 Task: Find connections with filter location El Viso del Alcor with filter topic #coronawith filter profile language German with filter current company Swiggy with filter school Miranda House College with filter industry Cosmetology and Barber Schools with filter service category Research with filter keywords title Researcher
Action: Mouse moved to (577, 77)
Screenshot: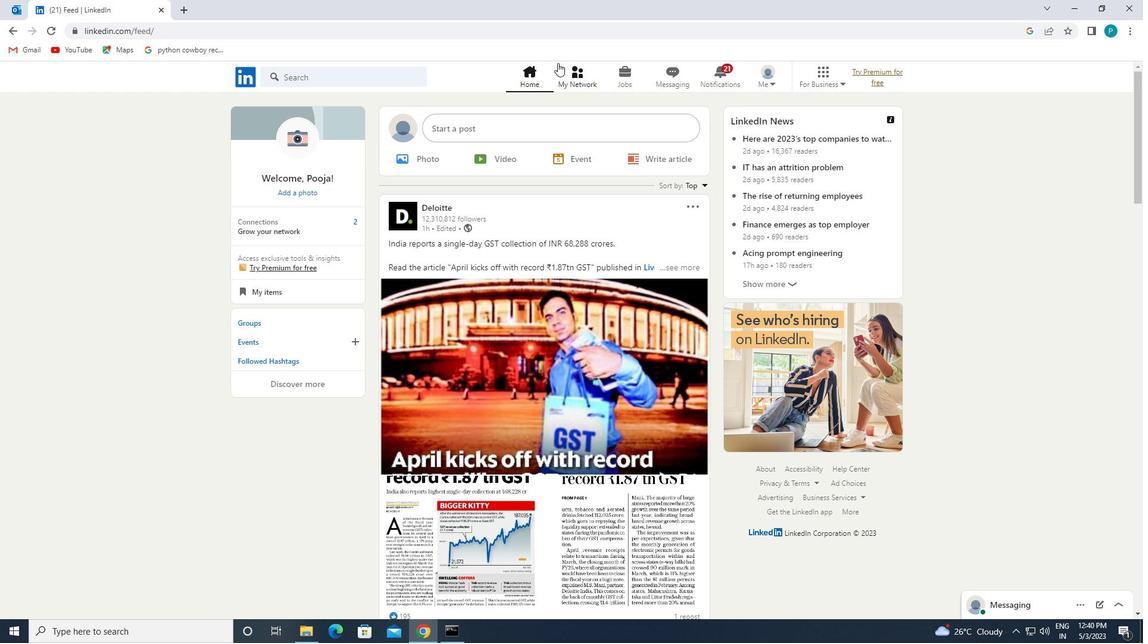 
Action: Mouse pressed left at (577, 77)
Screenshot: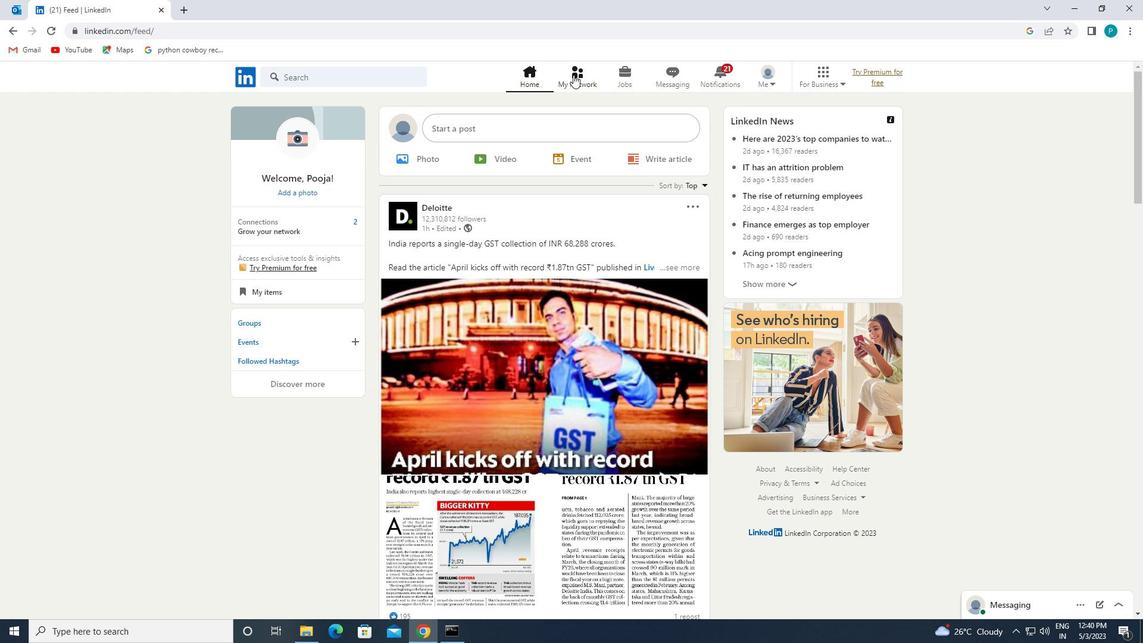 
Action: Mouse moved to (353, 135)
Screenshot: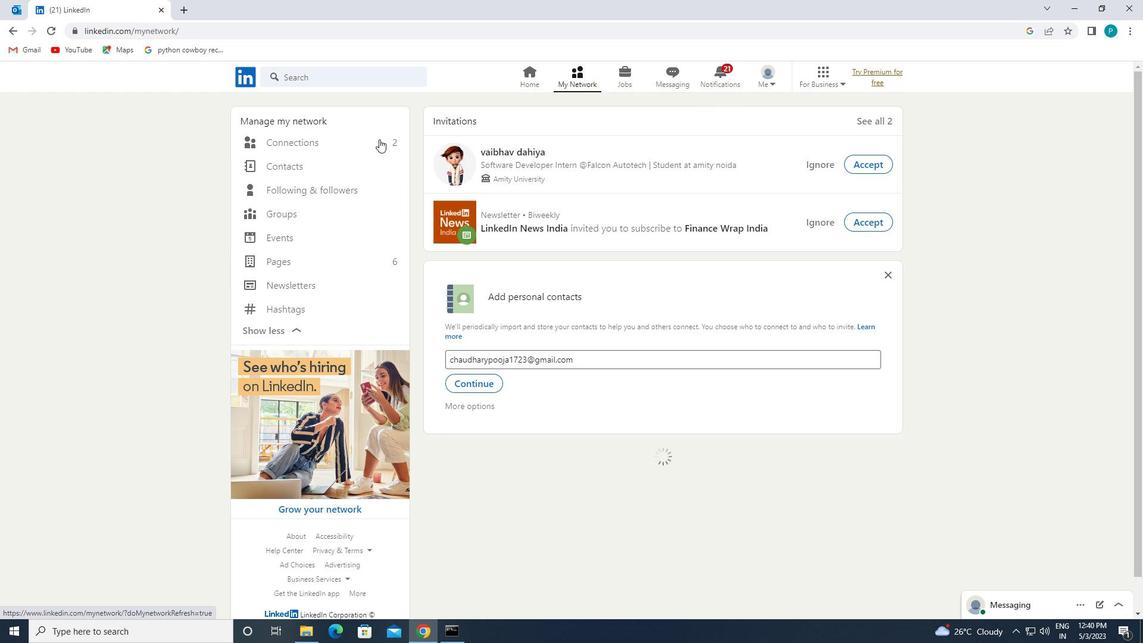 
Action: Mouse pressed left at (353, 135)
Screenshot: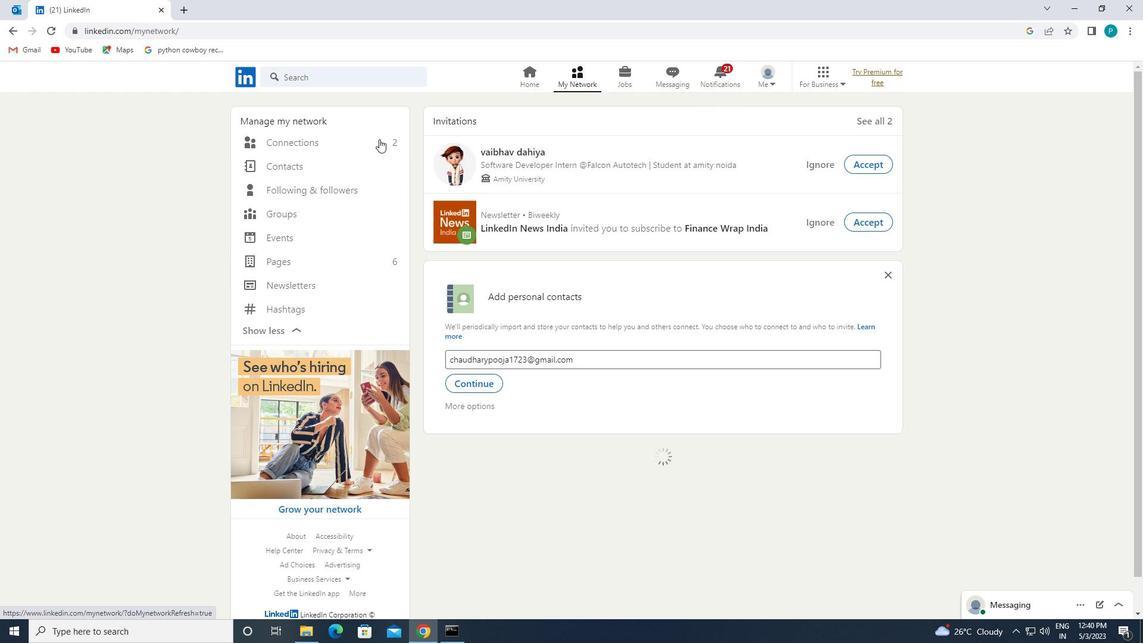 
Action: Mouse moved to (663, 146)
Screenshot: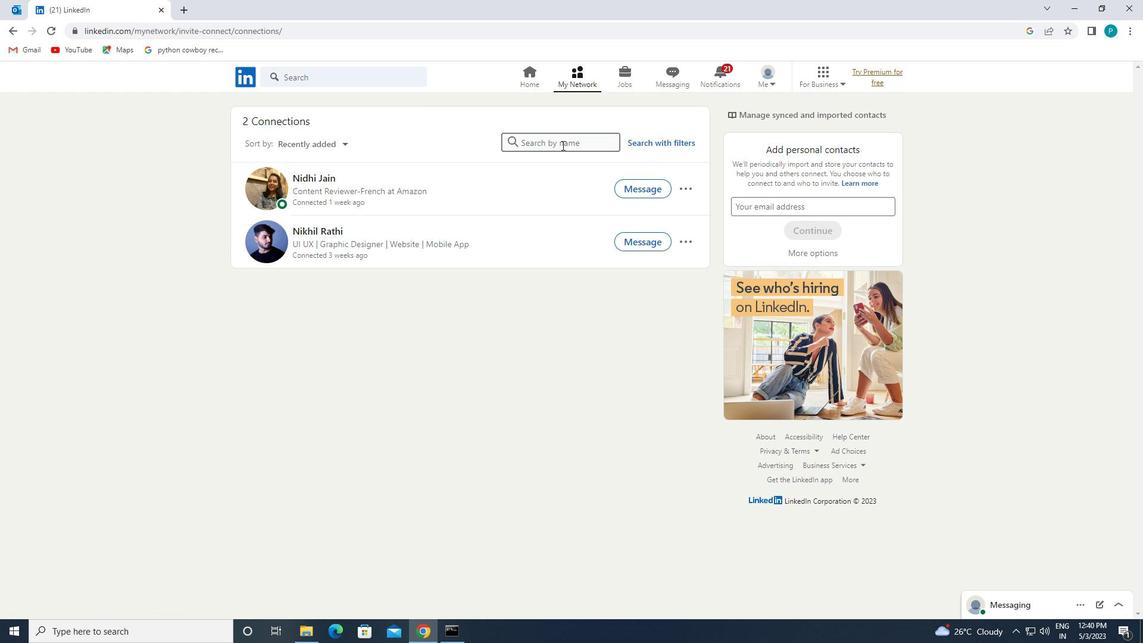 
Action: Mouse pressed left at (663, 146)
Screenshot: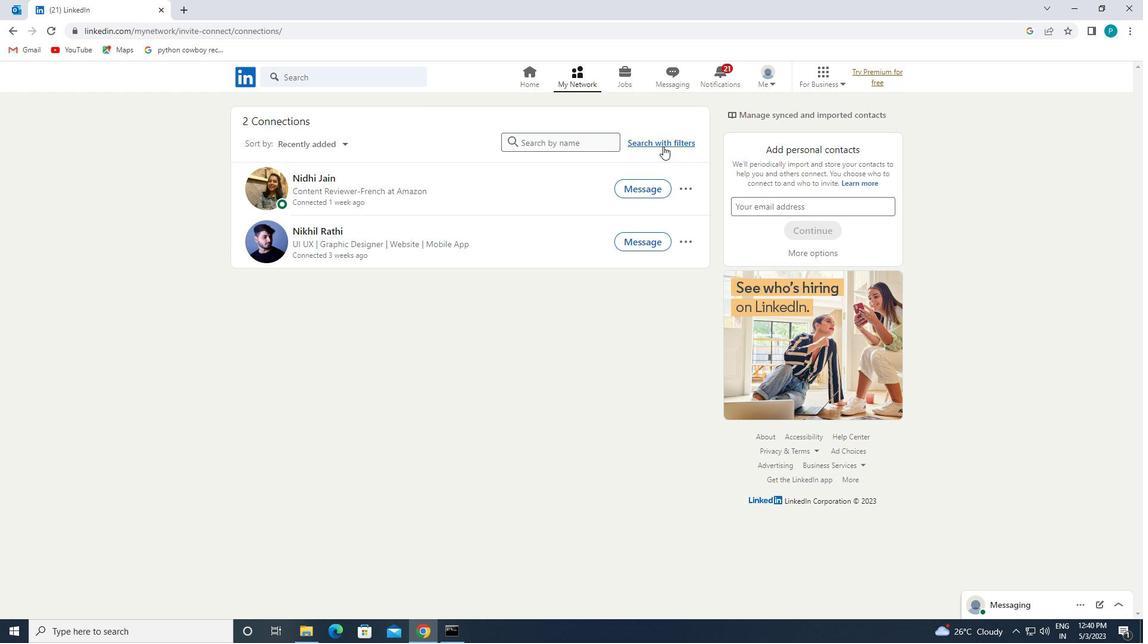
Action: Mouse moved to (605, 114)
Screenshot: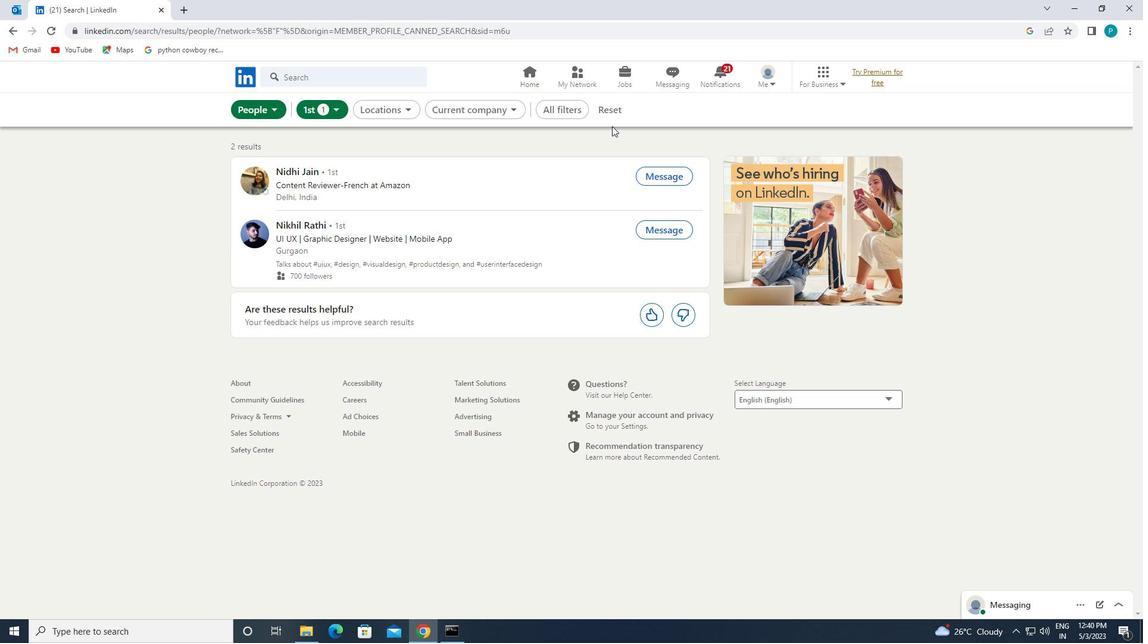 
Action: Mouse pressed left at (605, 114)
Screenshot: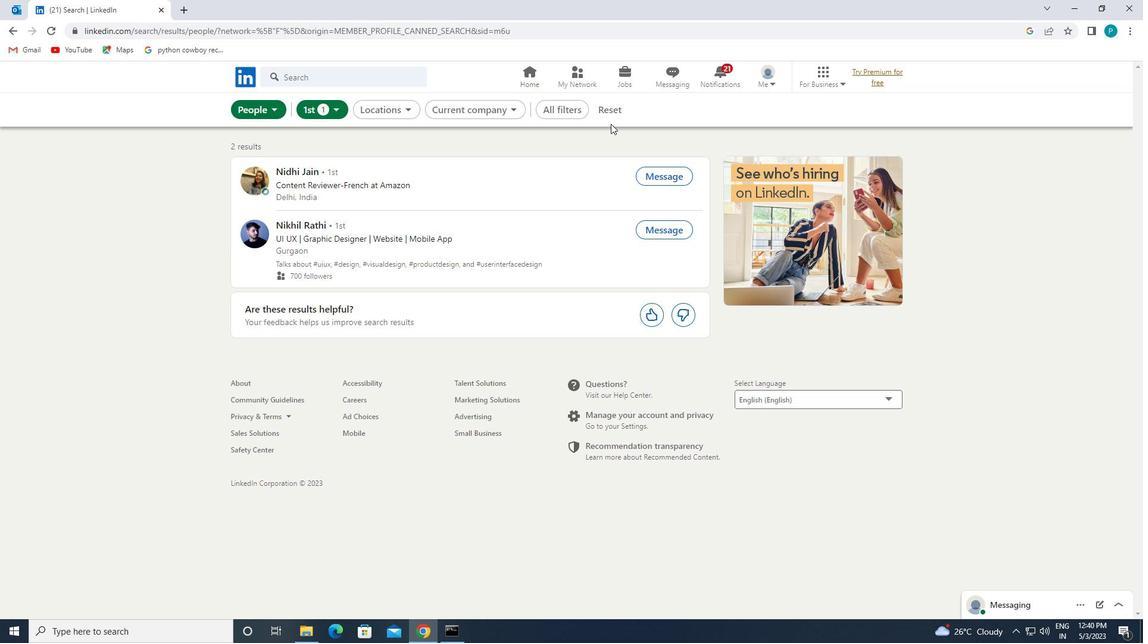 
Action: Mouse moved to (580, 111)
Screenshot: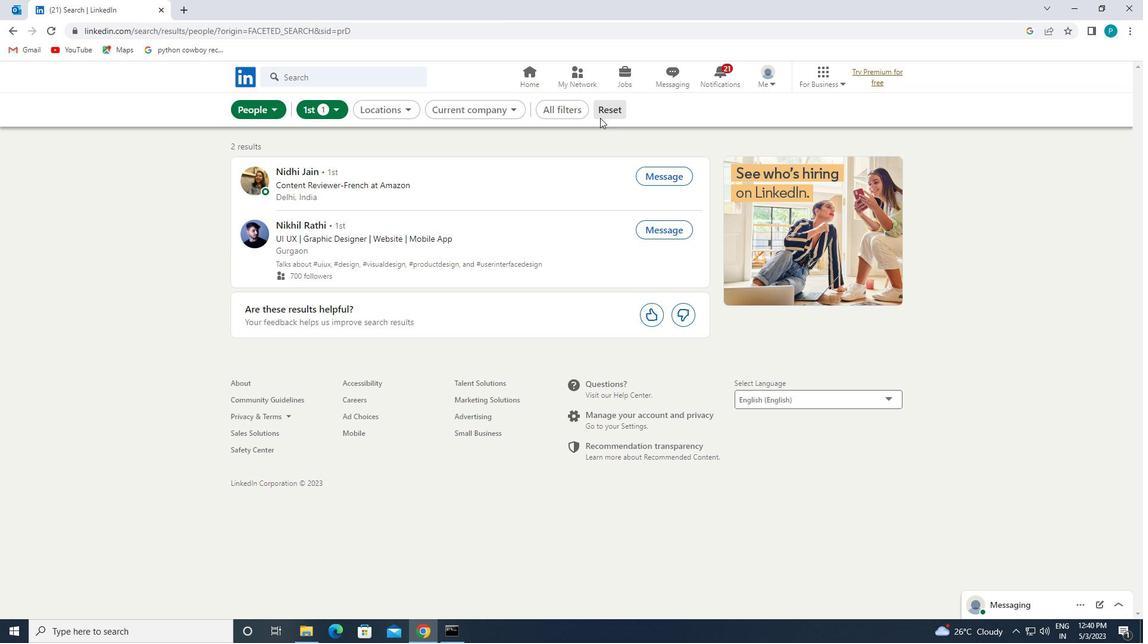 
Action: Mouse pressed left at (580, 111)
Screenshot: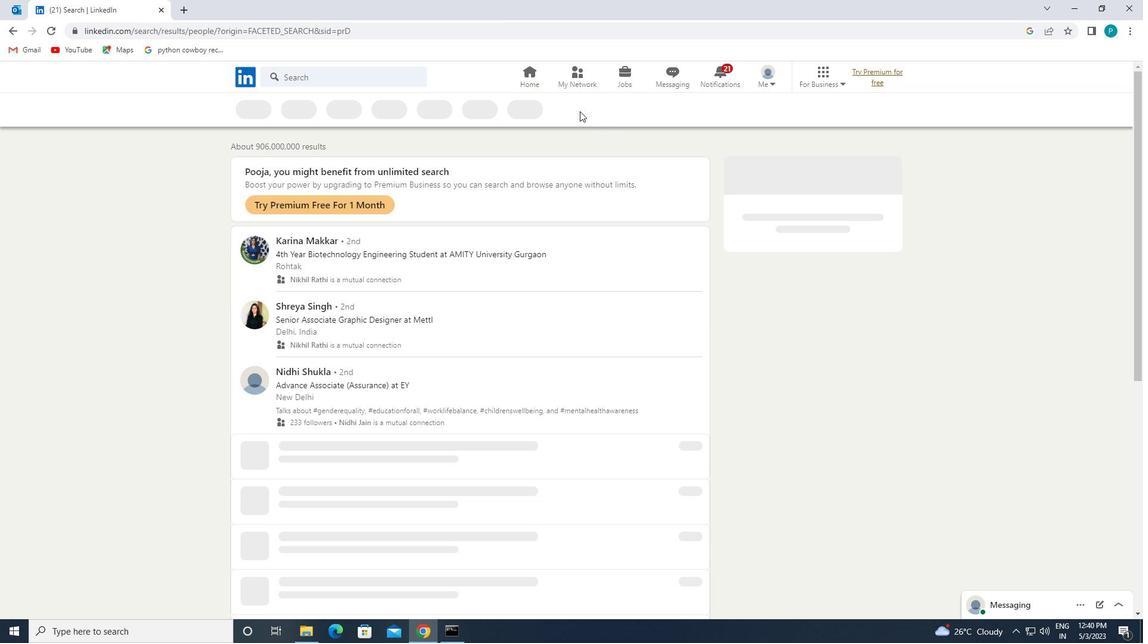 
Action: Mouse moved to (1019, 352)
Screenshot: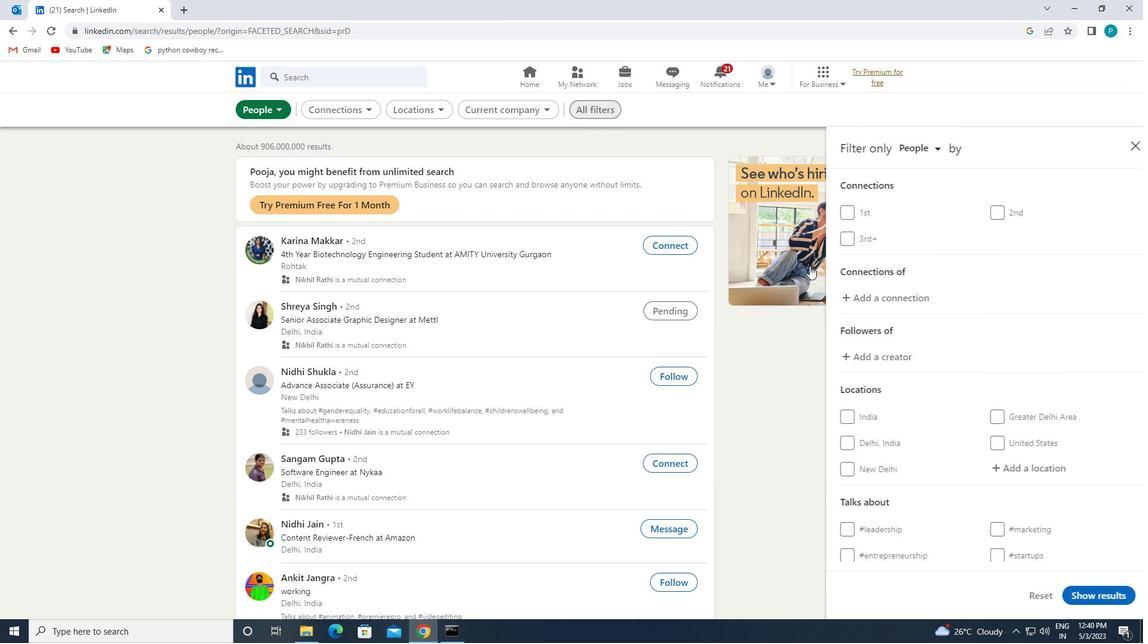 
Action: Mouse scrolled (1019, 351) with delta (0, 0)
Screenshot: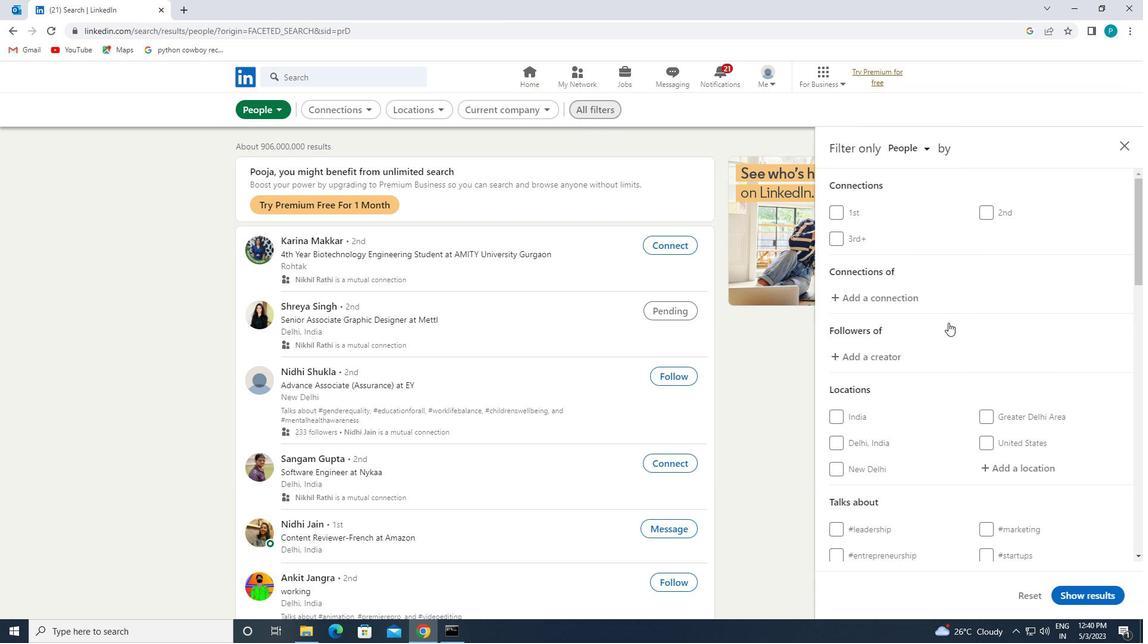 
Action: Mouse scrolled (1019, 351) with delta (0, 0)
Screenshot: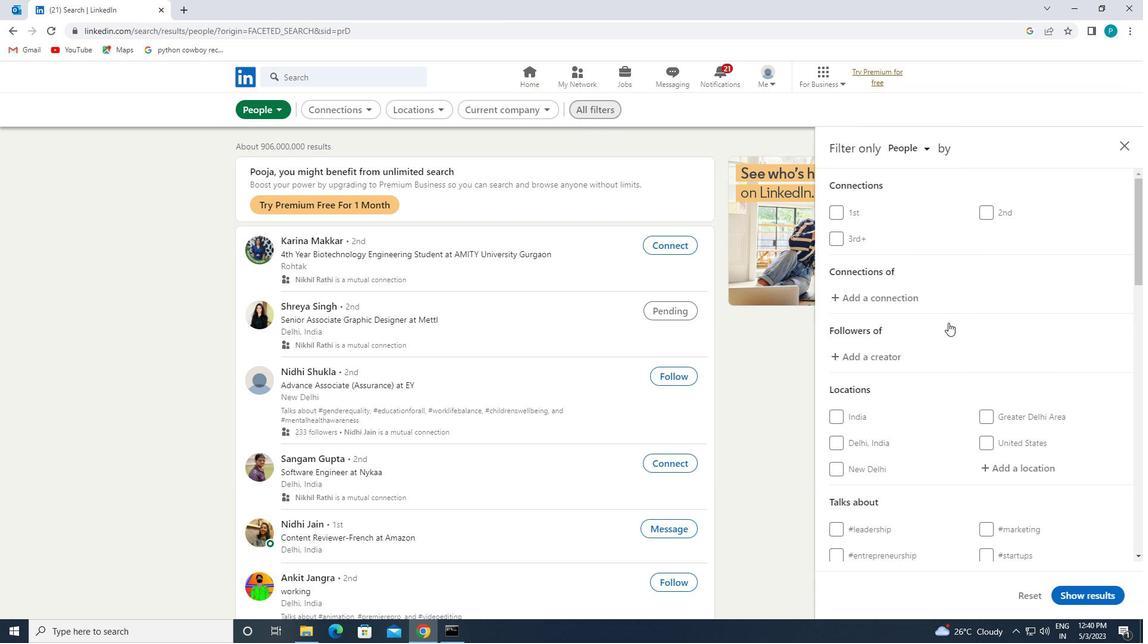 
Action: Mouse moved to (1019, 352)
Screenshot: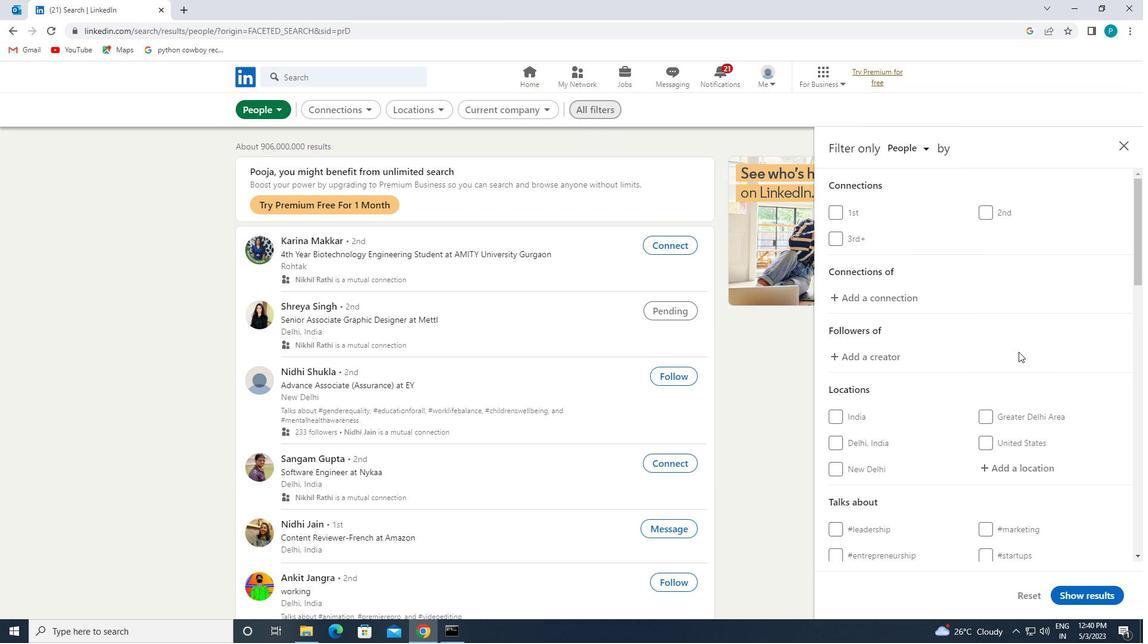 
Action: Mouse scrolled (1019, 352) with delta (0, 0)
Screenshot: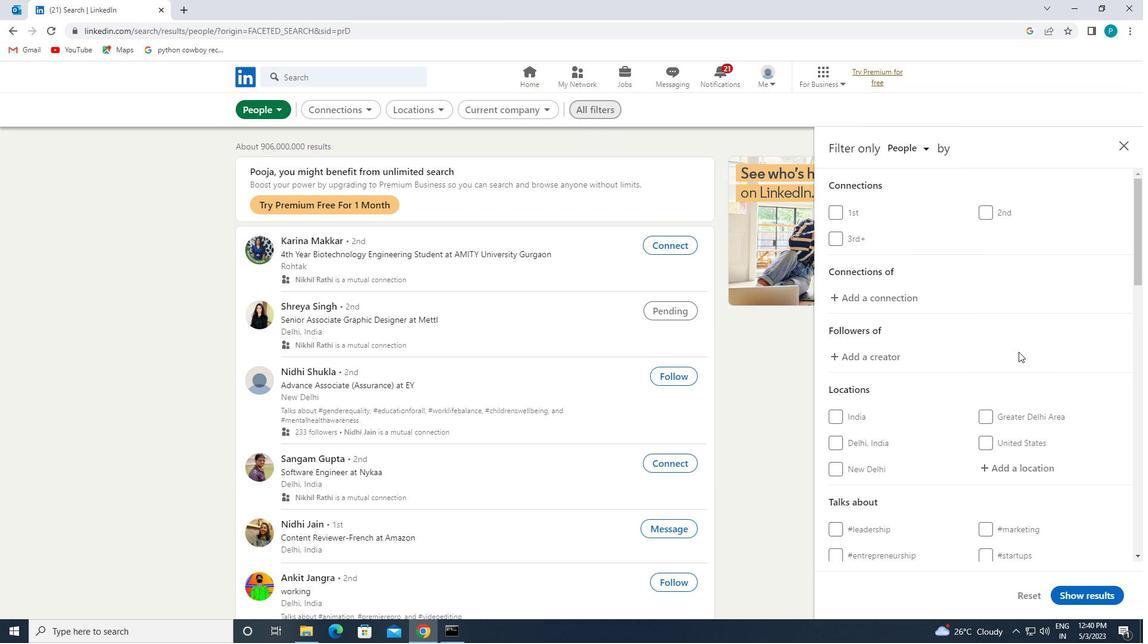 
Action: Mouse moved to (984, 291)
Screenshot: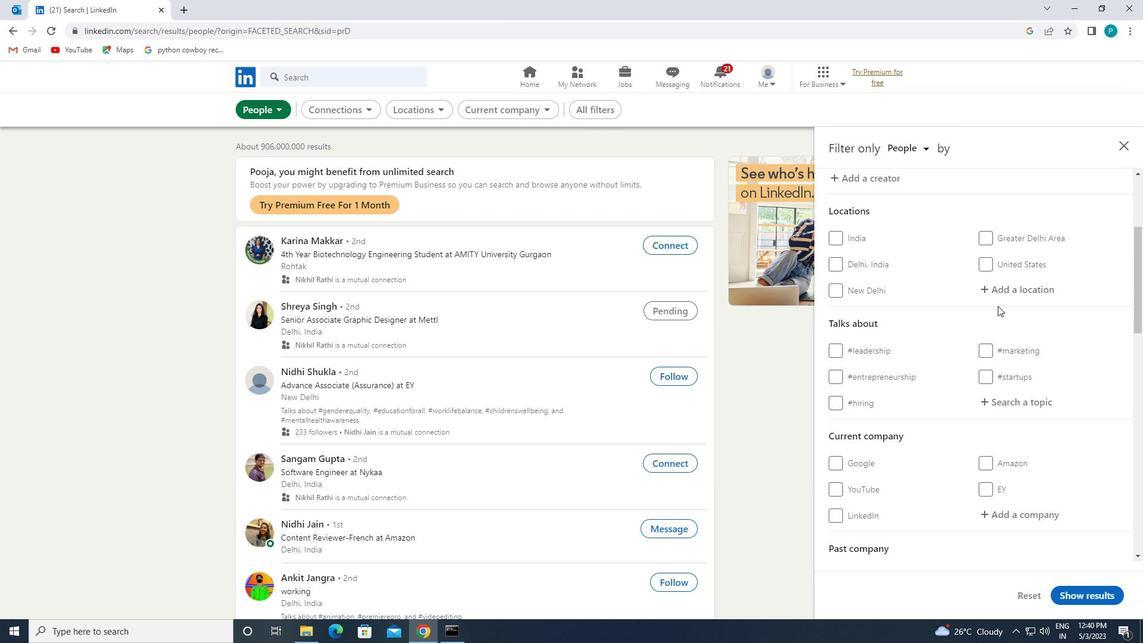 
Action: Mouse pressed left at (984, 291)
Screenshot: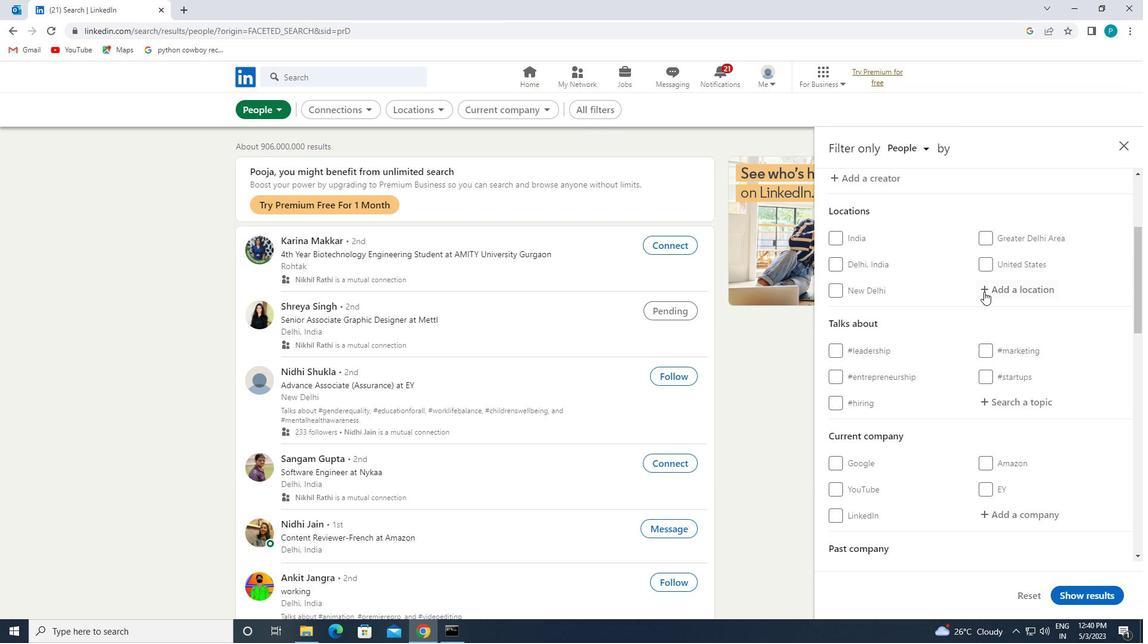 
Action: Key pressed <Key.caps_lock>e<Key.caps_lock>l
Screenshot: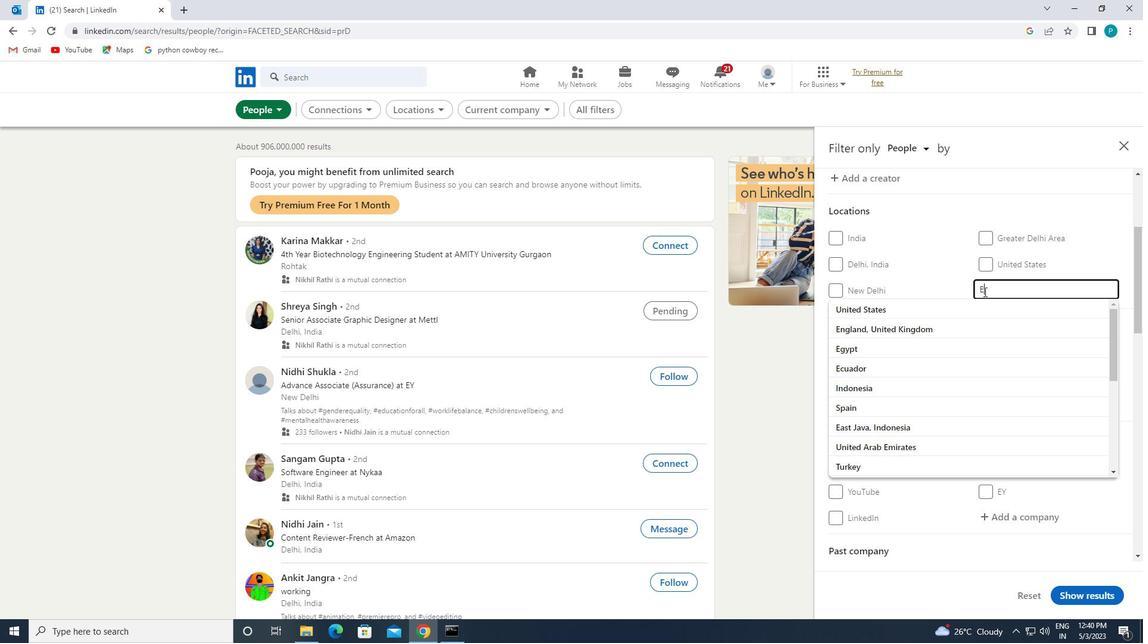 
Action: Mouse moved to (971, 303)
Screenshot: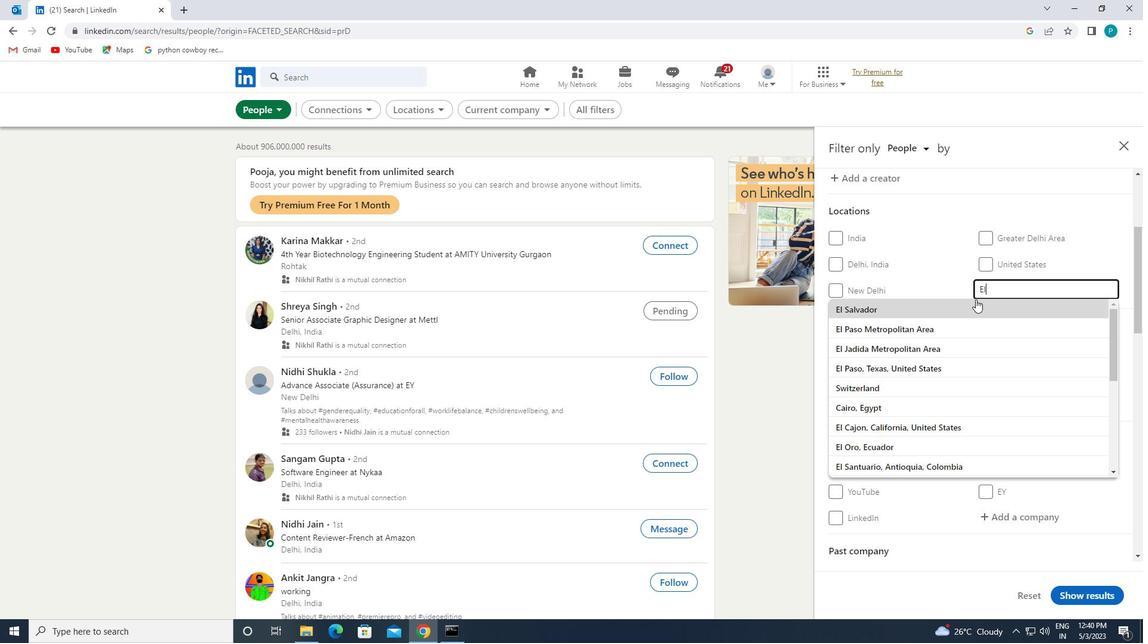 
Action: Mouse pressed left at (971, 303)
Screenshot: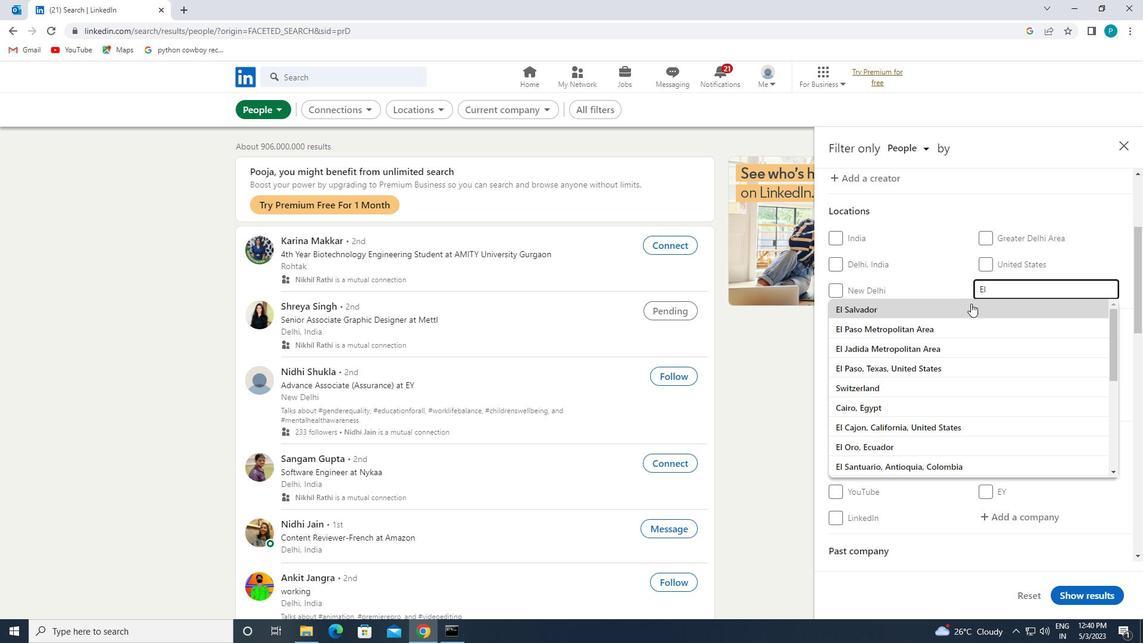 
Action: Mouse moved to (1043, 300)
Screenshot: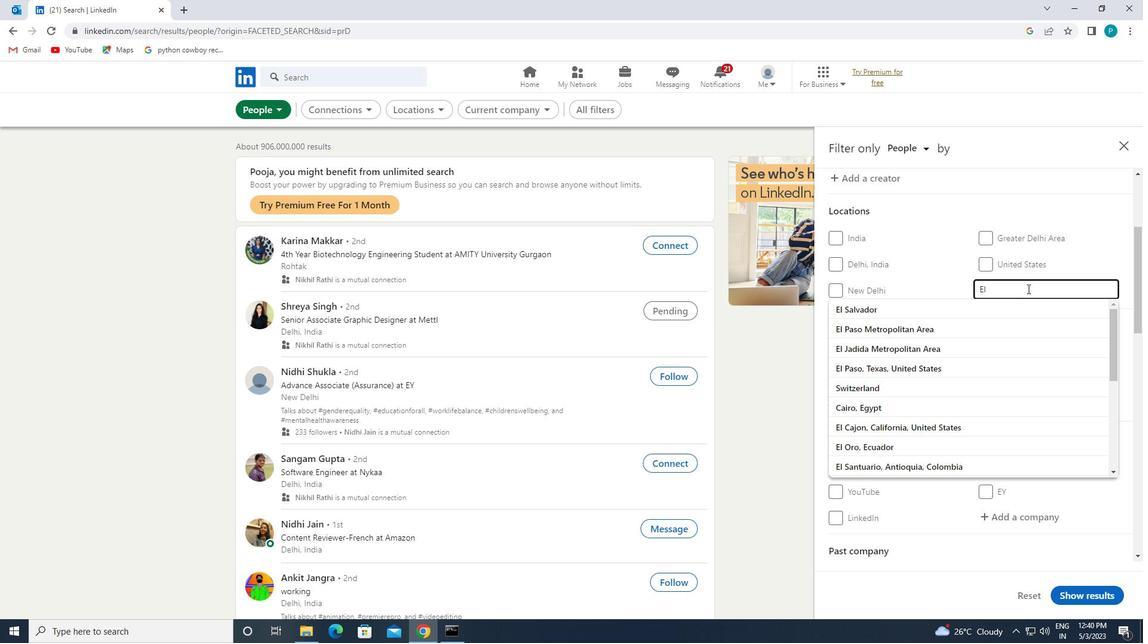 
Action: Key pressed <Key.space><Key.caps_lock>v<Key.caps_lock>iso
Screenshot: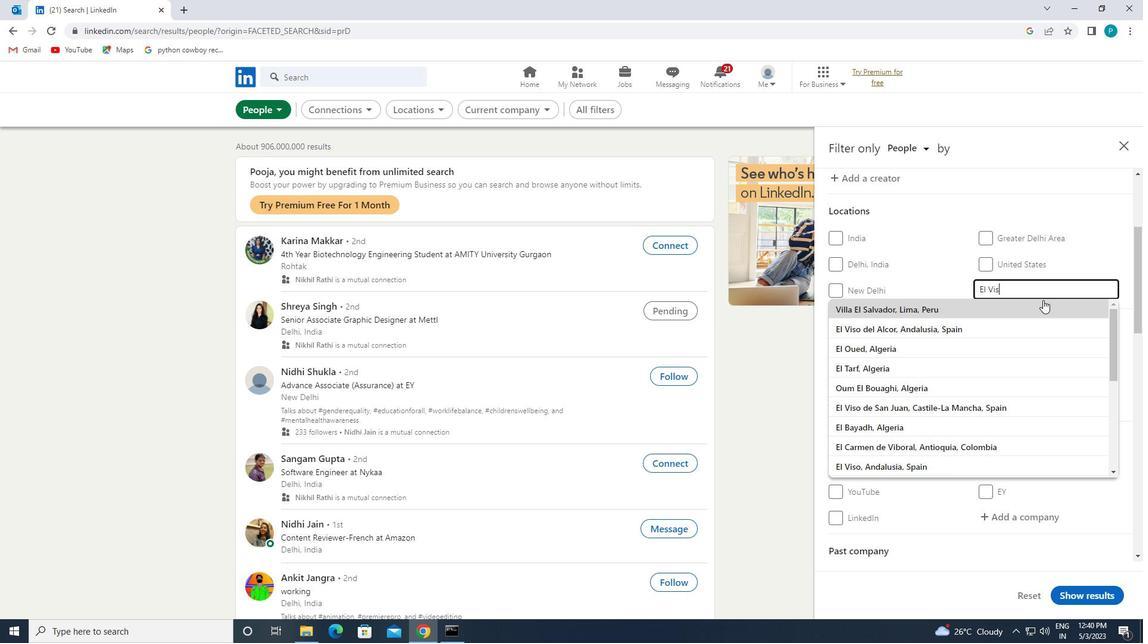 
Action: Mouse moved to (917, 305)
Screenshot: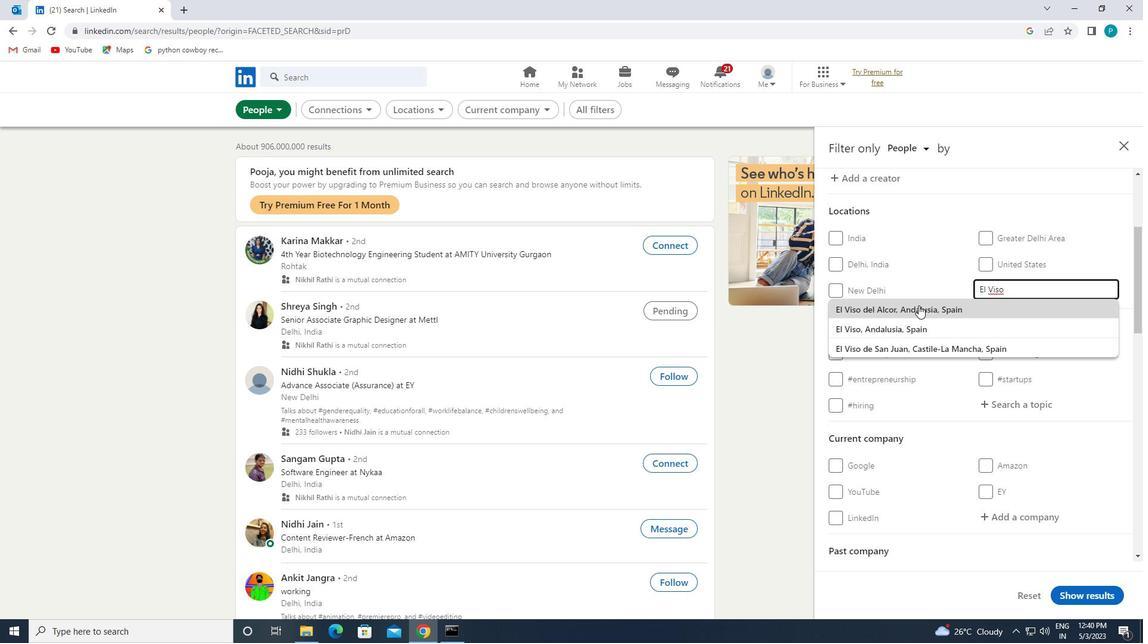 
Action: Mouse pressed left at (917, 305)
Screenshot: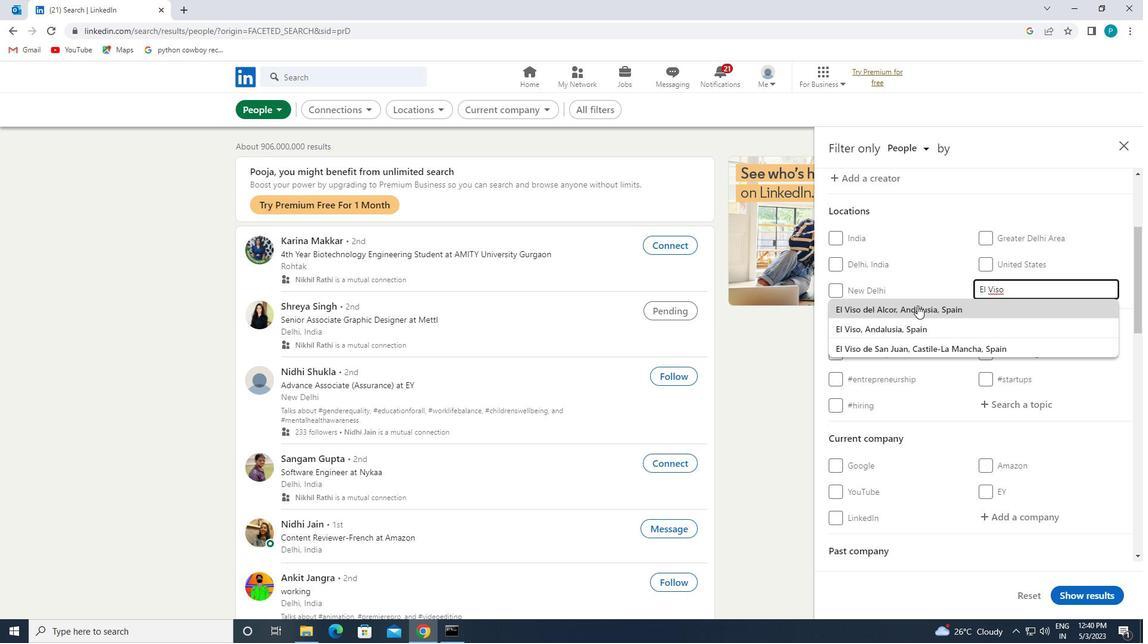 
Action: Mouse moved to (956, 371)
Screenshot: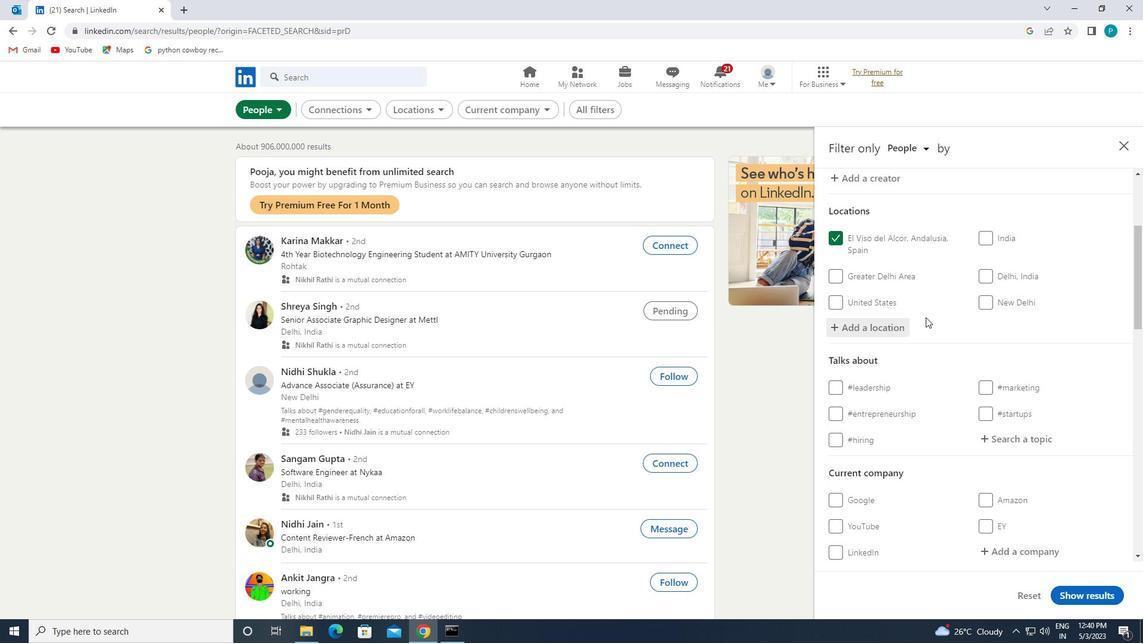 
Action: Mouse scrolled (956, 370) with delta (0, 0)
Screenshot: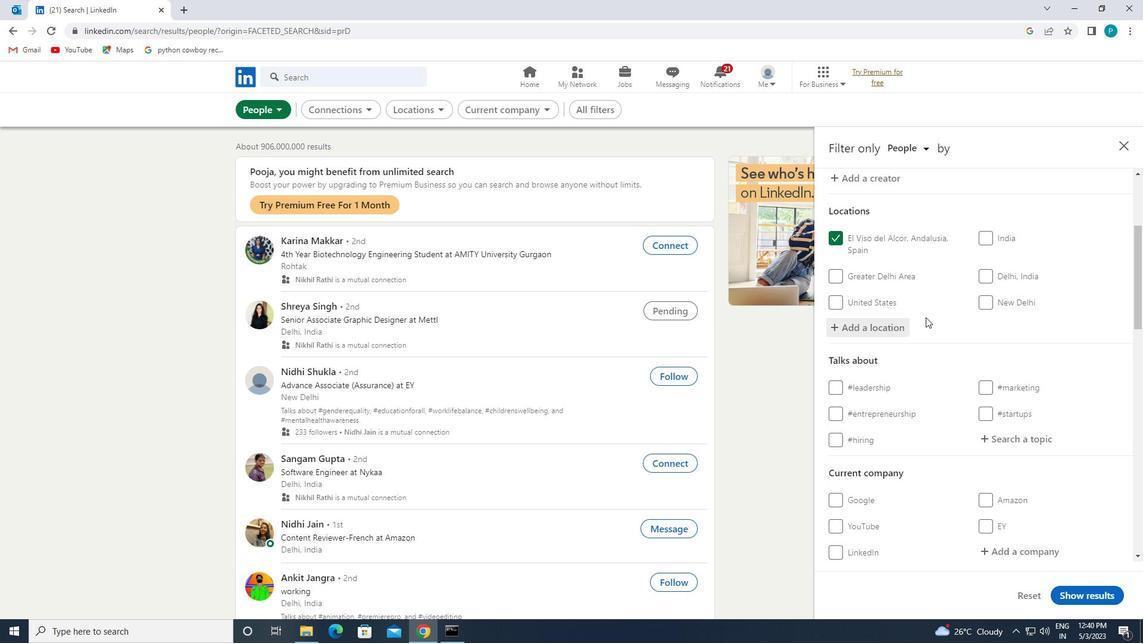 
Action: Mouse moved to (956, 372)
Screenshot: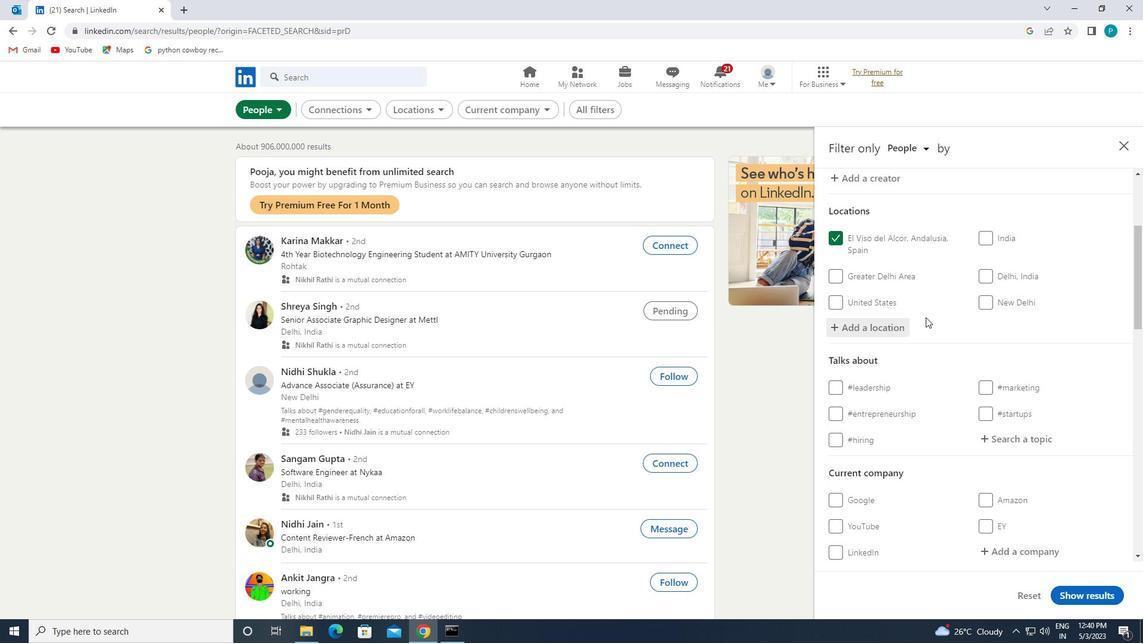 
Action: Mouse scrolled (956, 371) with delta (0, 0)
Screenshot: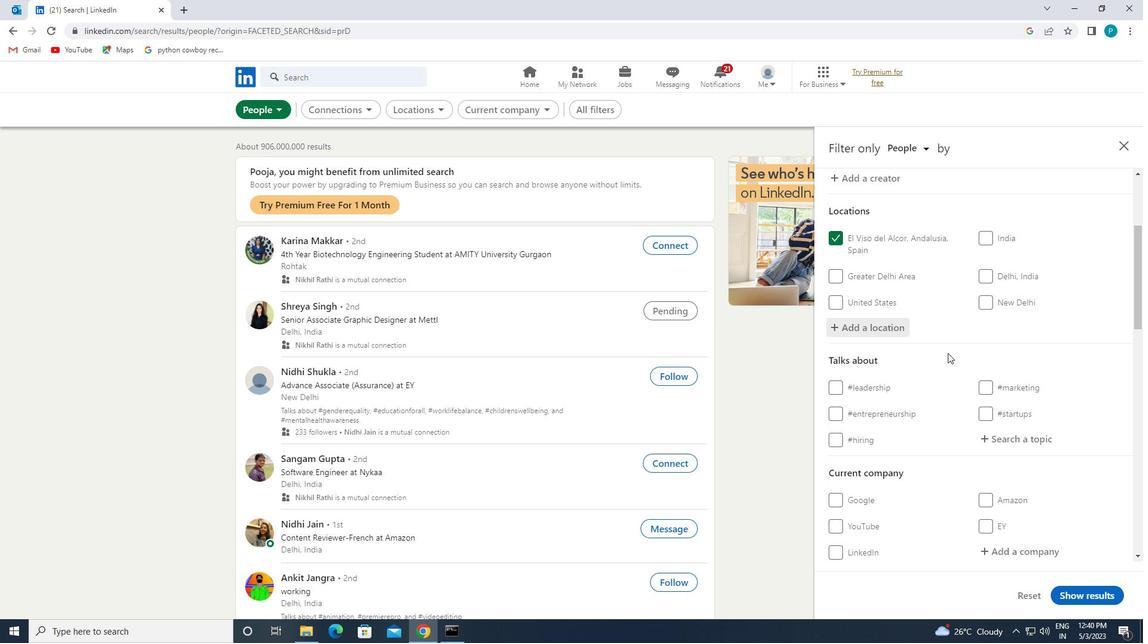 
Action: Mouse moved to (995, 318)
Screenshot: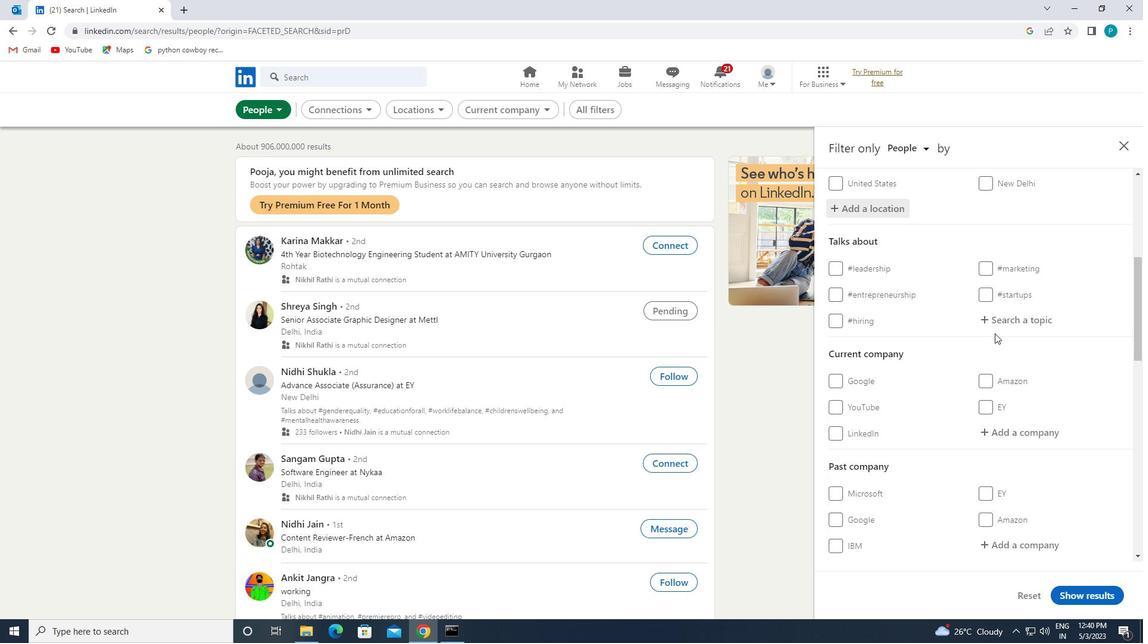 
Action: Mouse pressed left at (995, 318)
Screenshot: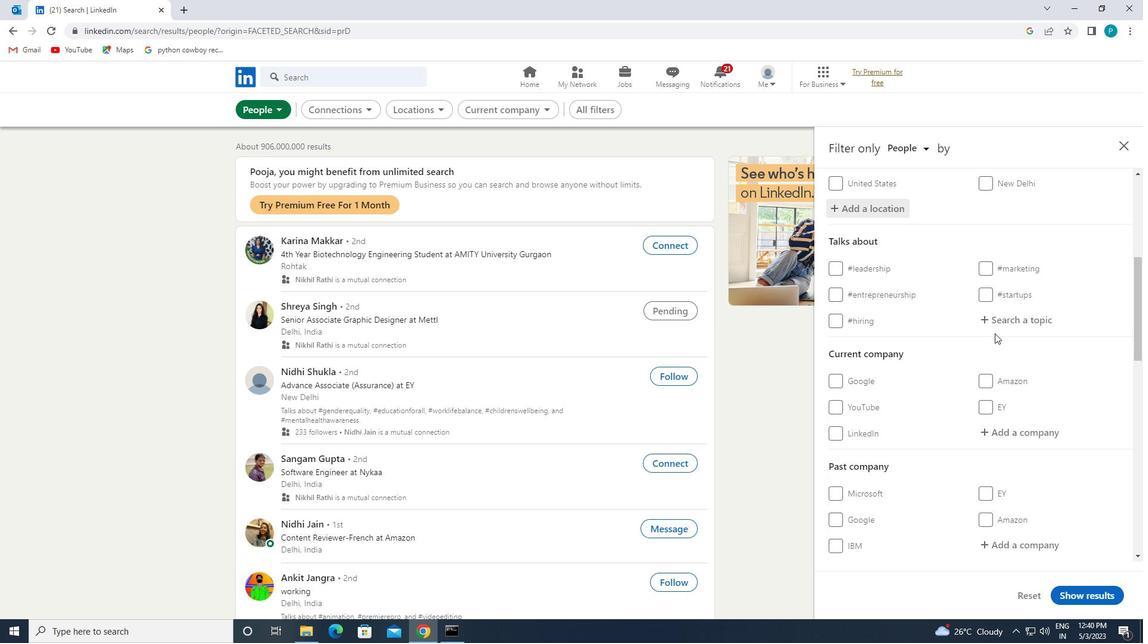 
Action: Key pressed <Key.shift><Key.shift>#CO
Screenshot: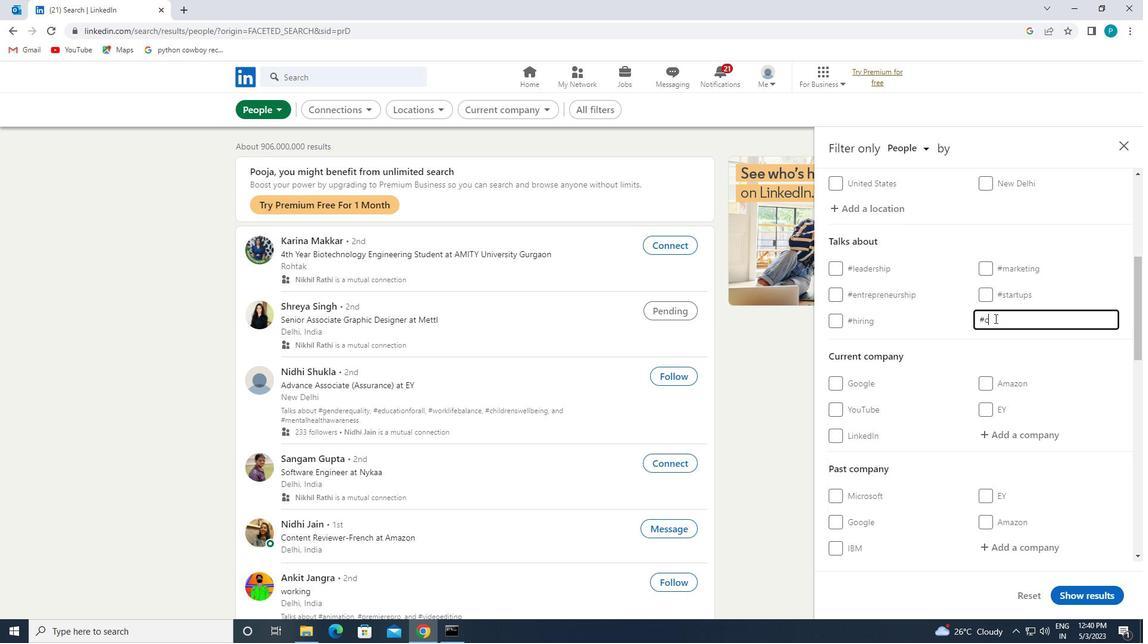 
Action: Mouse scrolled (995, 318) with delta (0, 0)
Screenshot: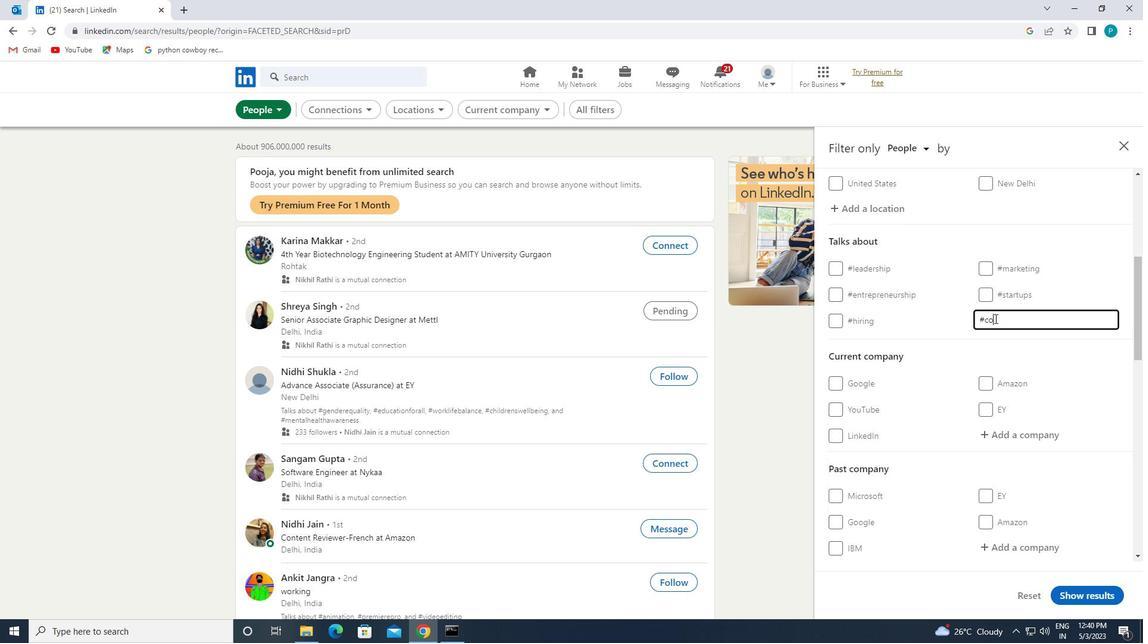 
Action: Key pressed RONA
Screenshot: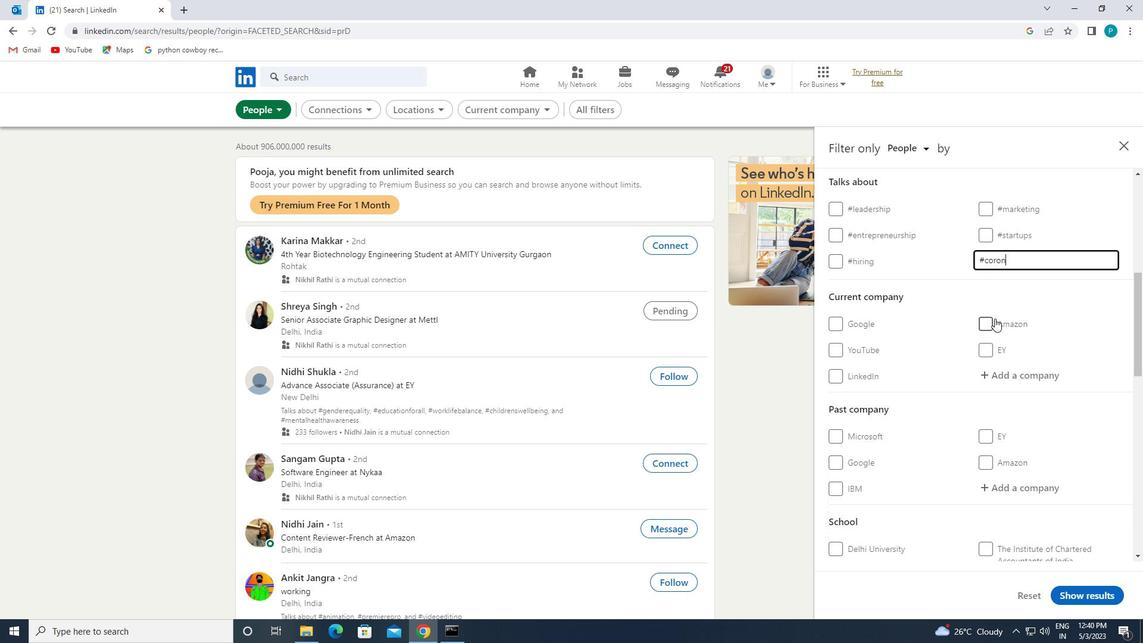 
Action: Mouse scrolled (995, 318) with delta (0, 0)
Screenshot: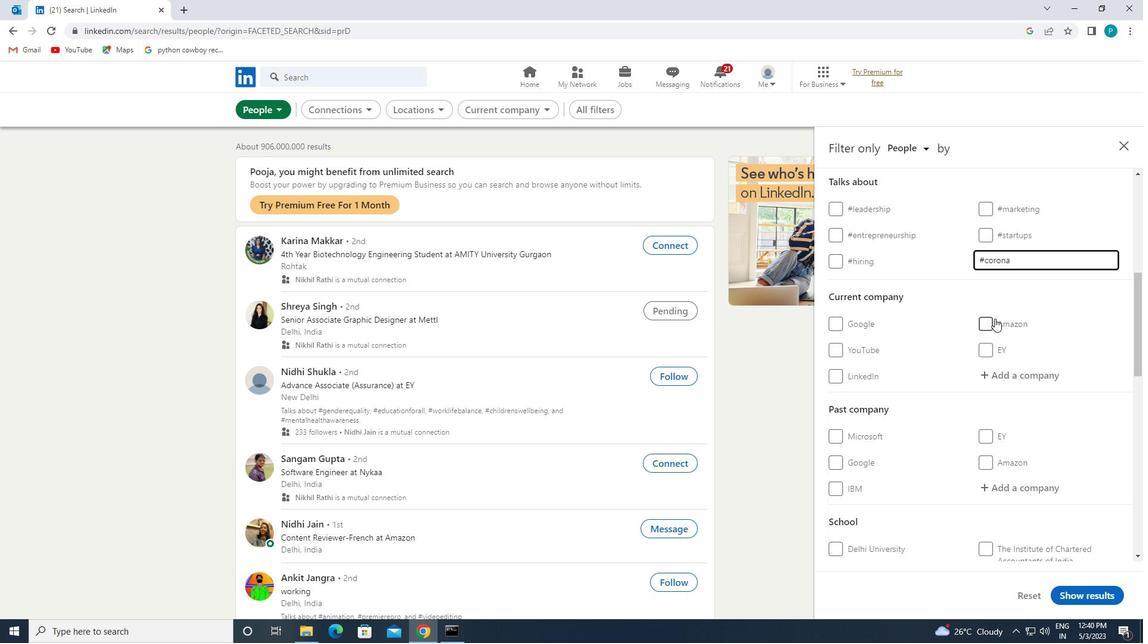 
Action: Mouse scrolled (995, 318) with delta (0, 0)
Screenshot: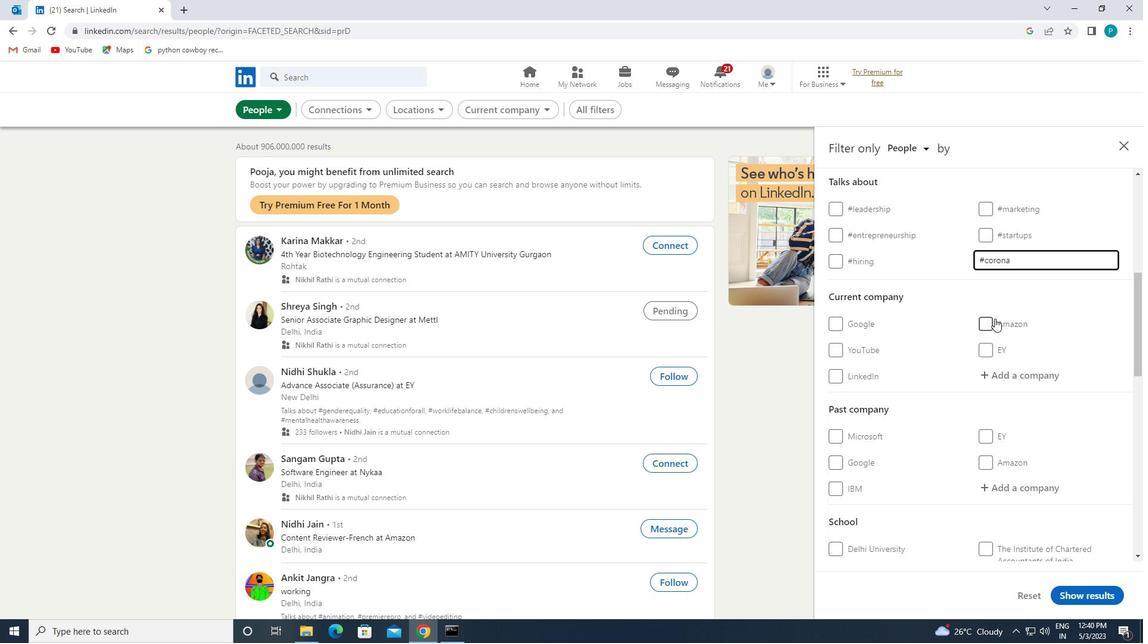 
Action: Mouse scrolled (995, 318) with delta (0, 0)
Screenshot: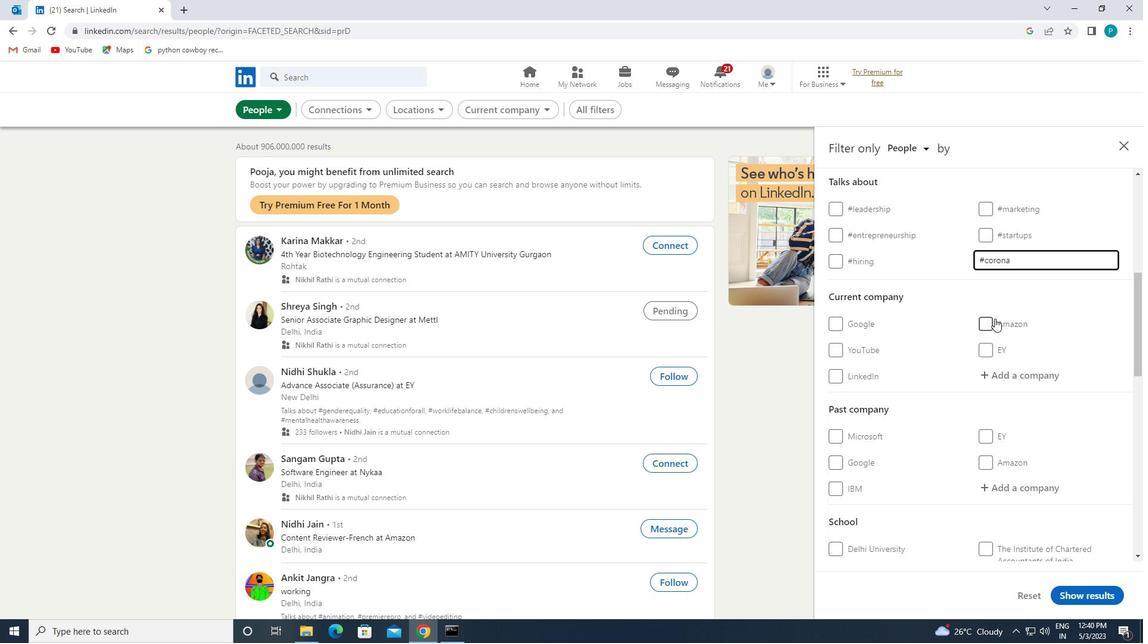 
Action: Mouse moved to (919, 470)
Screenshot: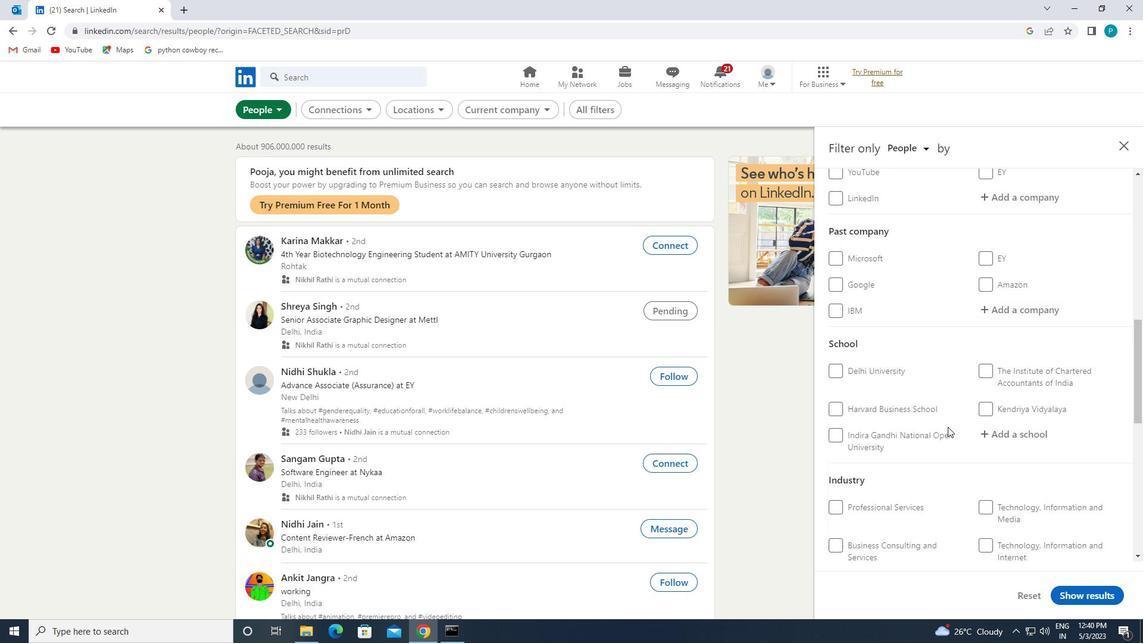
Action: Mouse scrolled (919, 469) with delta (0, 0)
Screenshot: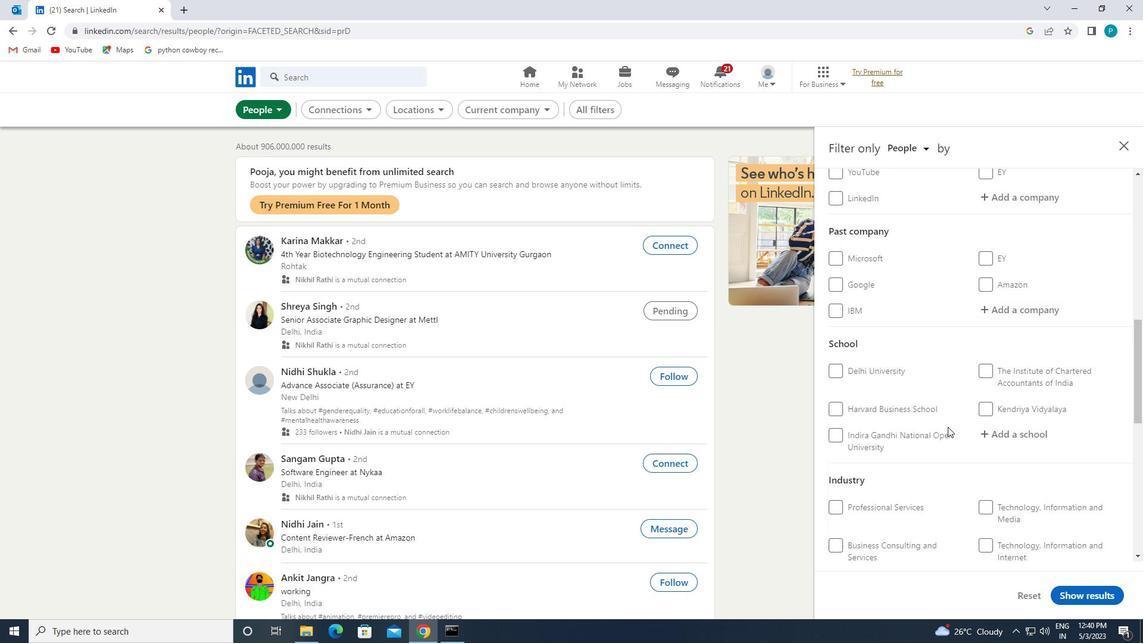 
Action: Mouse moved to (919, 470)
Screenshot: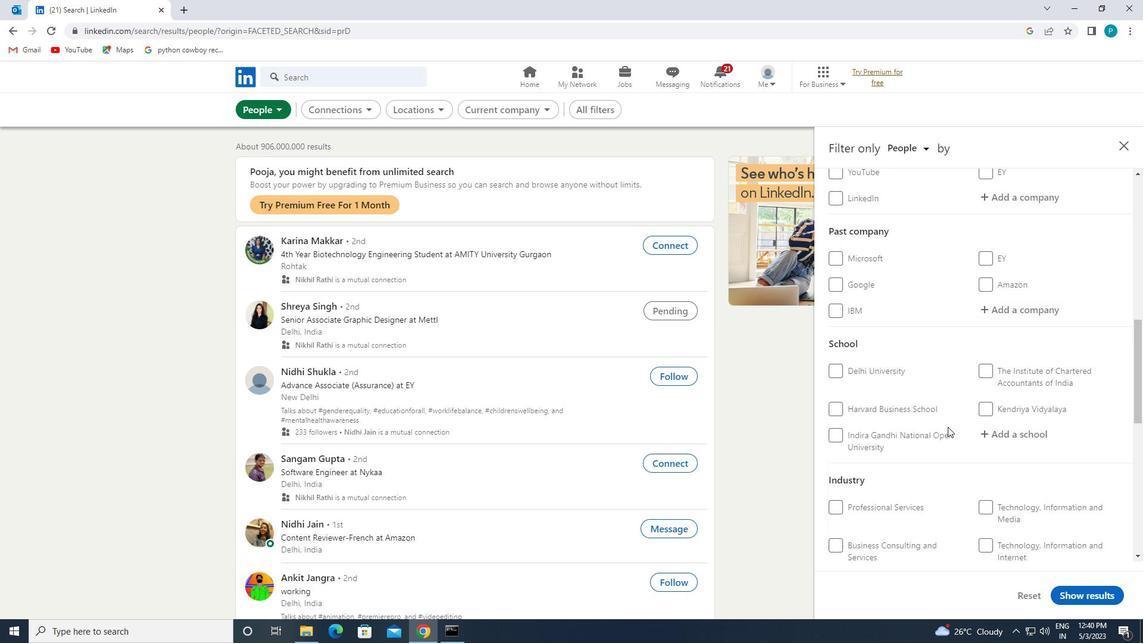 
Action: Mouse scrolled (919, 470) with delta (0, 0)
Screenshot: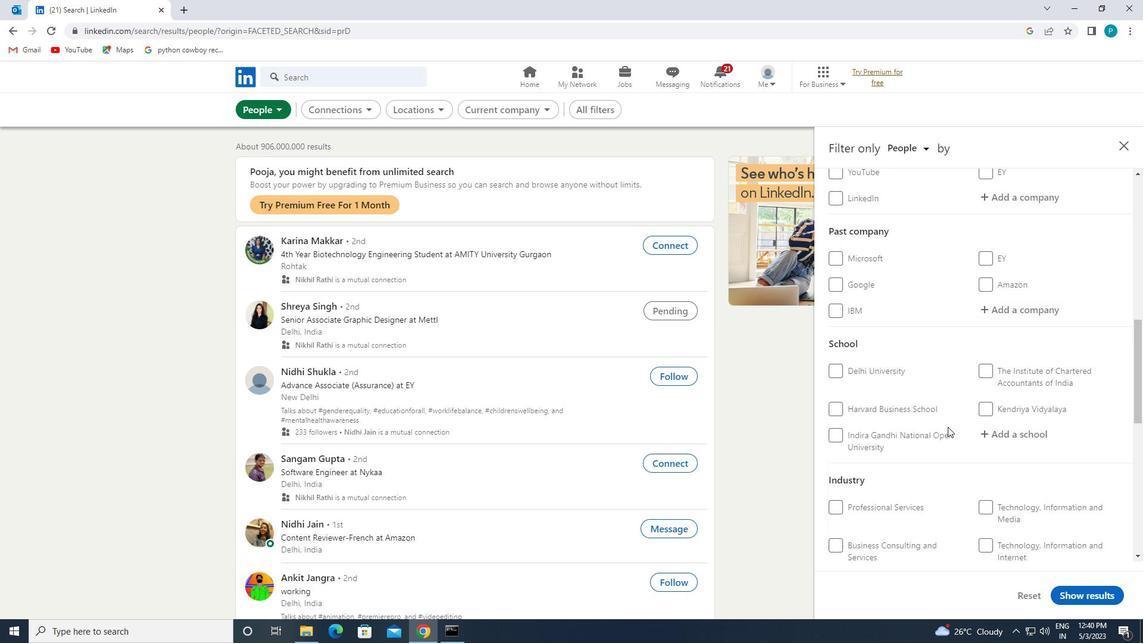 
Action: Mouse moved to (917, 470)
Screenshot: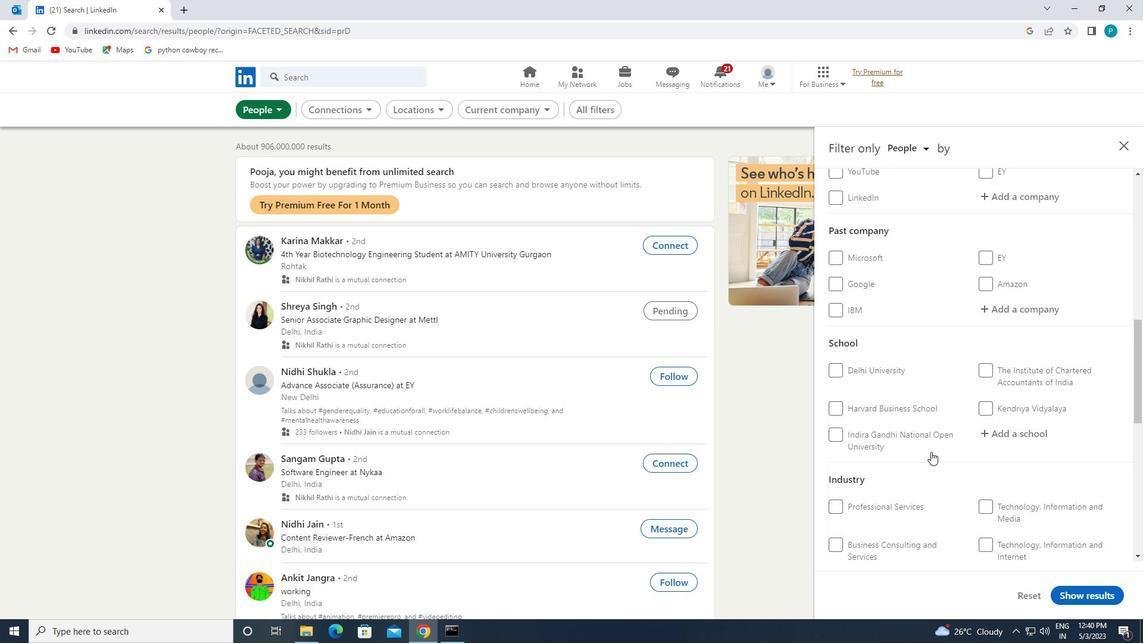 
Action: Mouse scrolled (917, 470) with delta (0, 0)
Screenshot: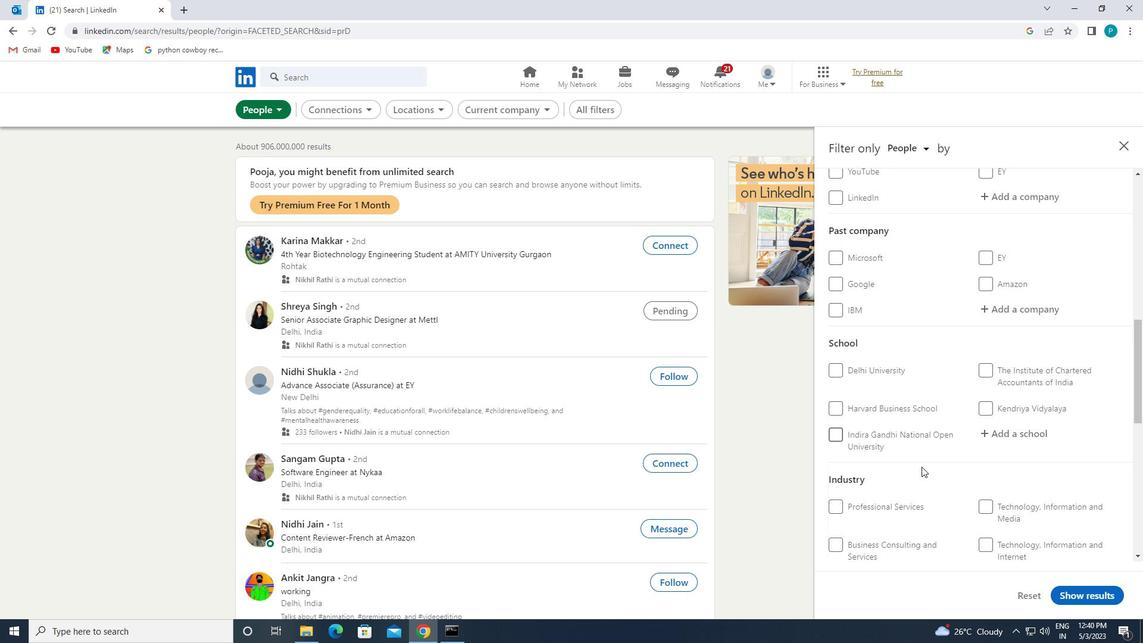 
Action: Mouse moved to (865, 509)
Screenshot: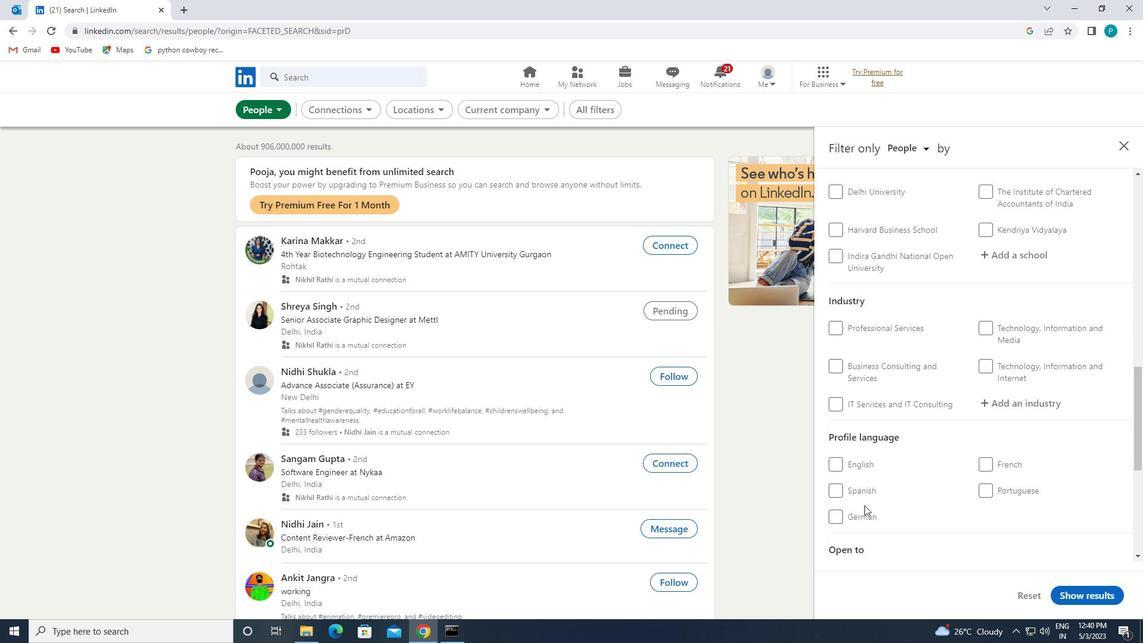 
Action: Mouse pressed left at (865, 509)
Screenshot: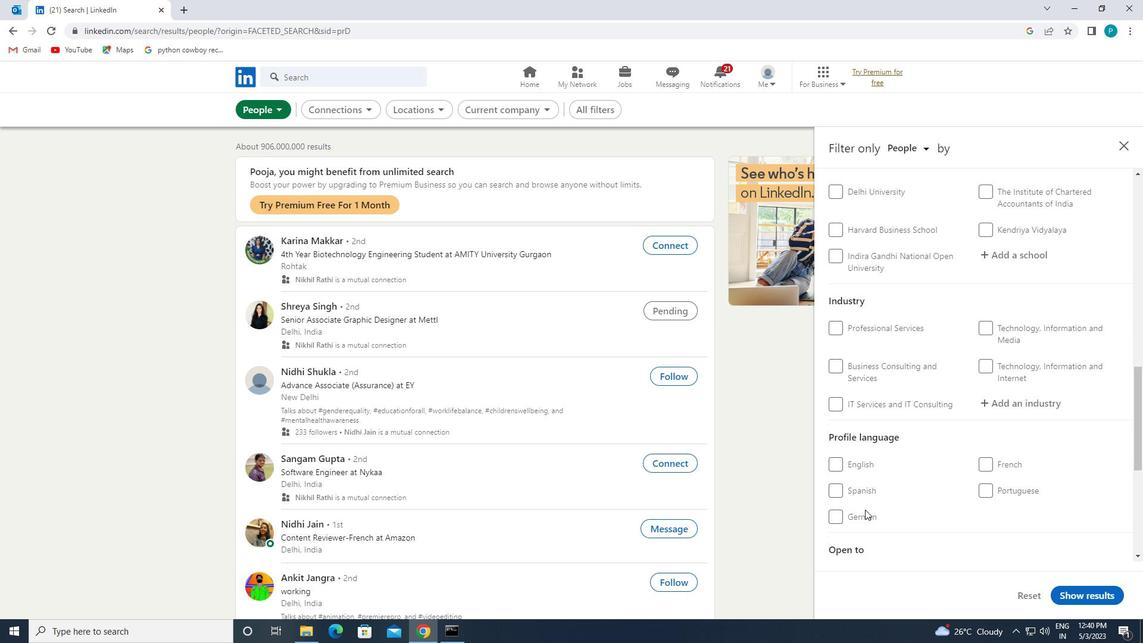 
Action: Mouse moved to (873, 518)
Screenshot: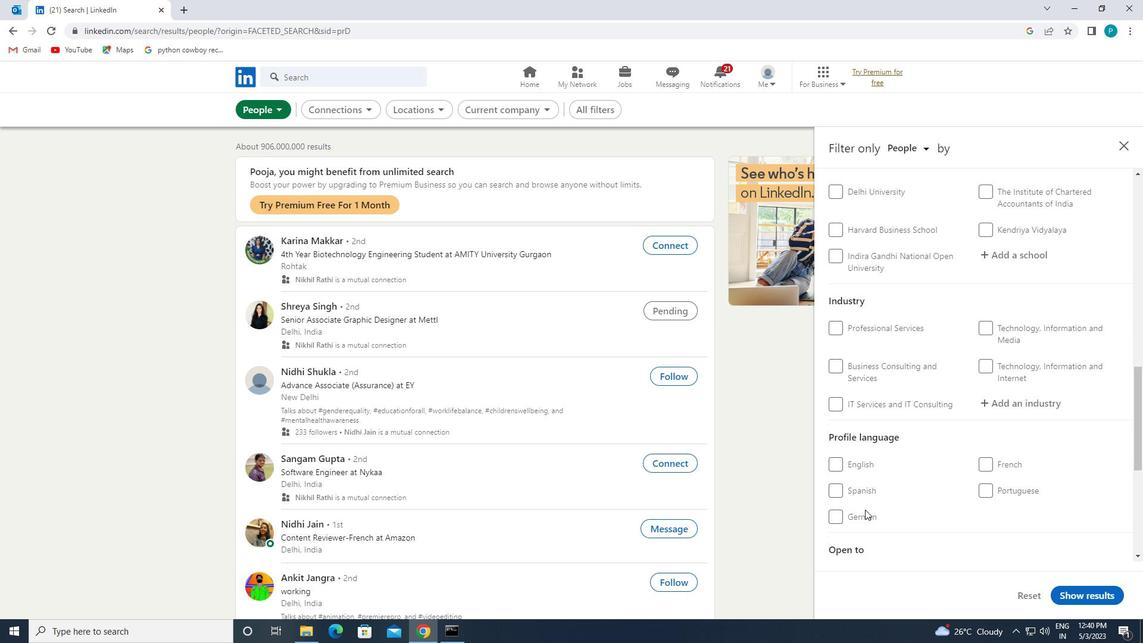 
Action: Mouse pressed left at (873, 518)
Screenshot: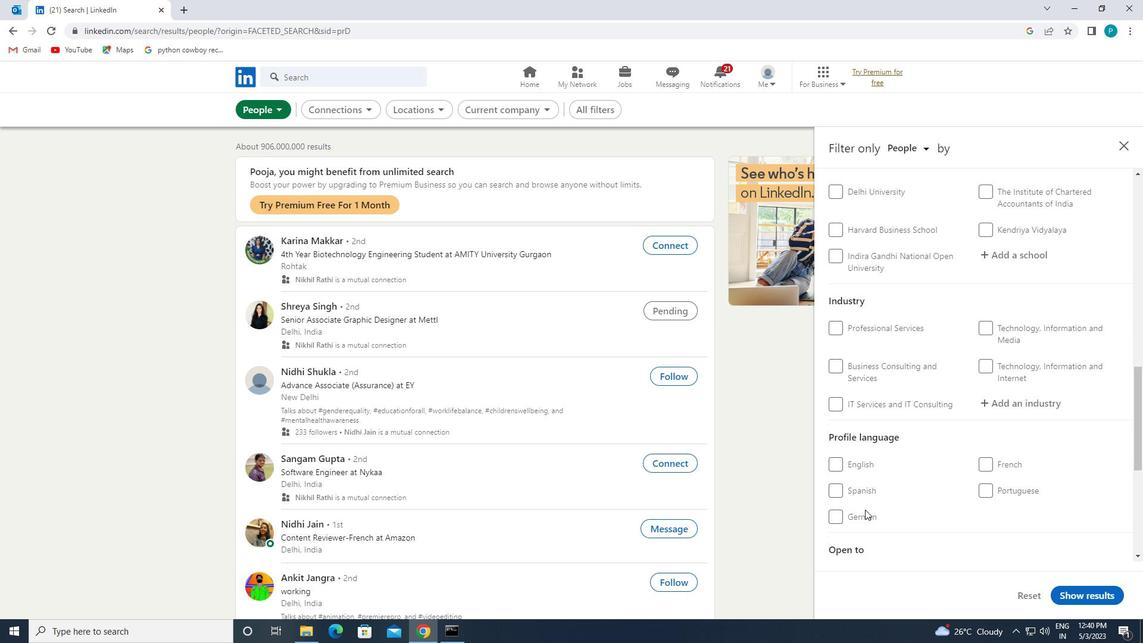 
Action: Mouse moved to (945, 484)
Screenshot: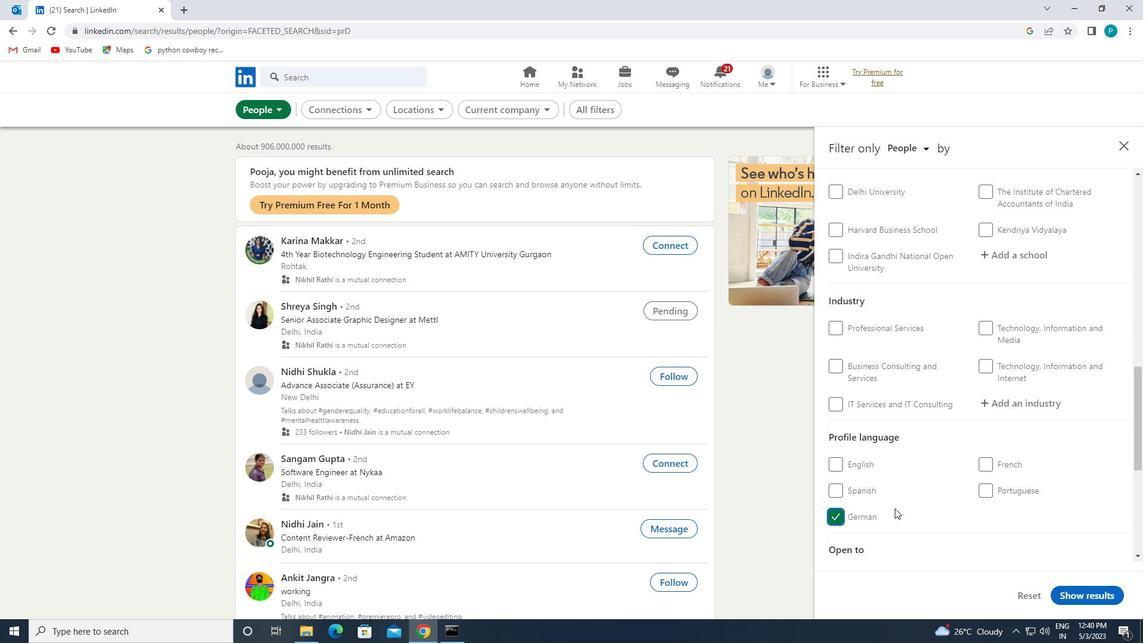 
Action: Mouse scrolled (945, 485) with delta (0, 0)
Screenshot: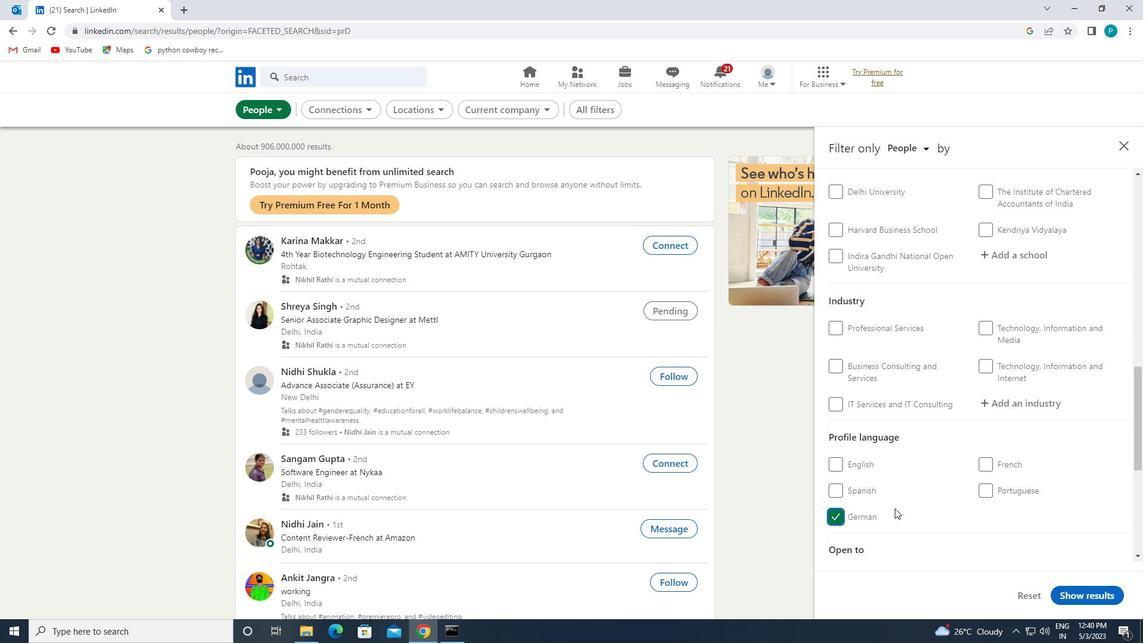 
Action: Mouse moved to (945, 483)
Screenshot: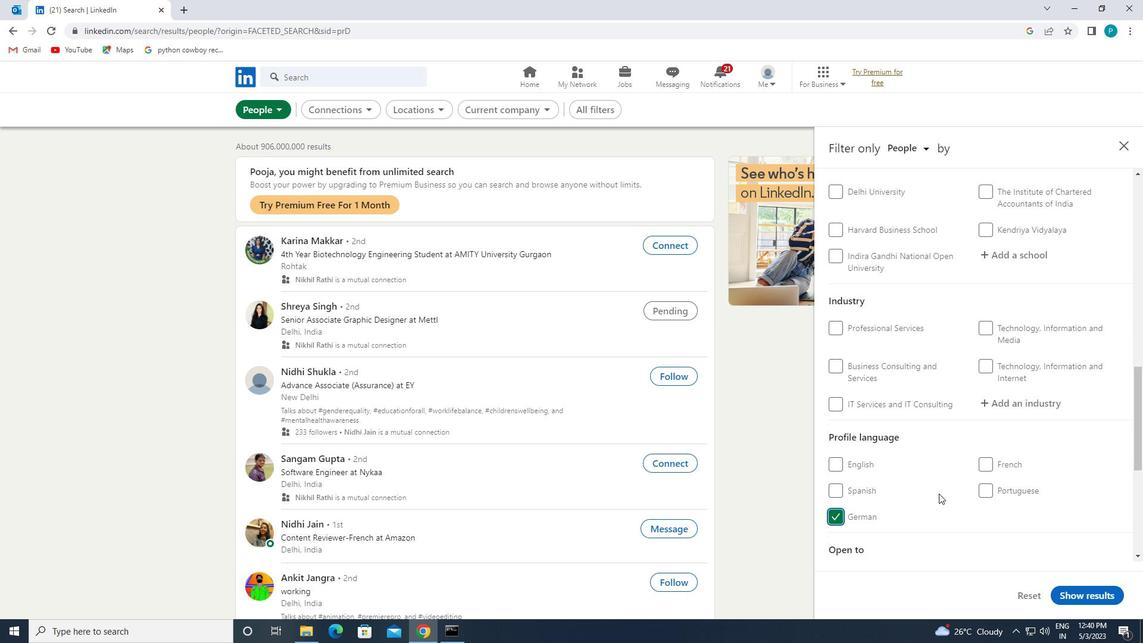 
Action: Mouse scrolled (945, 484) with delta (0, 0)
Screenshot: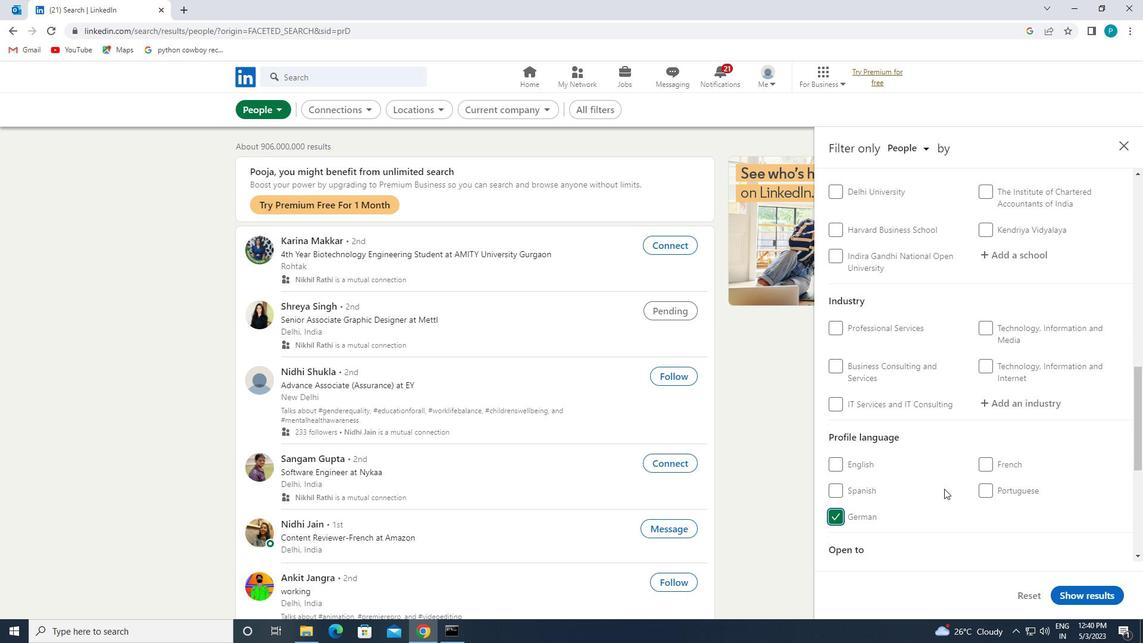 
Action: Mouse moved to (945, 481)
Screenshot: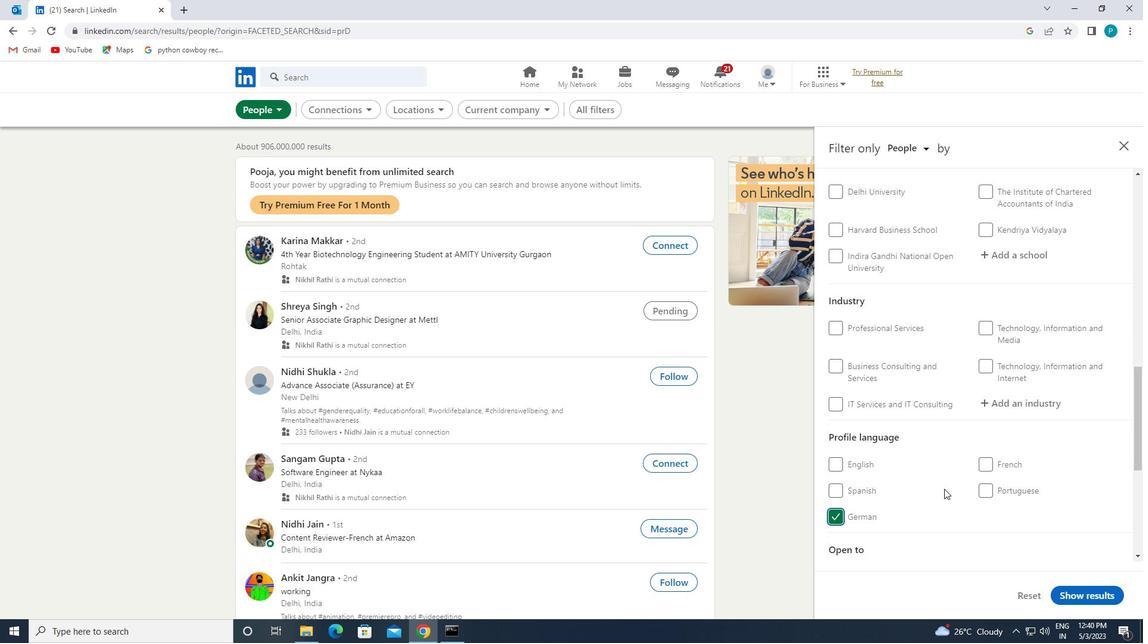
Action: Mouse scrolled (945, 482) with delta (0, 0)
Screenshot: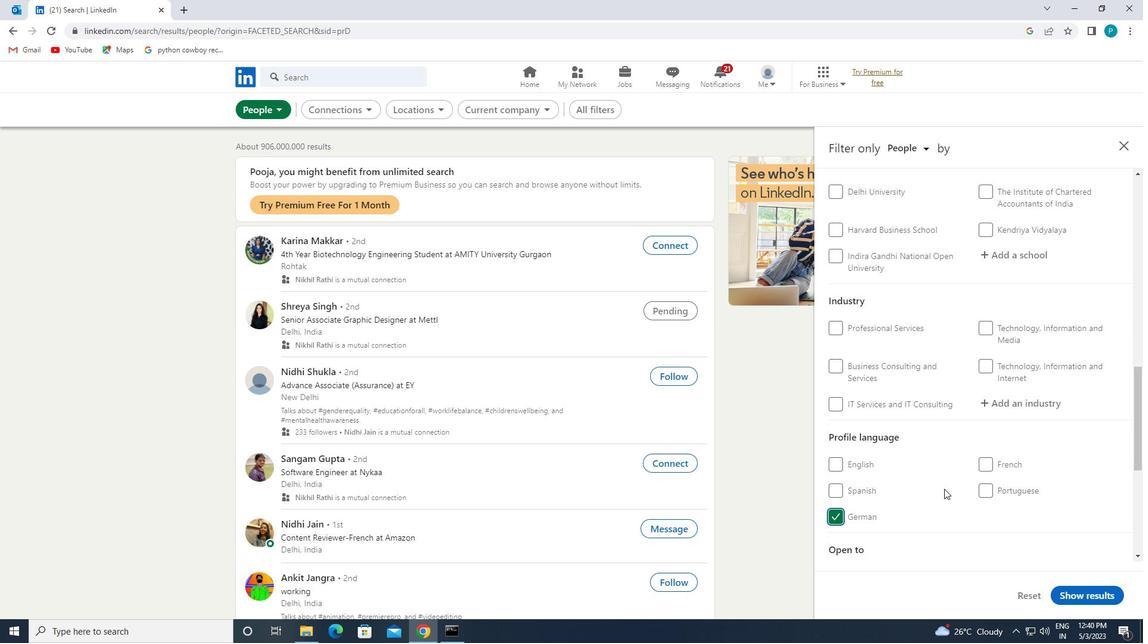 
Action: Mouse moved to (980, 461)
Screenshot: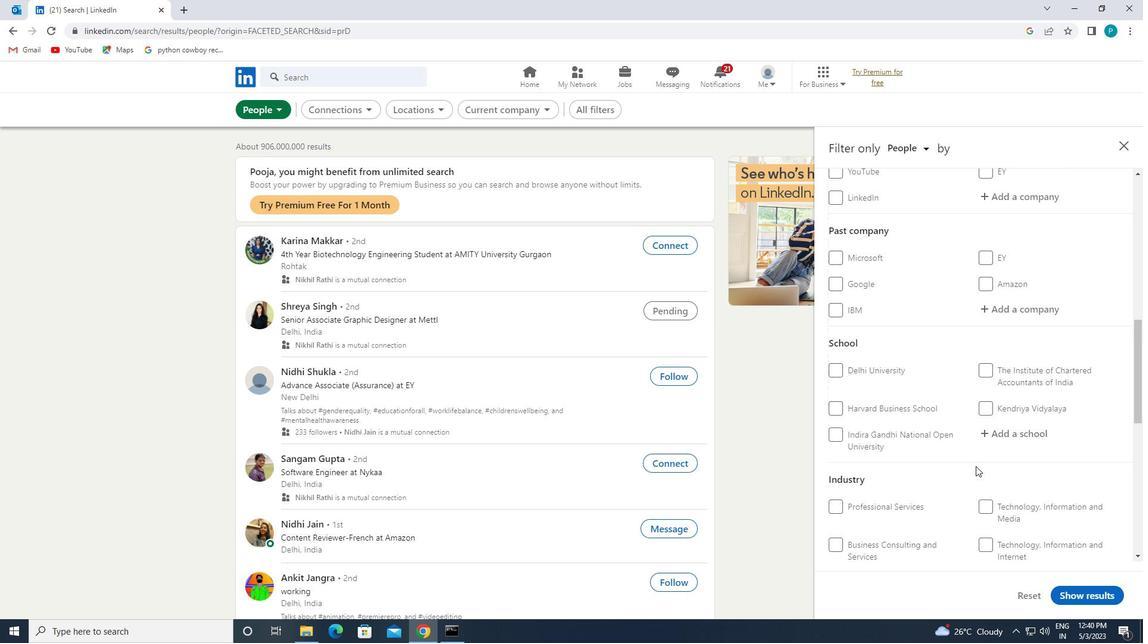 
Action: Mouse scrolled (980, 461) with delta (0, 0)
Screenshot: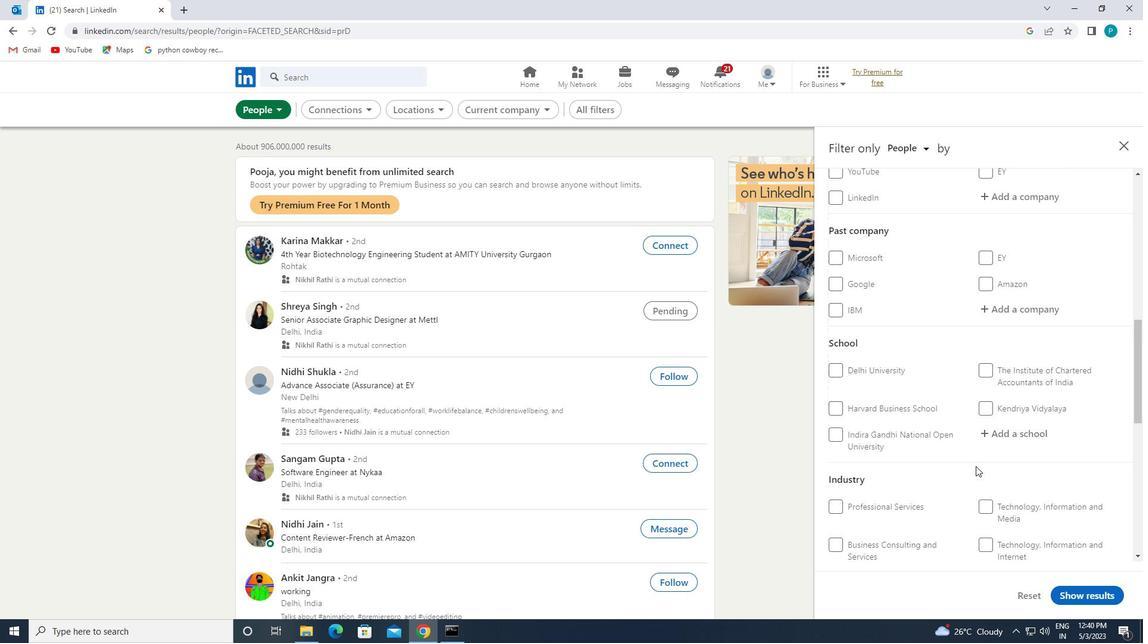 
Action: Mouse moved to (981, 459)
Screenshot: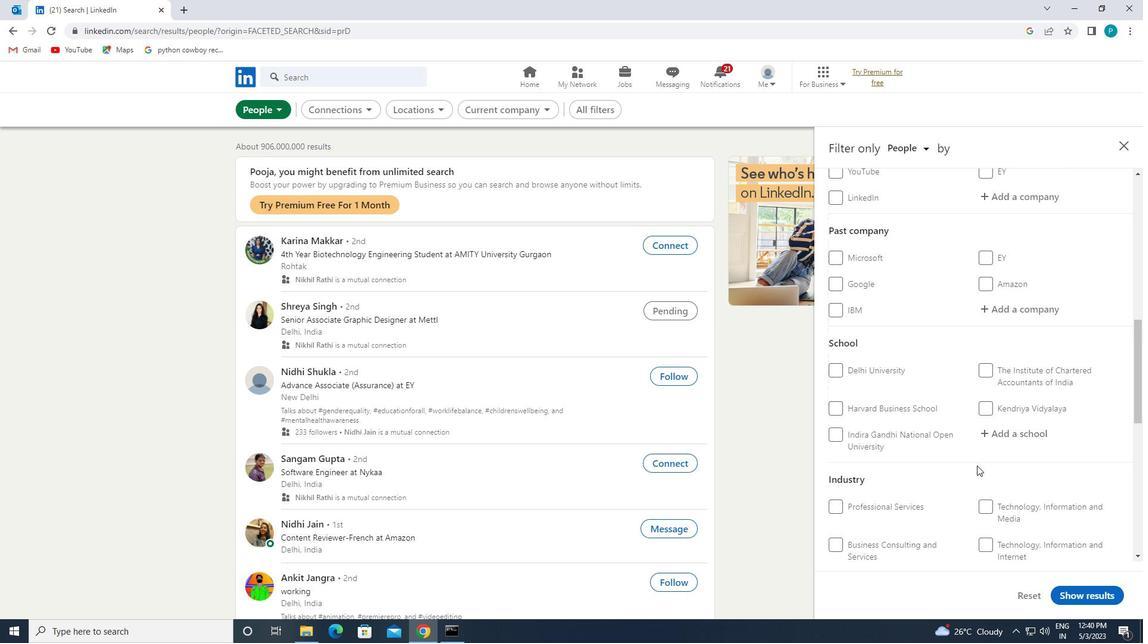 
Action: Mouse scrolled (981, 459) with delta (0, 0)
Screenshot: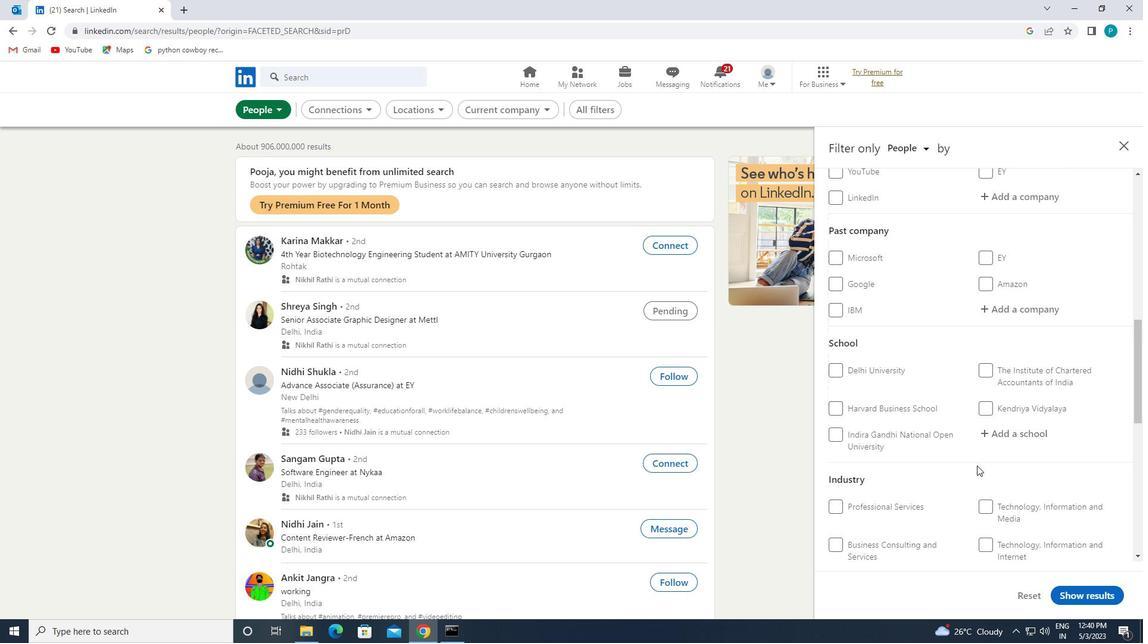 
Action: Mouse moved to (1024, 321)
Screenshot: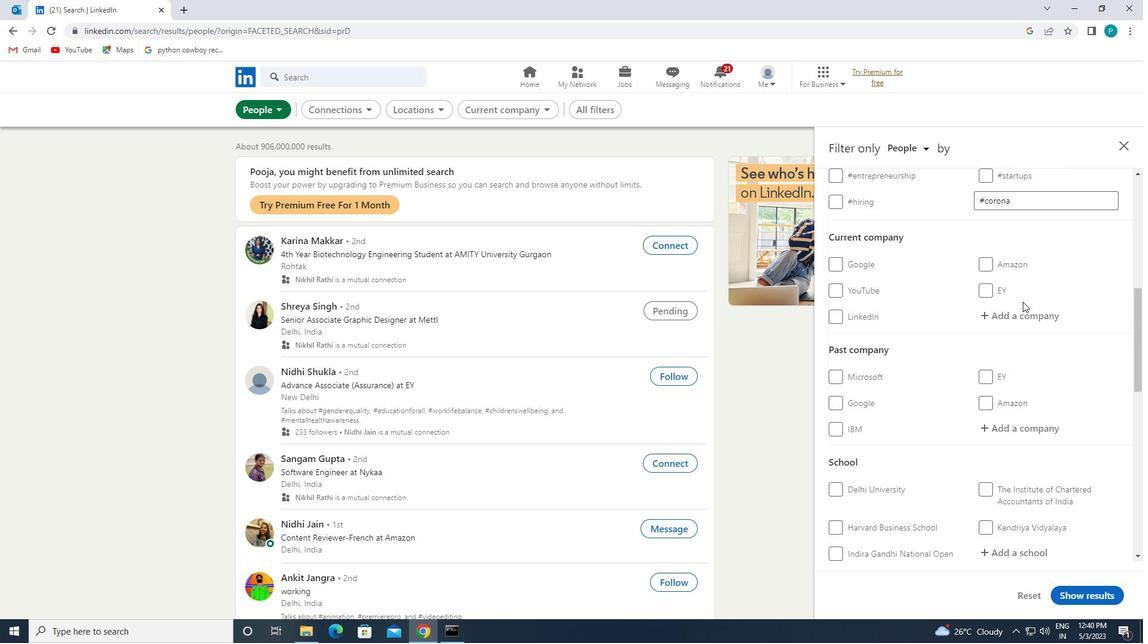 
Action: Mouse pressed left at (1024, 321)
Screenshot: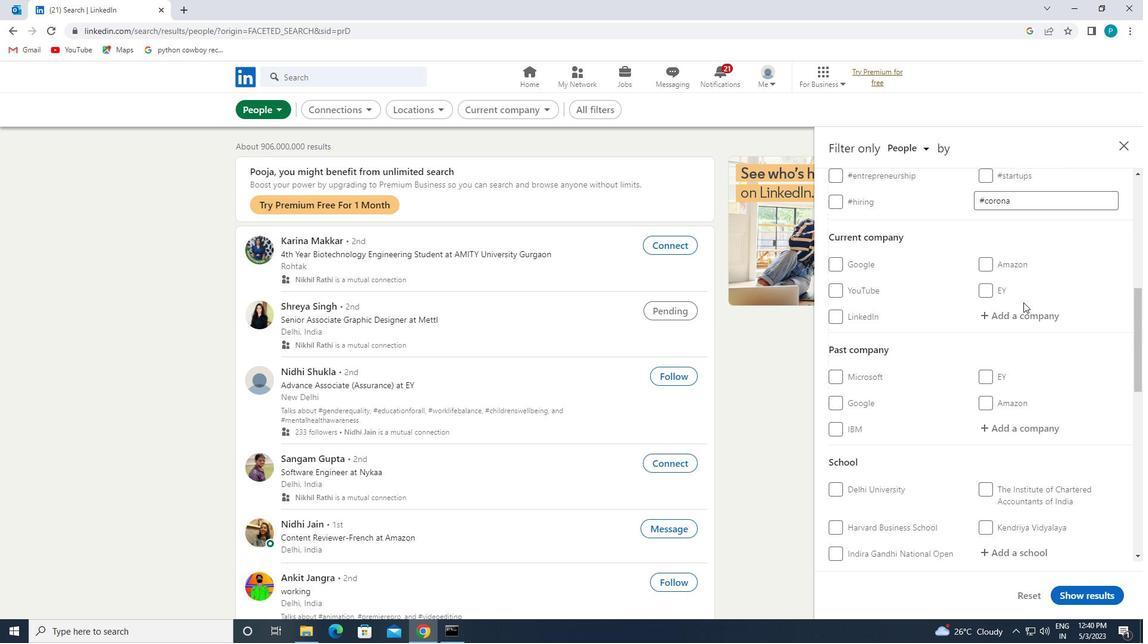 
Action: Key pressed <Key.caps_lock>S<Key.caps_lock>WIGGGY<Key.backspace><Key.backspace>Y
Screenshot: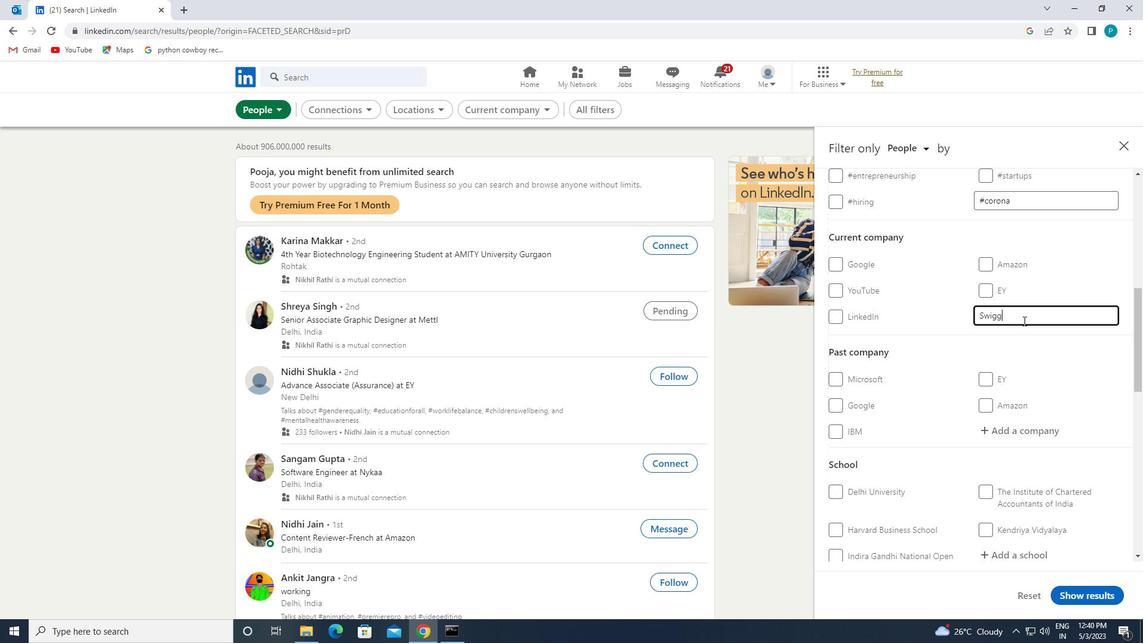 
Action: Mouse moved to (961, 332)
Screenshot: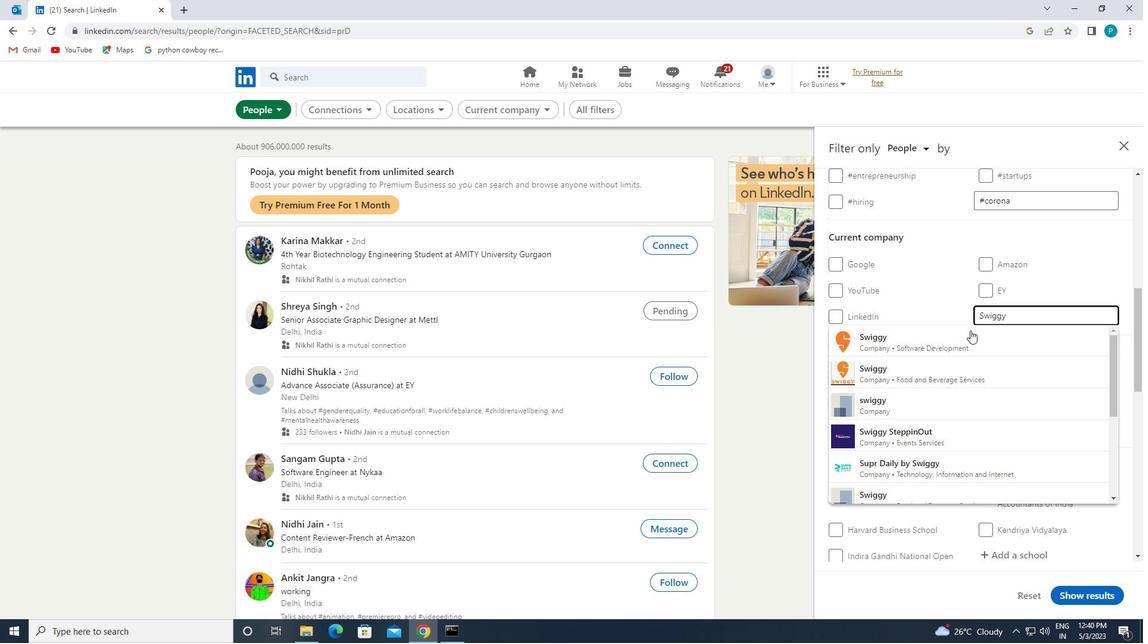 
Action: Mouse pressed left at (961, 332)
Screenshot: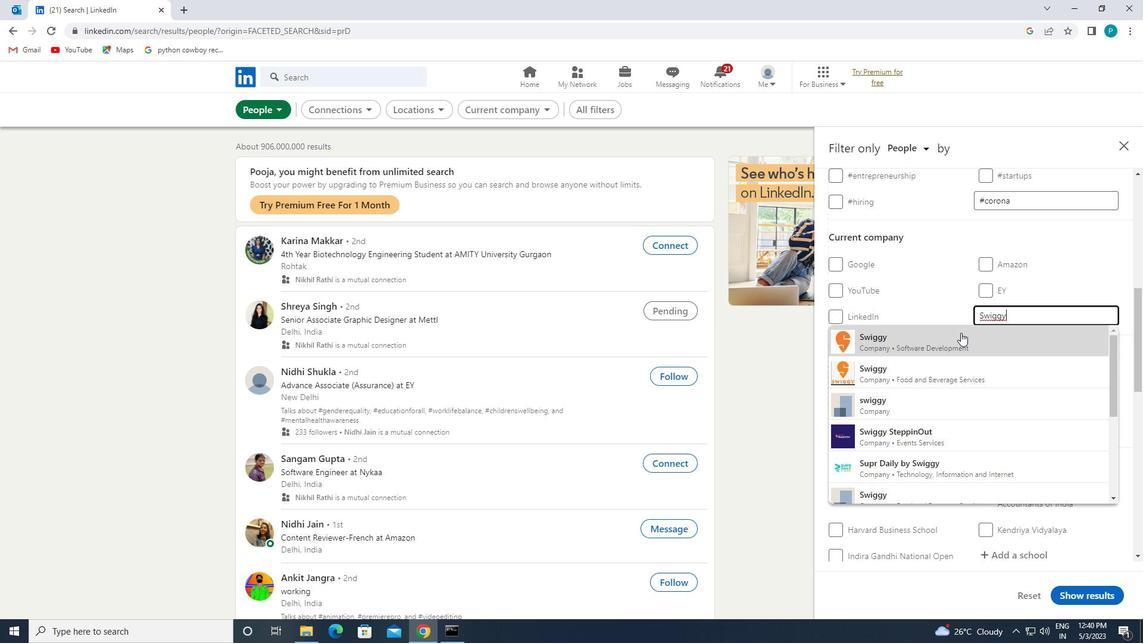 
Action: Mouse moved to (961, 335)
Screenshot: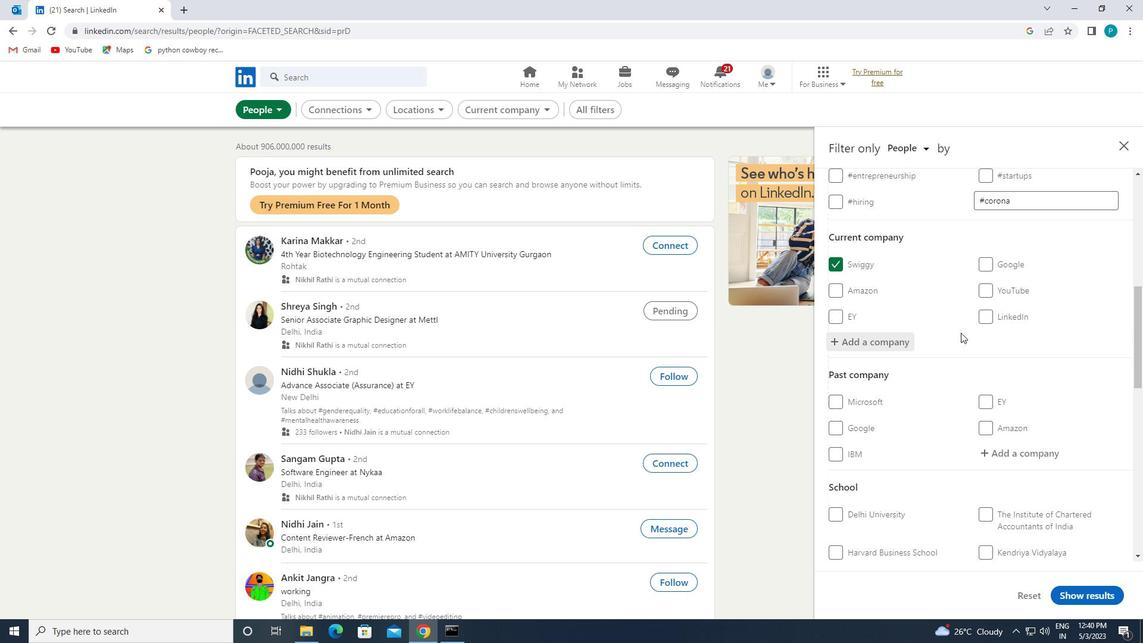 
Action: Mouse scrolled (961, 334) with delta (0, 0)
Screenshot: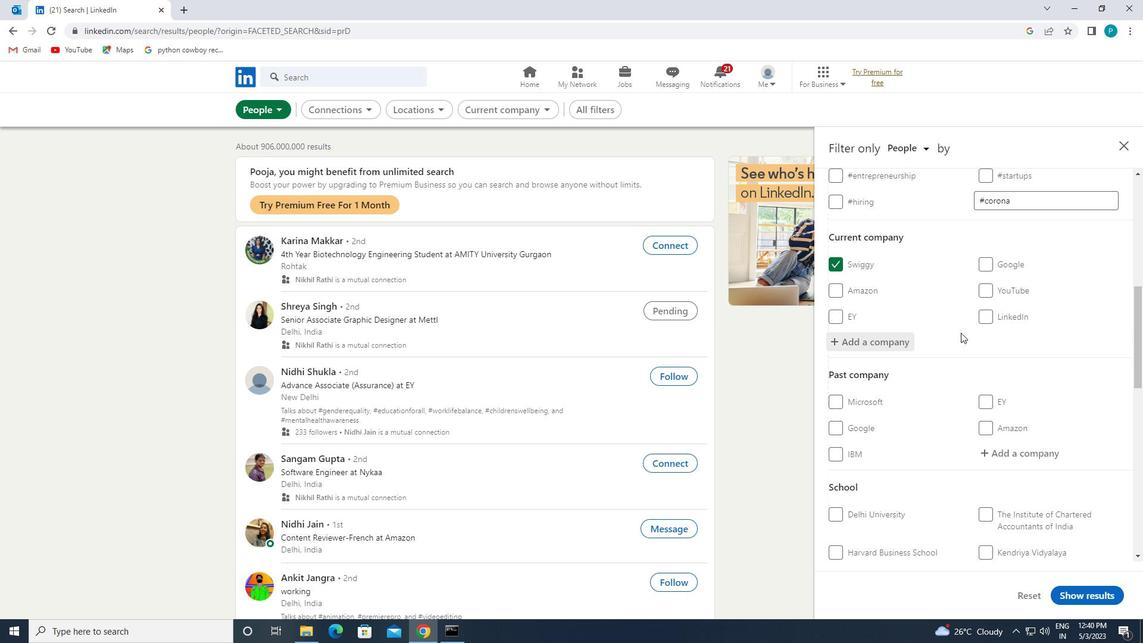 
Action: Mouse moved to (961, 340)
Screenshot: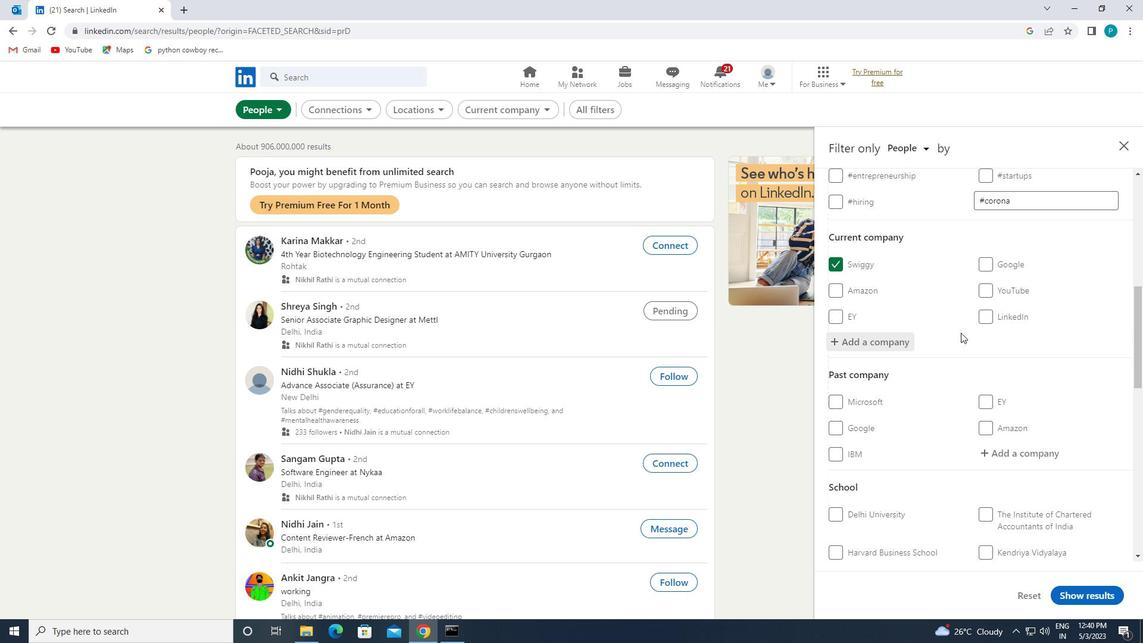 
Action: Mouse scrolled (961, 340) with delta (0, 0)
Screenshot: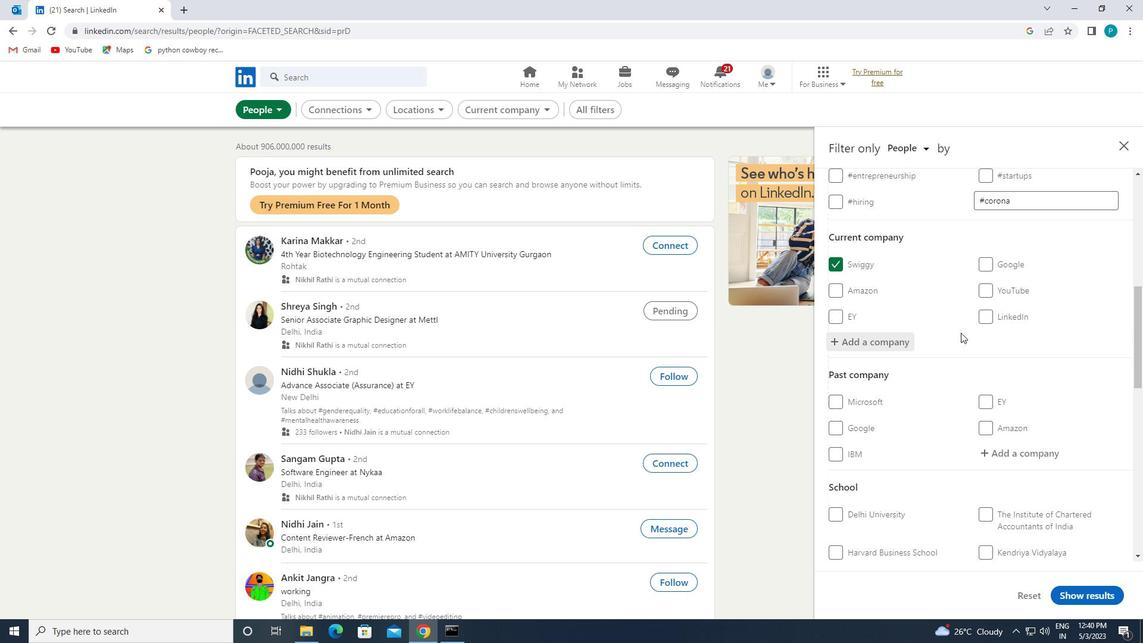 
Action: Mouse moved to (999, 465)
Screenshot: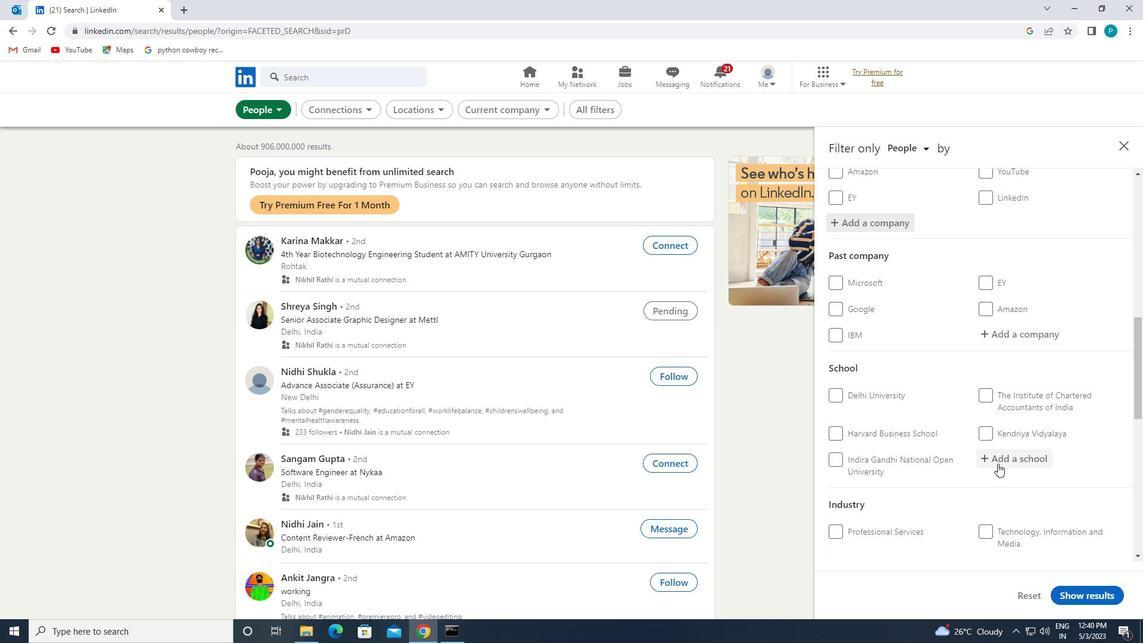 
Action: Mouse pressed left at (999, 465)
Screenshot: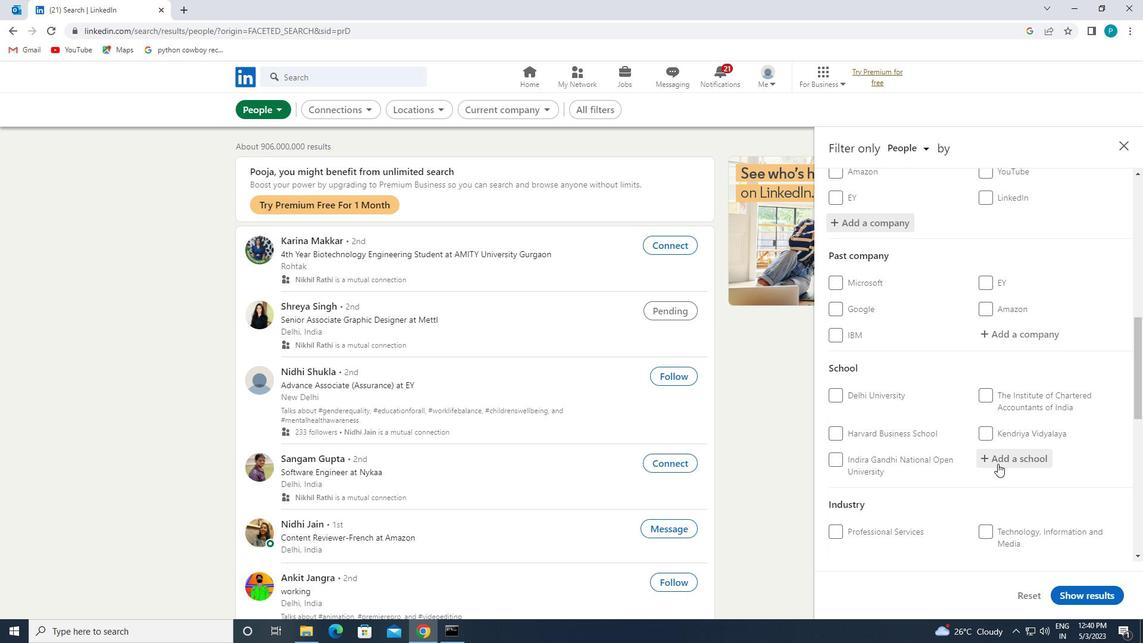 
Action: Key pressed <Key.caps_lock>M<Key.caps_lock>IRANA<Key.backspace>DA
Screenshot: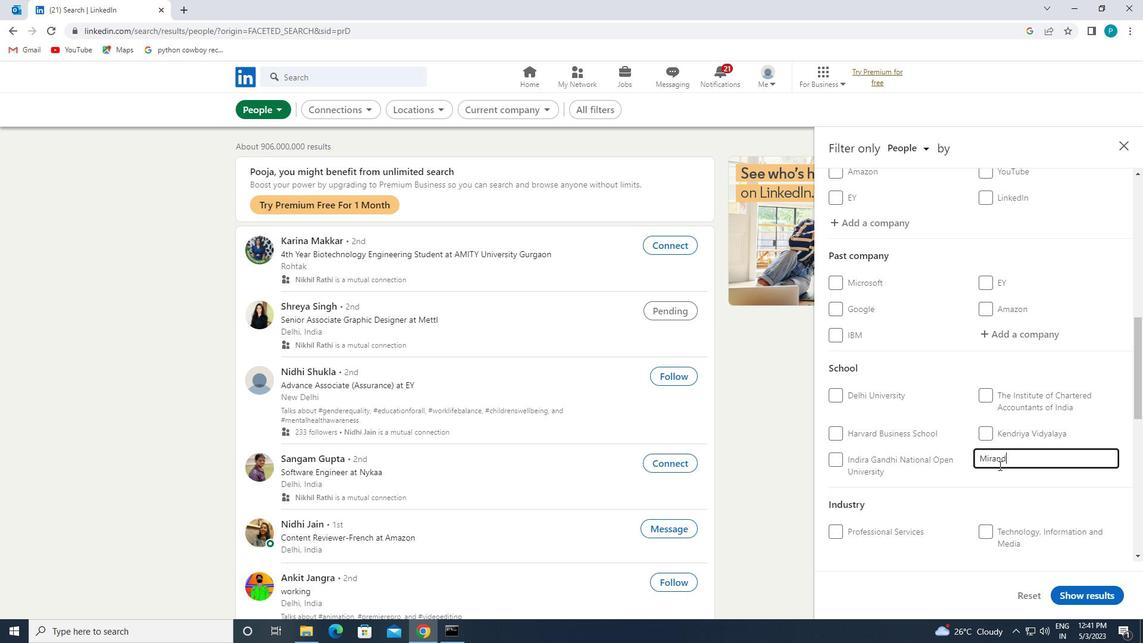 
Action: Mouse moved to (995, 483)
Screenshot: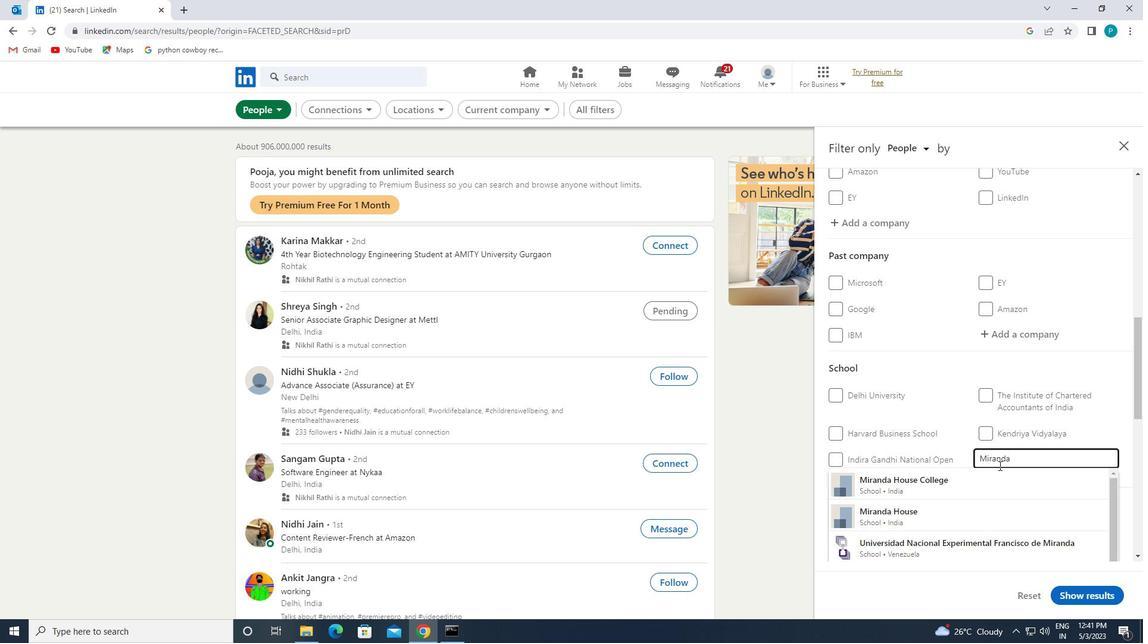 
Action: Mouse pressed left at (995, 483)
Screenshot: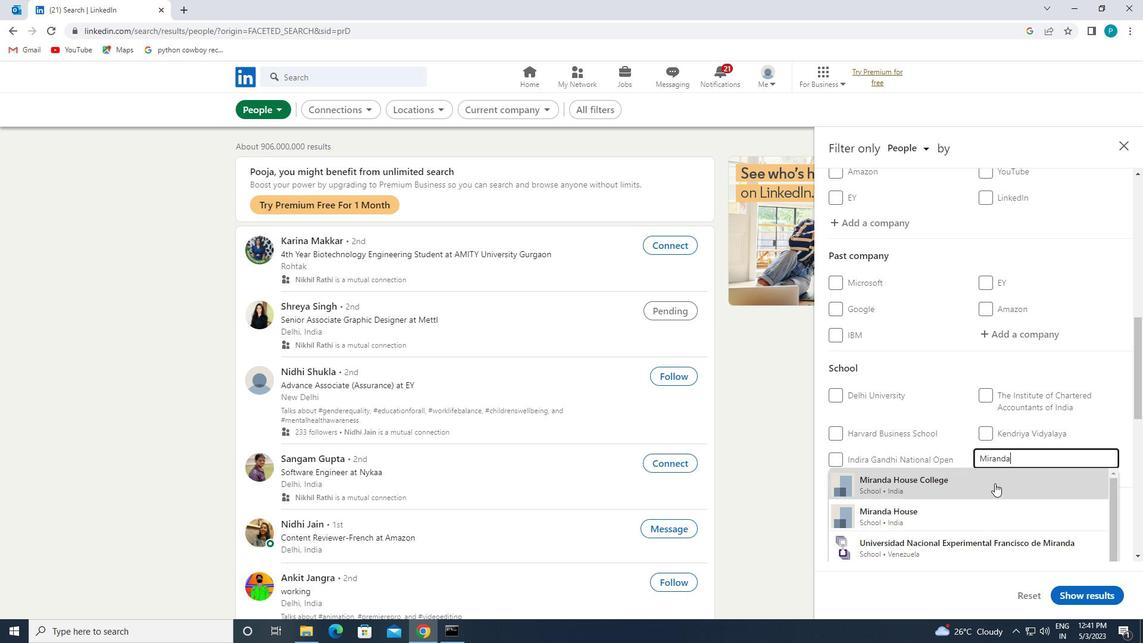 
Action: Mouse scrolled (995, 483) with delta (0, 0)
Screenshot: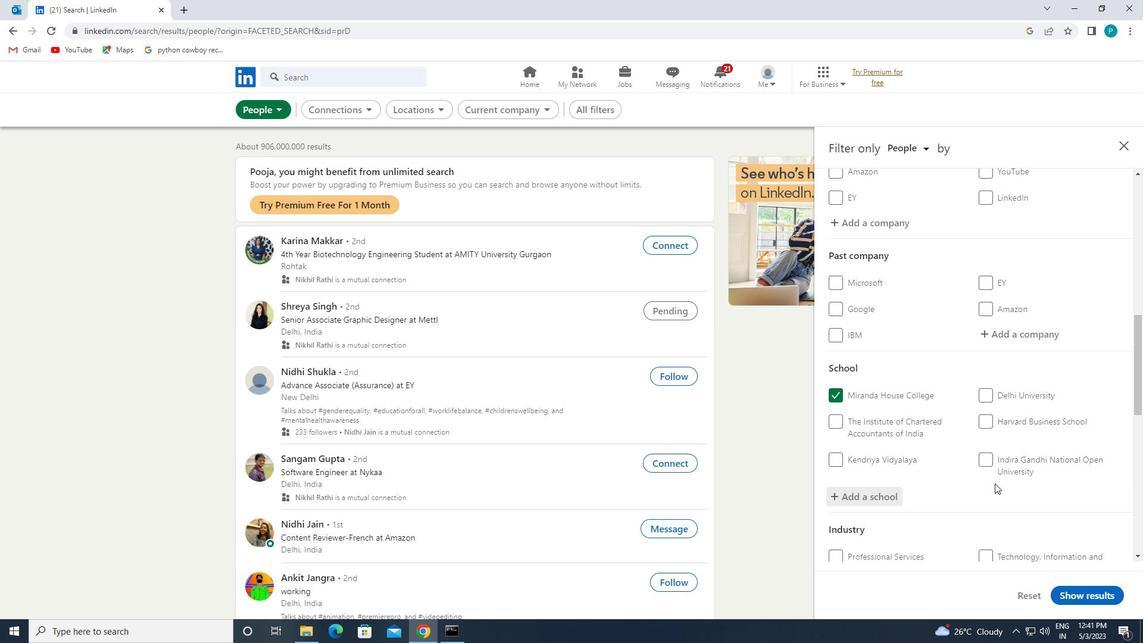 
Action: Mouse scrolled (995, 483) with delta (0, 0)
Screenshot: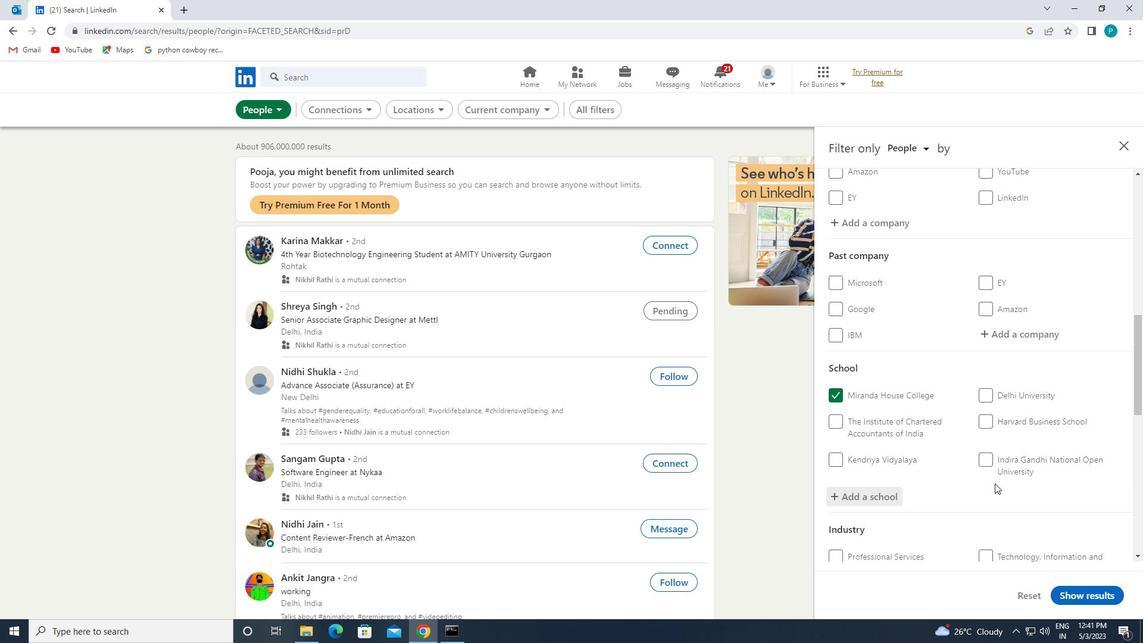 
Action: Mouse moved to (1013, 512)
Screenshot: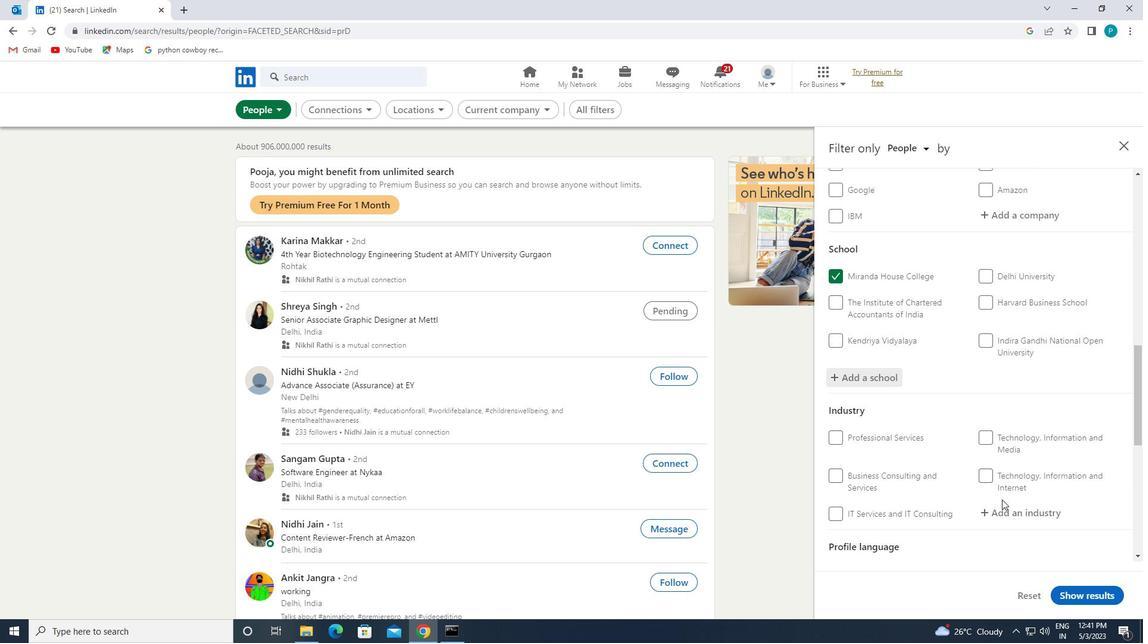 
Action: Mouse pressed left at (1013, 512)
Screenshot: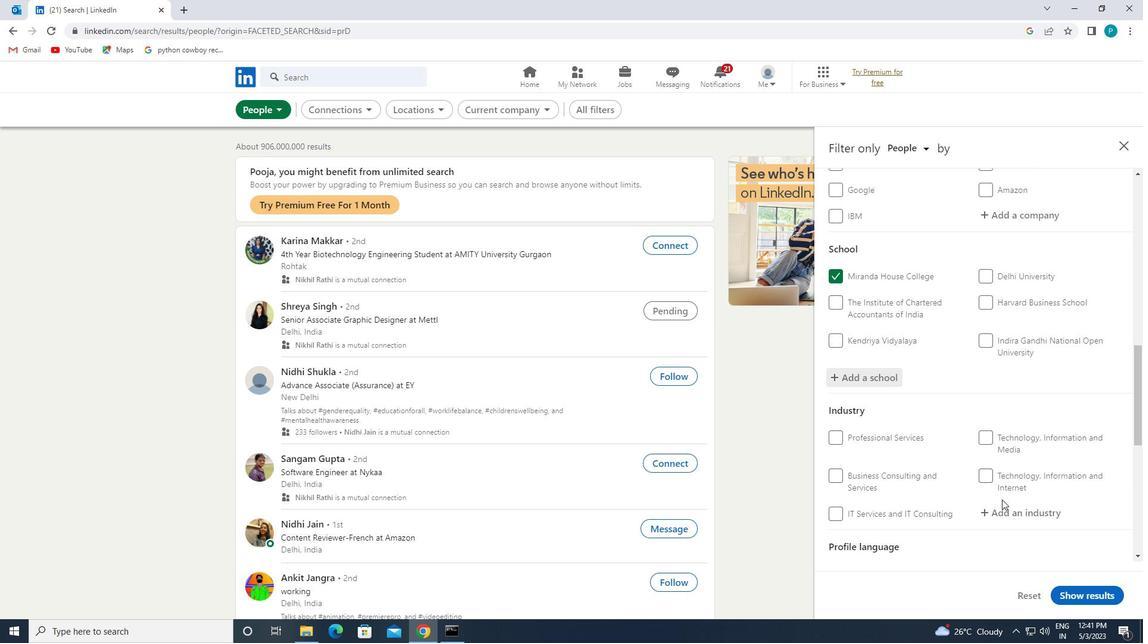 
Action: Key pressed <Key.caps_lock>C<Key.caps_lock>OSM
Screenshot: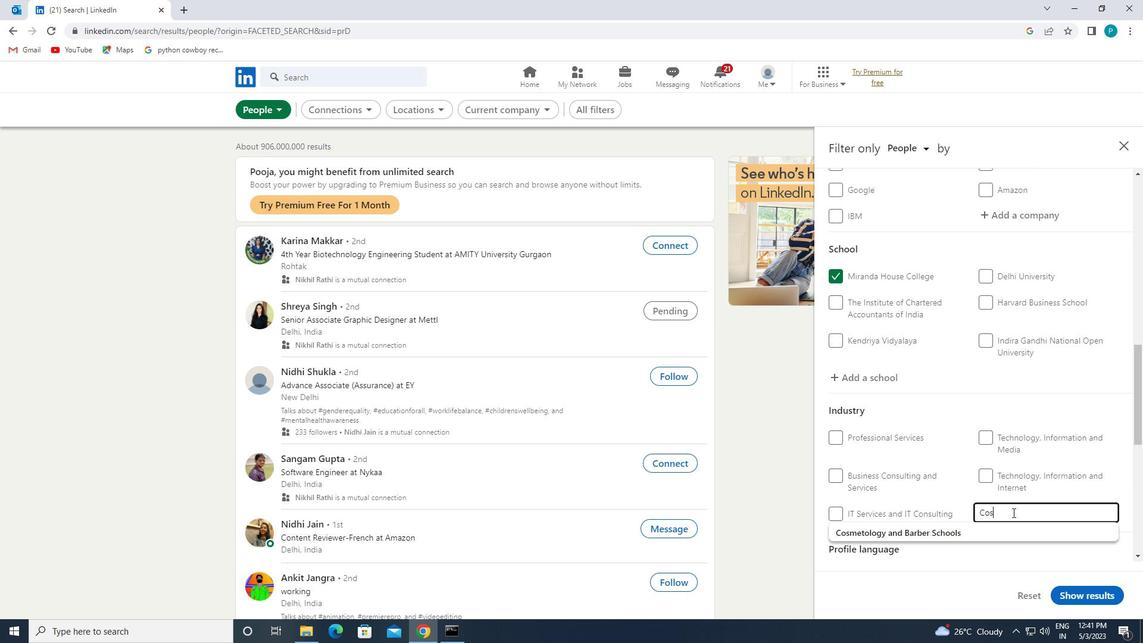
Action: Mouse moved to (973, 538)
Screenshot: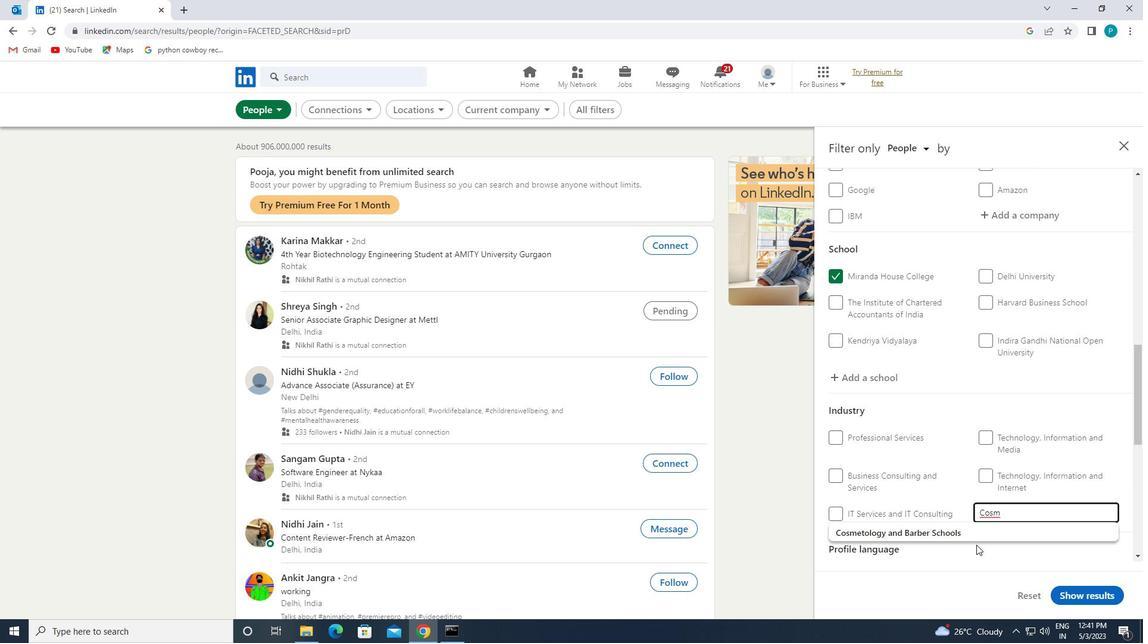 
Action: Mouse pressed left at (973, 538)
Screenshot: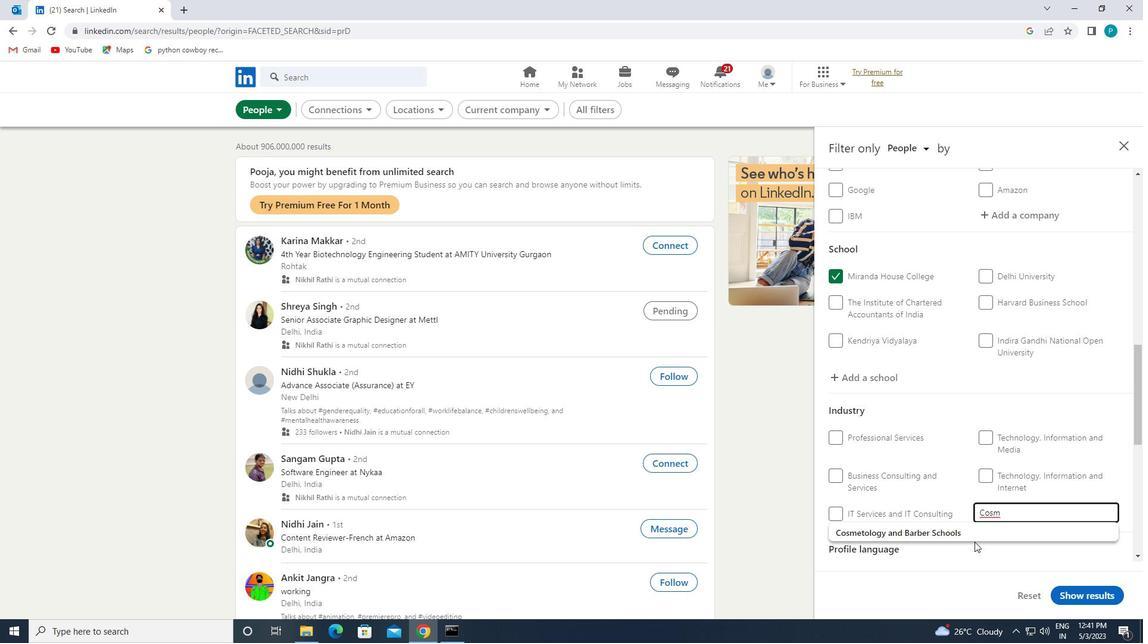 
Action: Mouse scrolled (973, 537) with delta (0, 0)
Screenshot: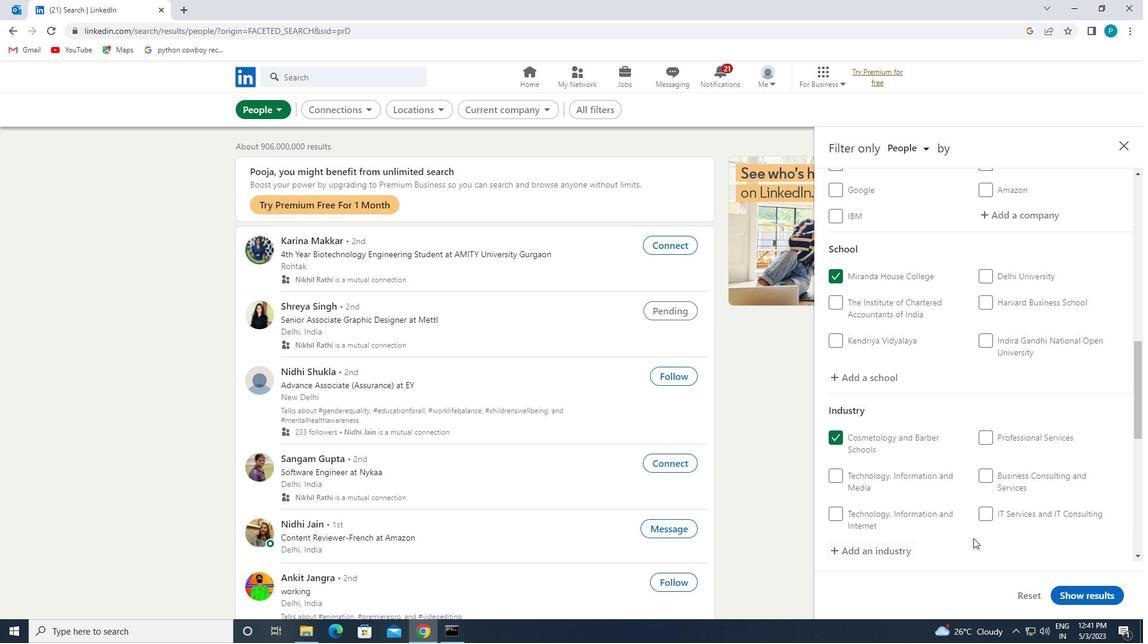 
Action: Mouse moved to (973, 537)
Screenshot: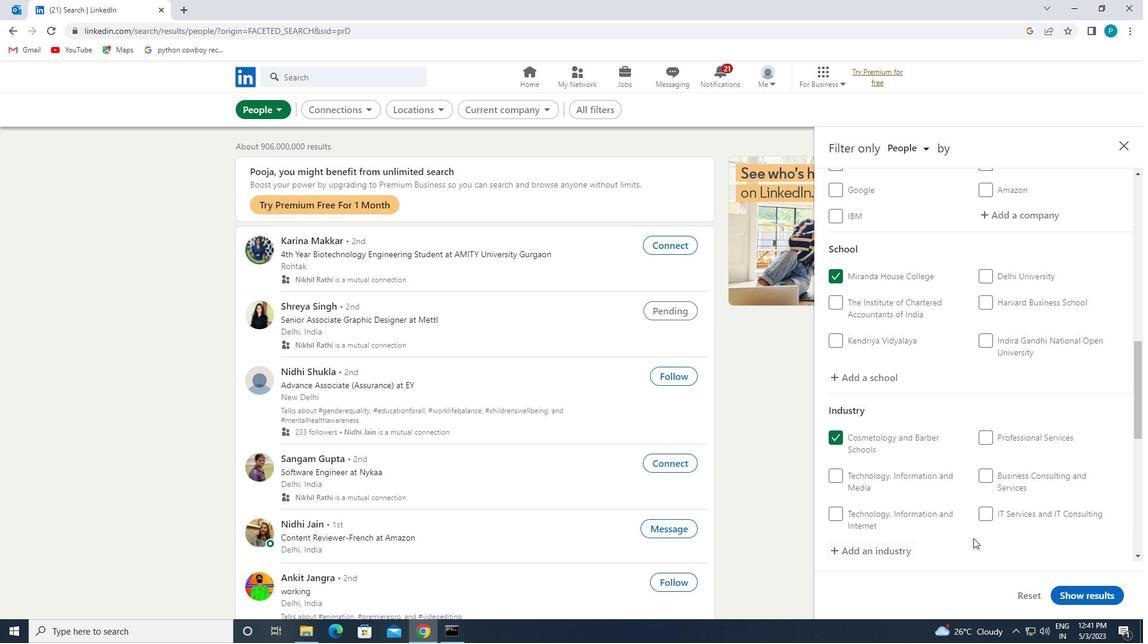
Action: Mouse scrolled (973, 537) with delta (0, 0)
Screenshot: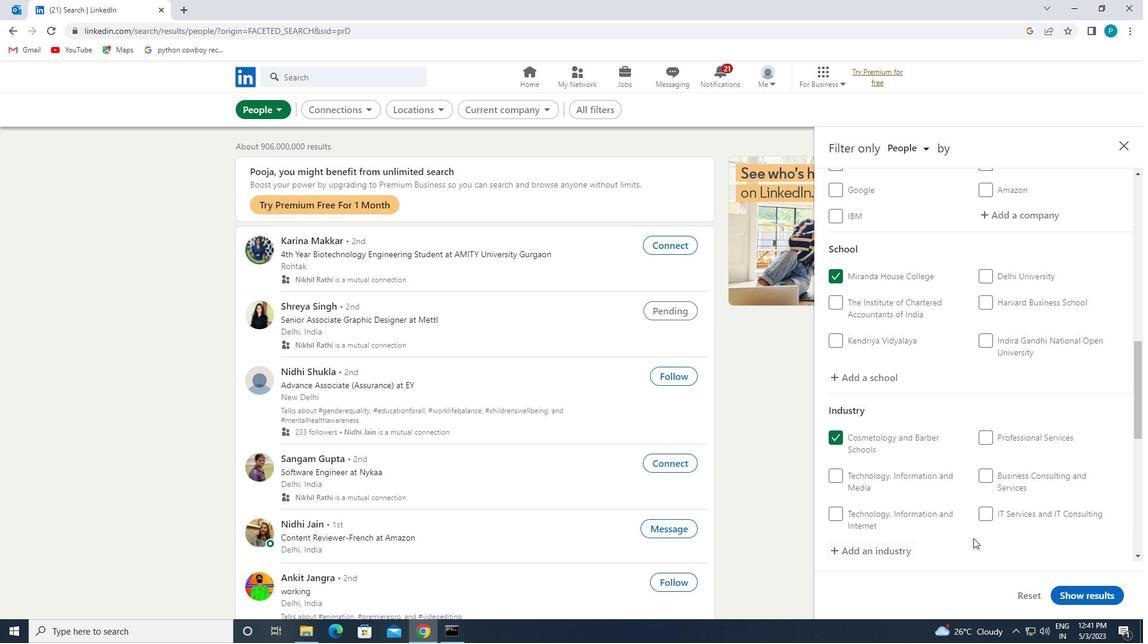 
Action: Mouse moved to (971, 535)
Screenshot: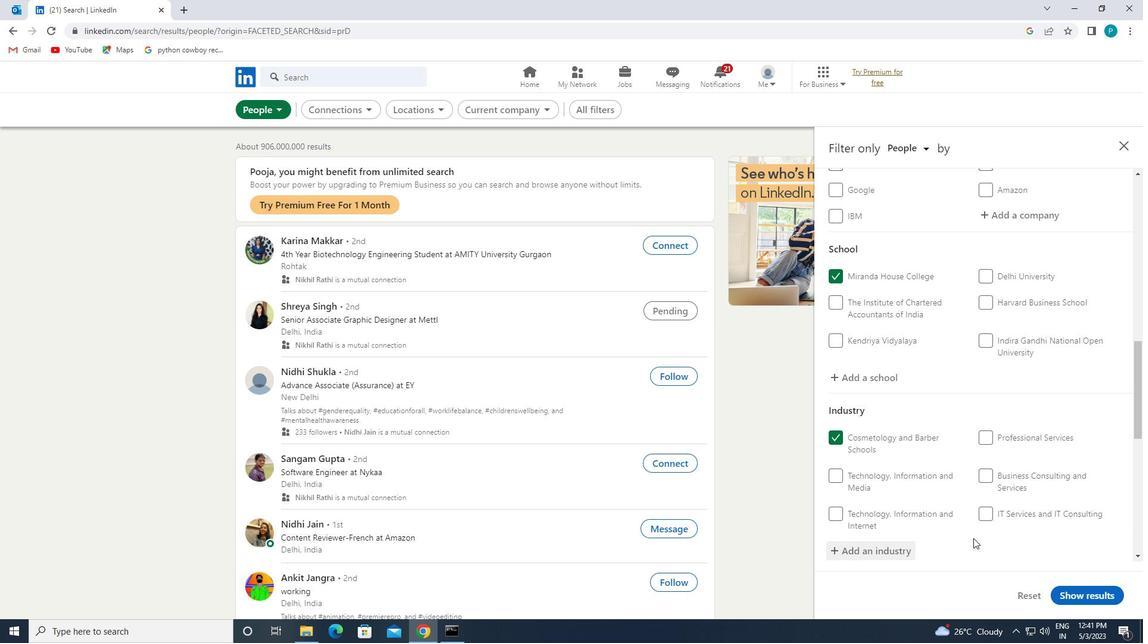 
Action: Mouse scrolled (971, 534) with delta (0, 0)
Screenshot: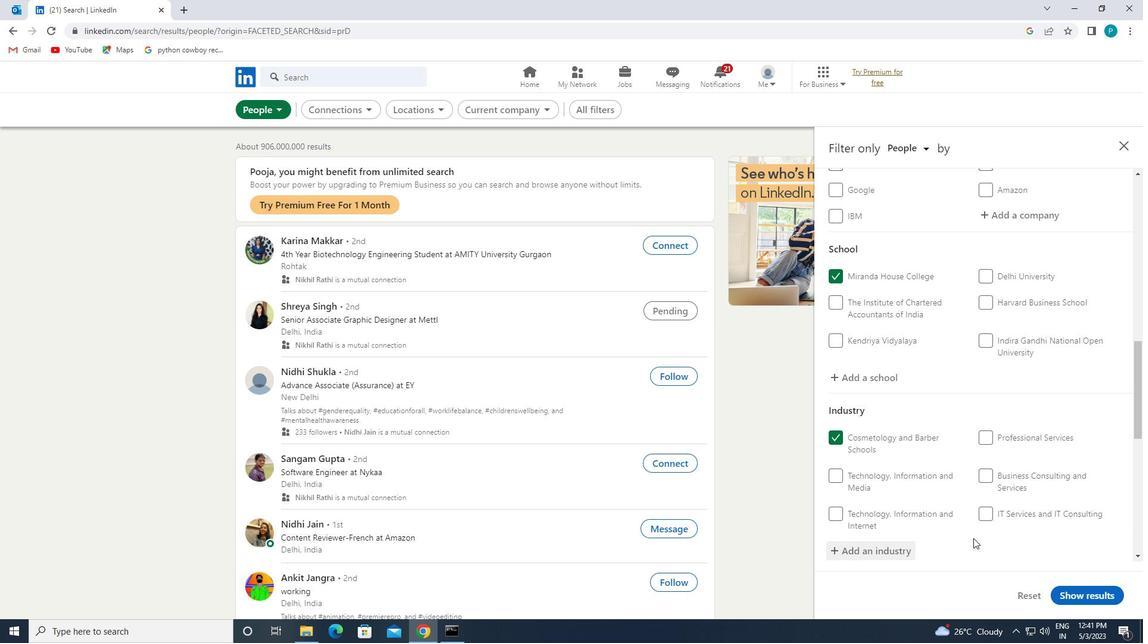 
Action: Mouse moved to (970, 533)
Screenshot: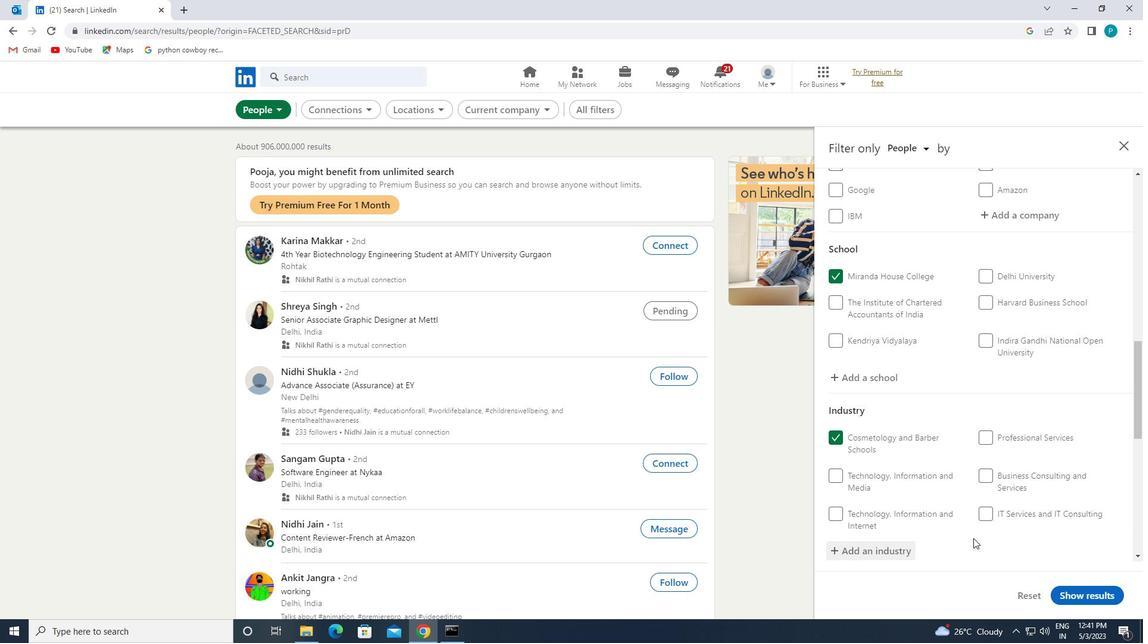 
Action: Mouse scrolled (970, 533) with delta (0, 0)
Screenshot: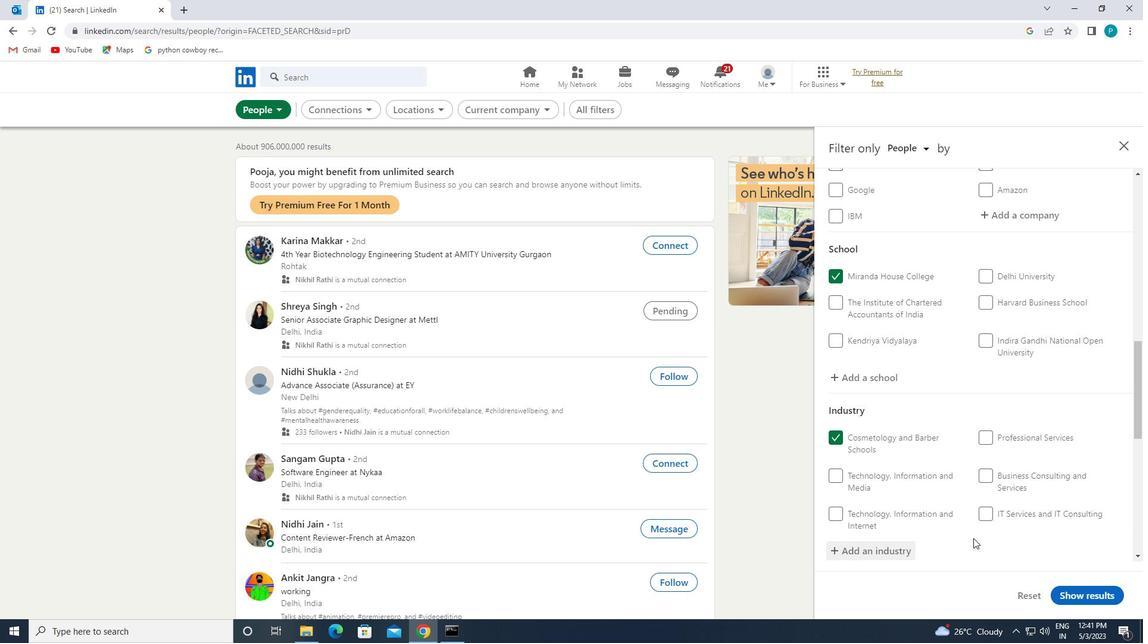 
Action: Mouse moved to (957, 519)
Screenshot: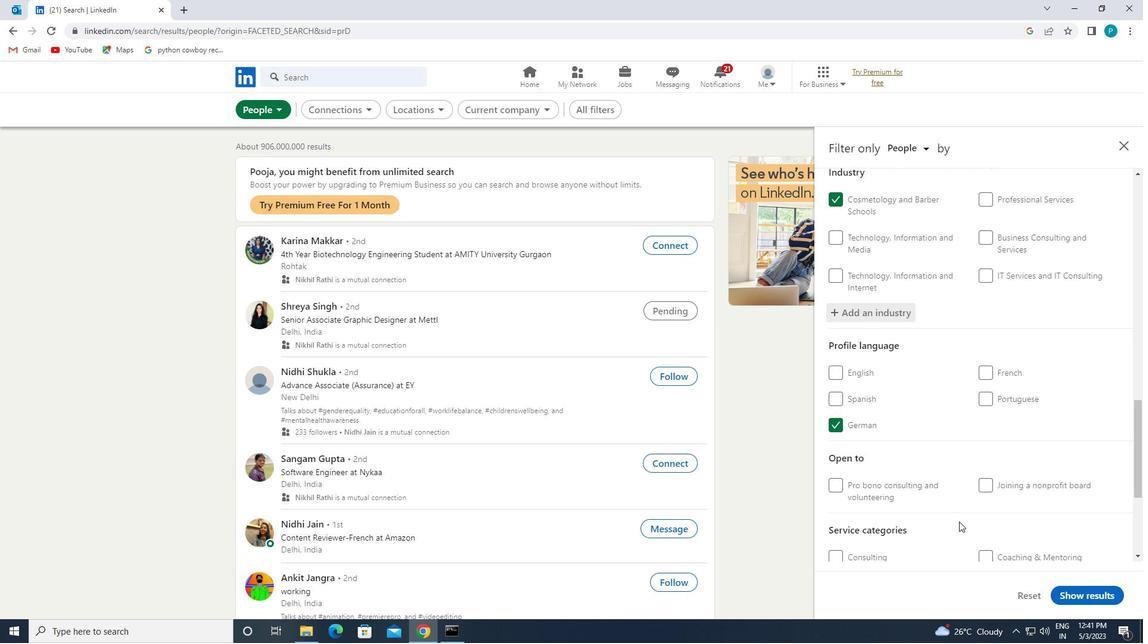 
Action: Mouse scrolled (957, 518) with delta (0, 0)
Screenshot: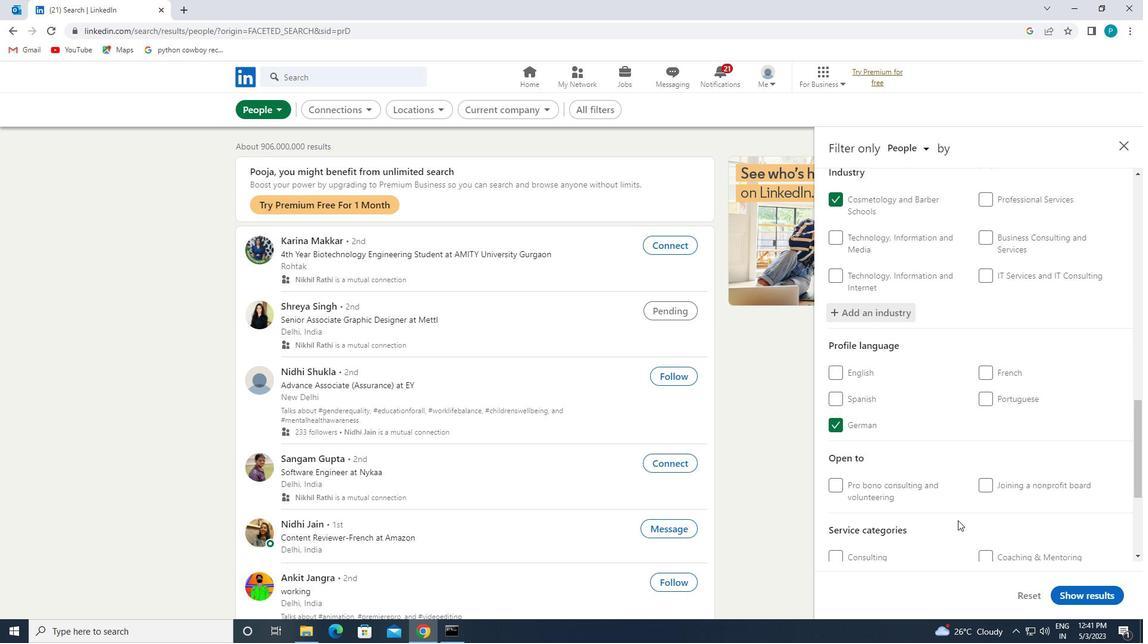 
Action: Mouse scrolled (957, 518) with delta (0, 0)
Screenshot: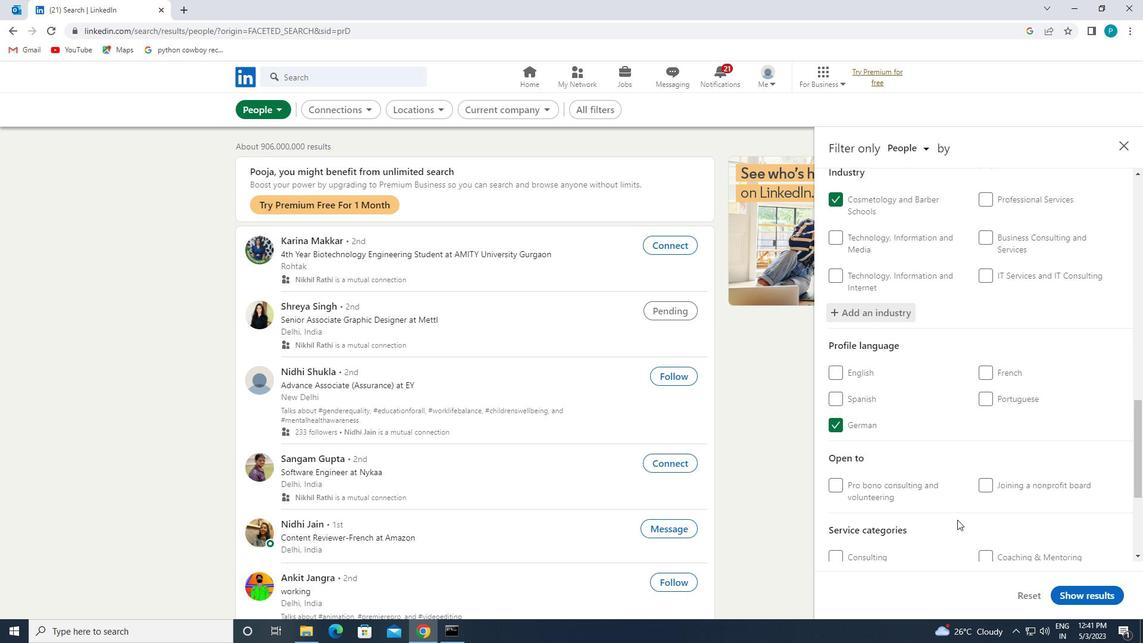 
Action: Mouse moved to (1000, 498)
Screenshot: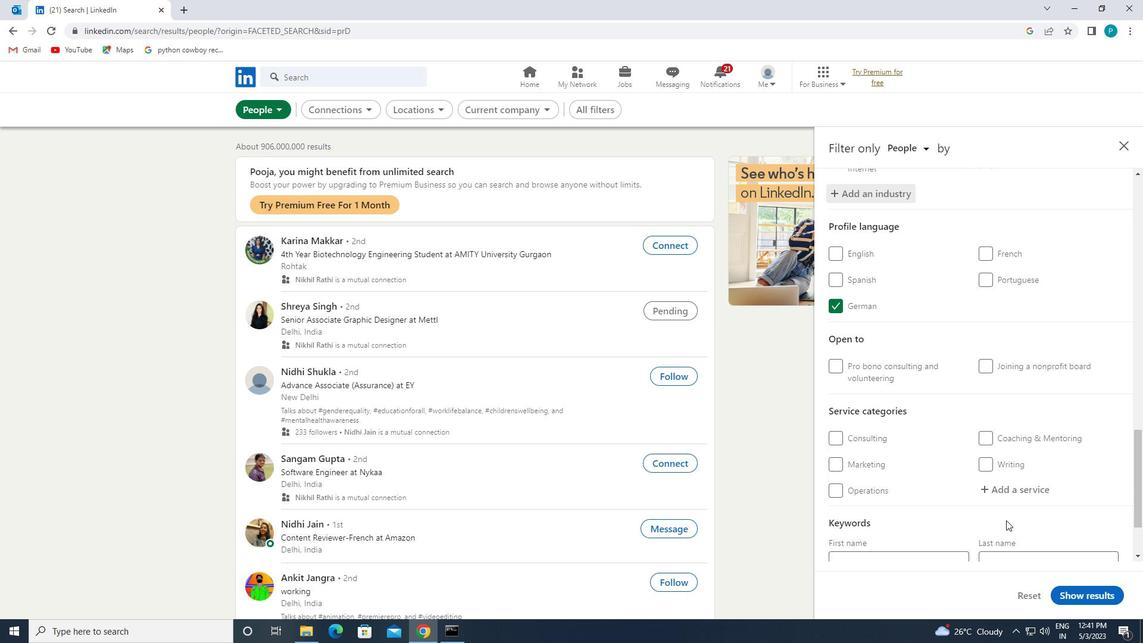 
Action: Mouse pressed left at (1000, 498)
Screenshot: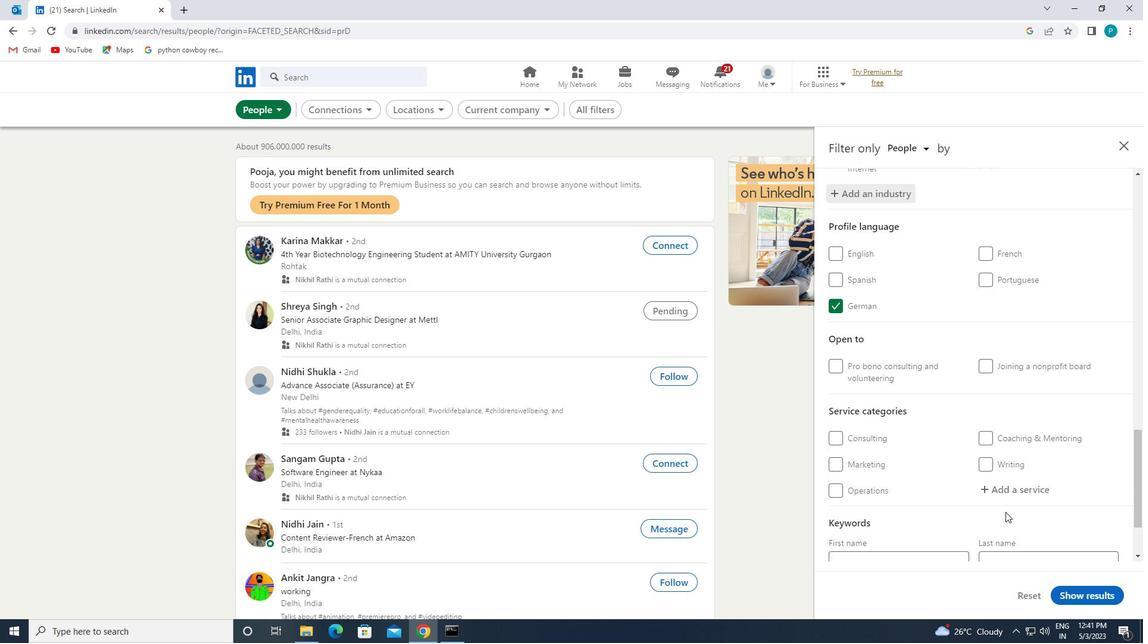 
Action: Mouse moved to (1000, 492)
Screenshot: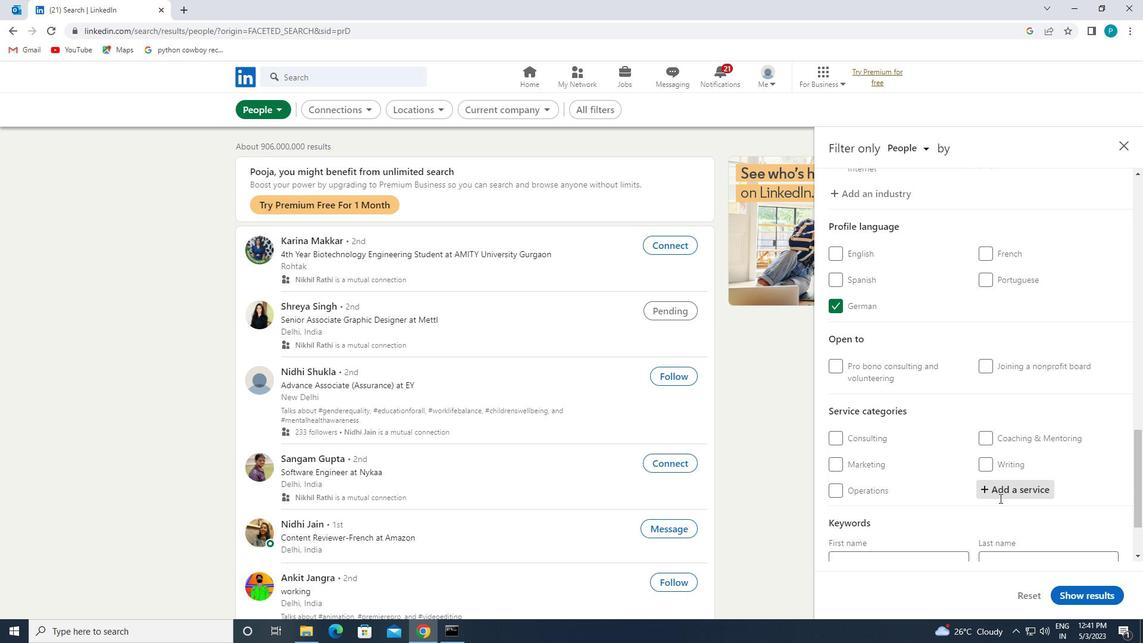 
Action: Key pressed <Key.caps_lock>R<Key.caps_lock>EAS
Screenshot: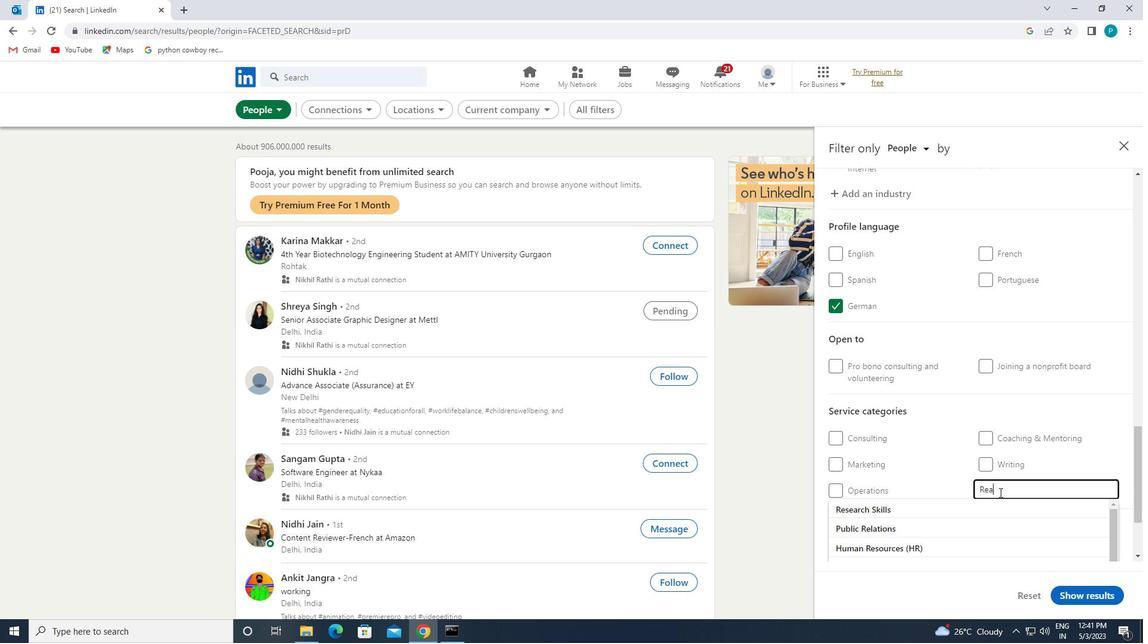 
Action: Mouse moved to (875, 510)
Screenshot: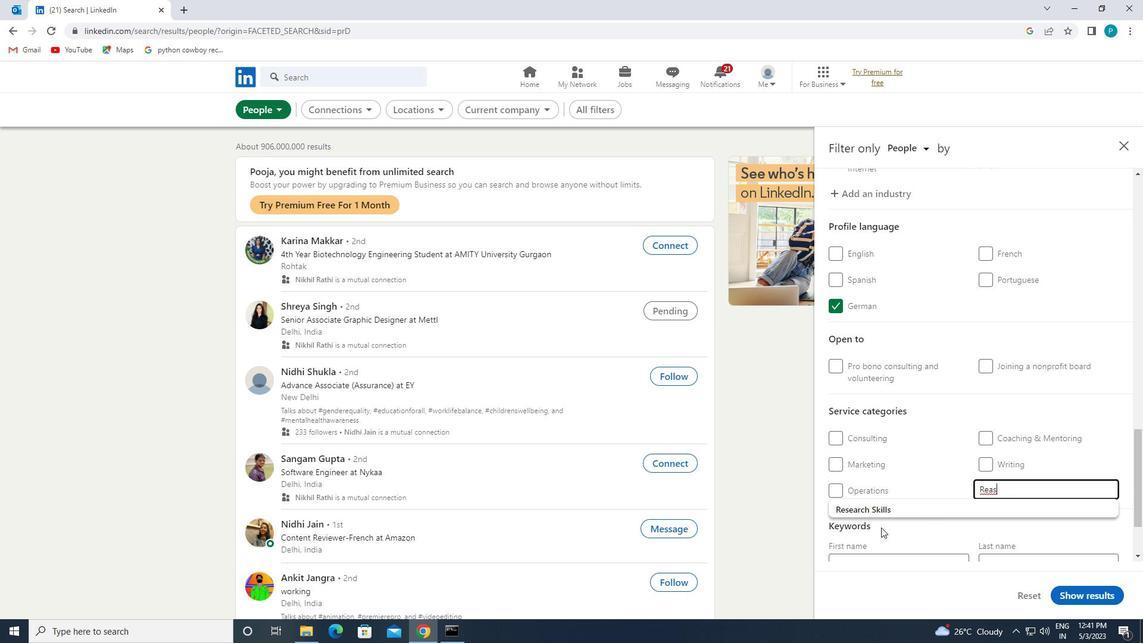 
Action: Mouse pressed left at (875, 510)
Screenshot: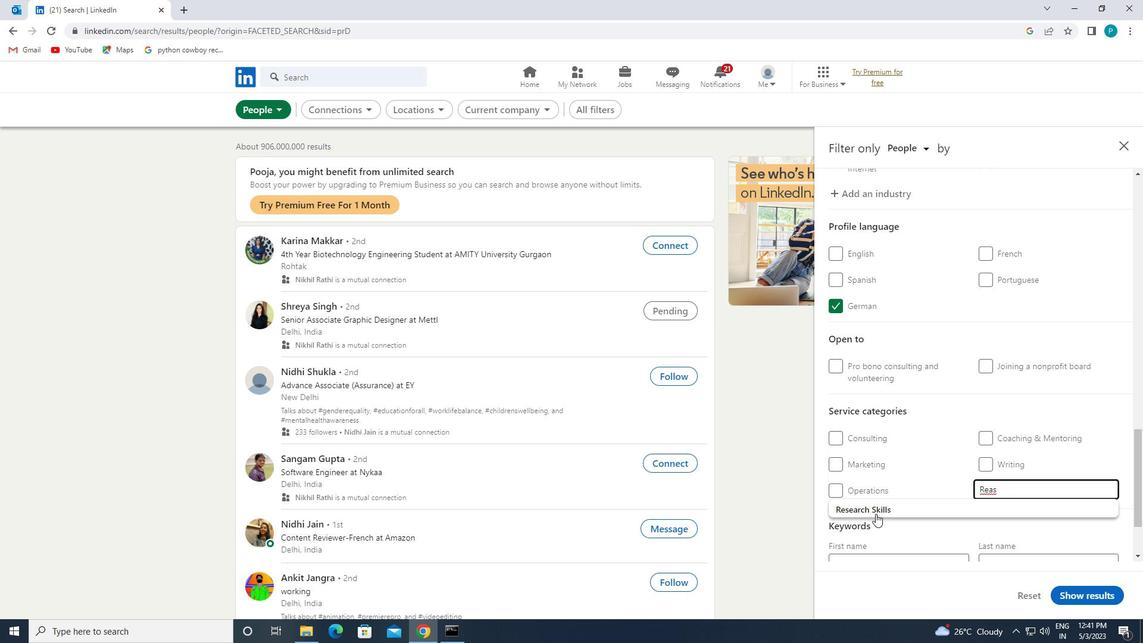 
Action: Mouse scrolled (875, 509) with delta (0, 0)
Screenshot: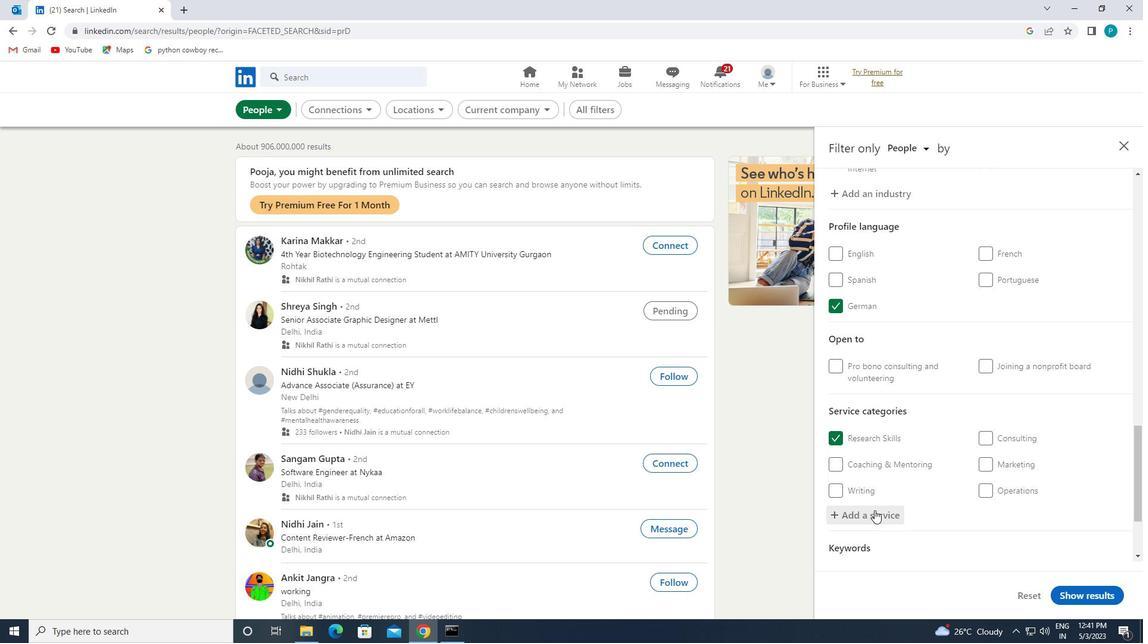 
Action: Mouse scrolled (875, 509) with delta (0, 0)
Screenshot: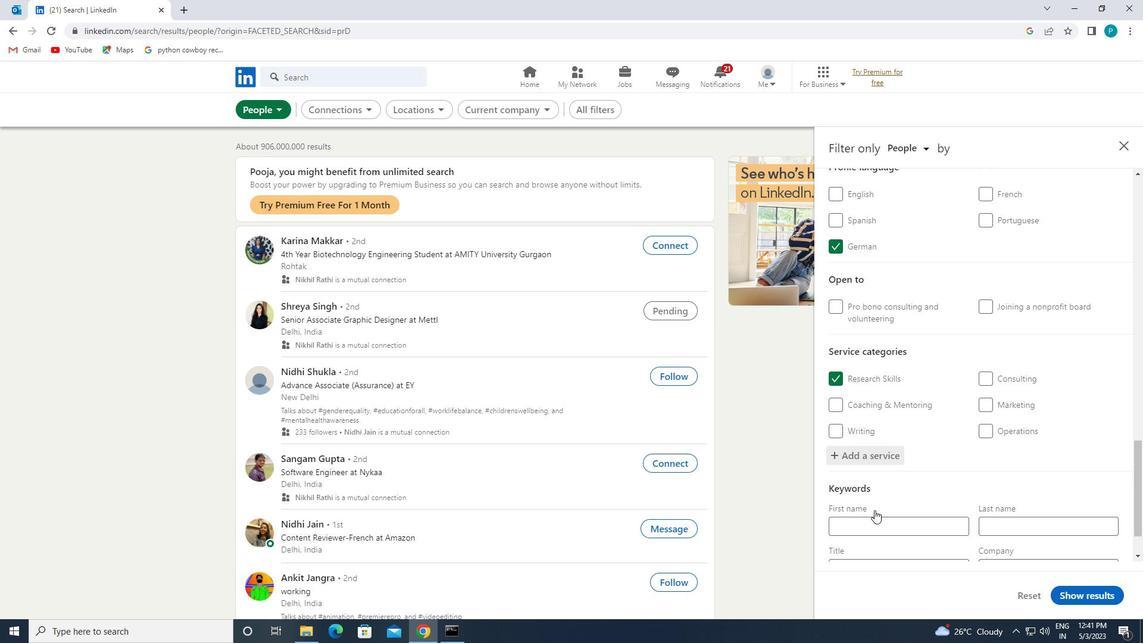 
Action: Mouse scrolled (875, 509) with delta (0, 0)
Screenshot: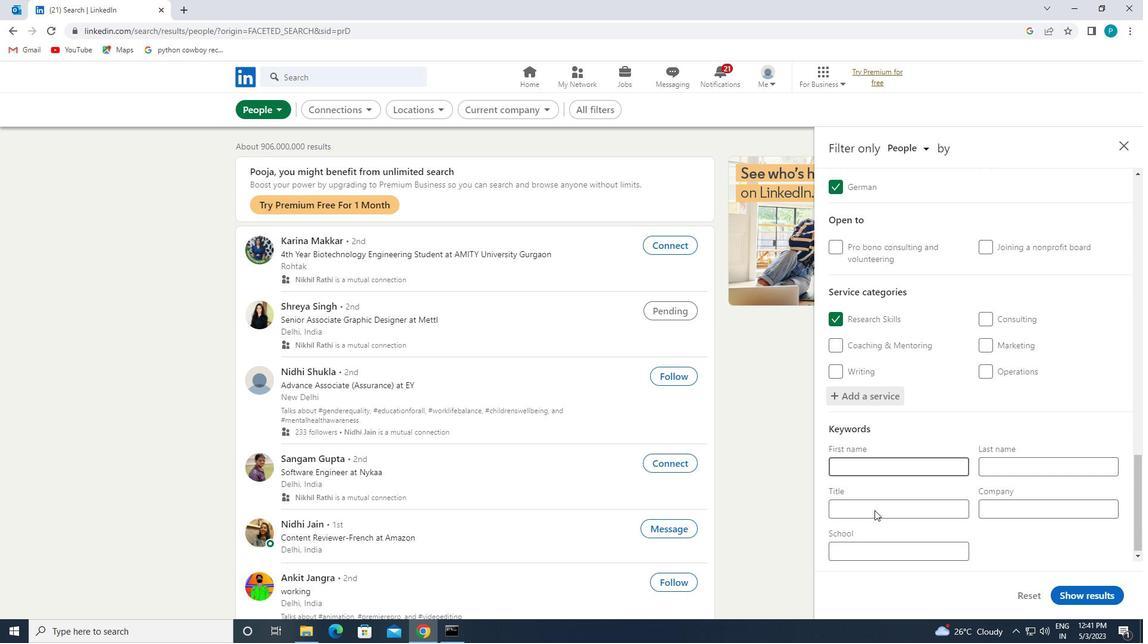 
Action: Mouse pressed left at (875, 510)
Screenshot: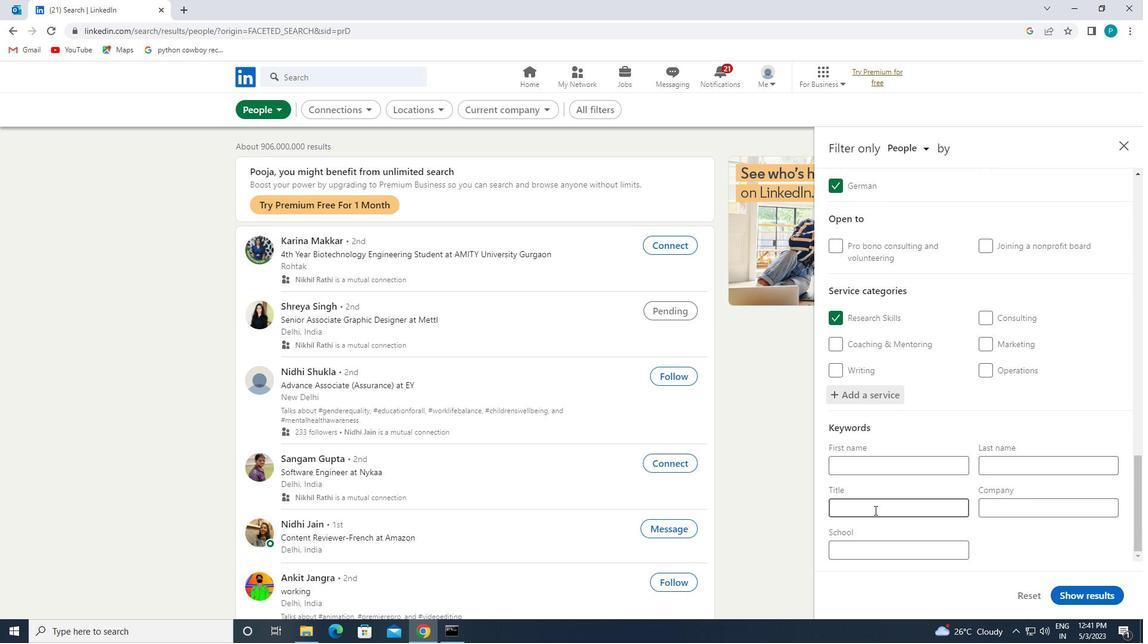 
Action: Key pressed <Key.caps_lock>R<Key.caps_lock>ESEARCHER
Screenshot: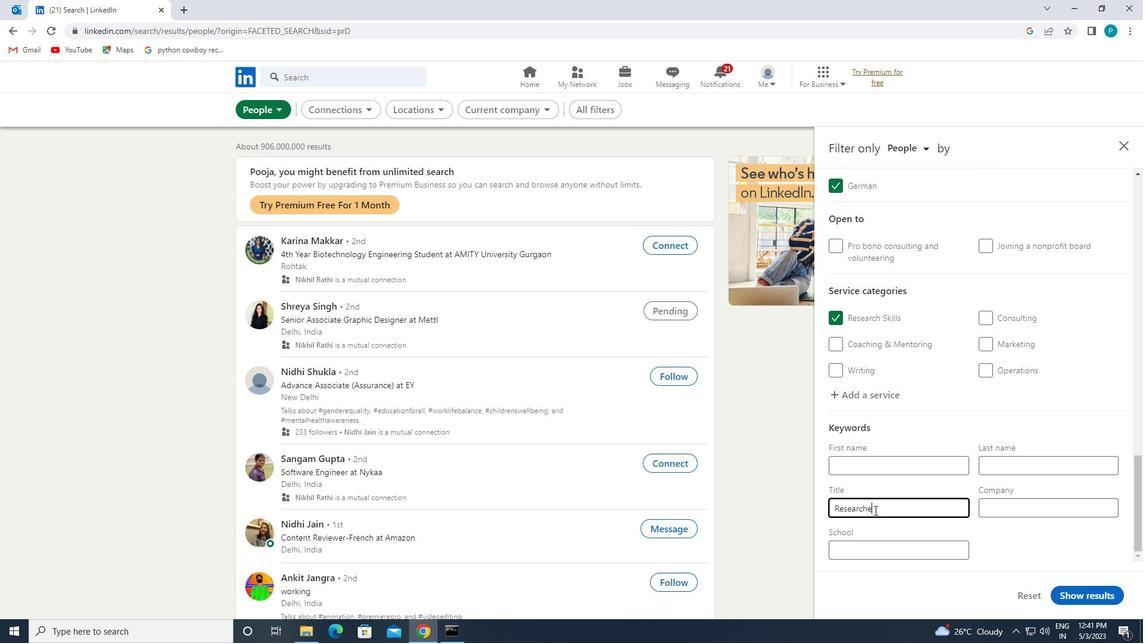 
Action: Mouse moved to (1100, 587)
Screenshot: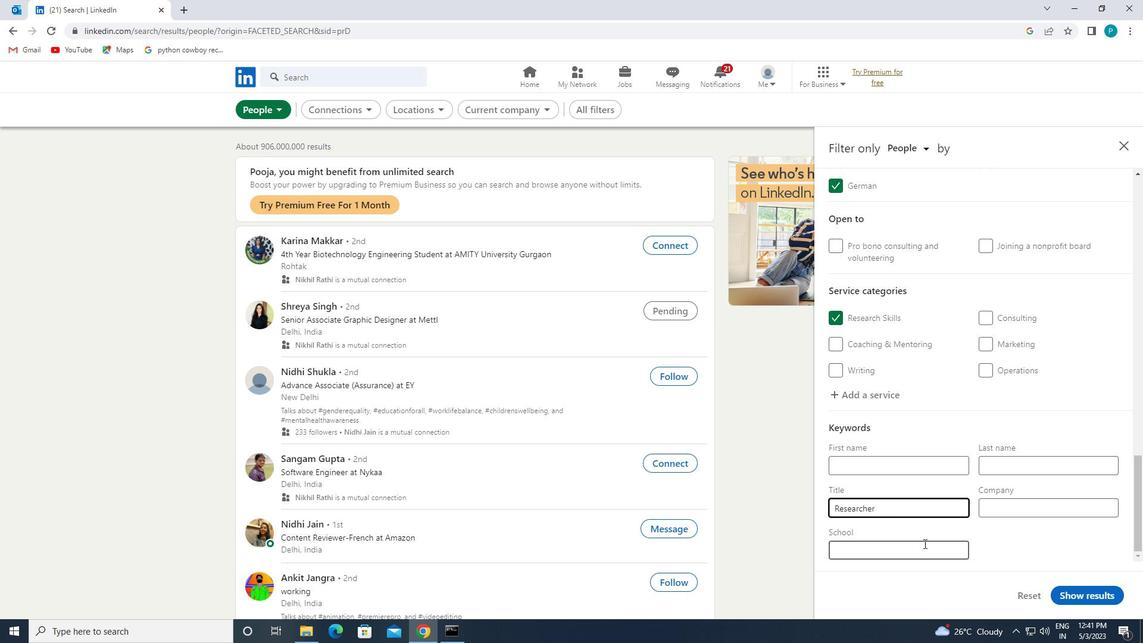 
Action: Mouse pressed left at (1100, 587)
Screenshot: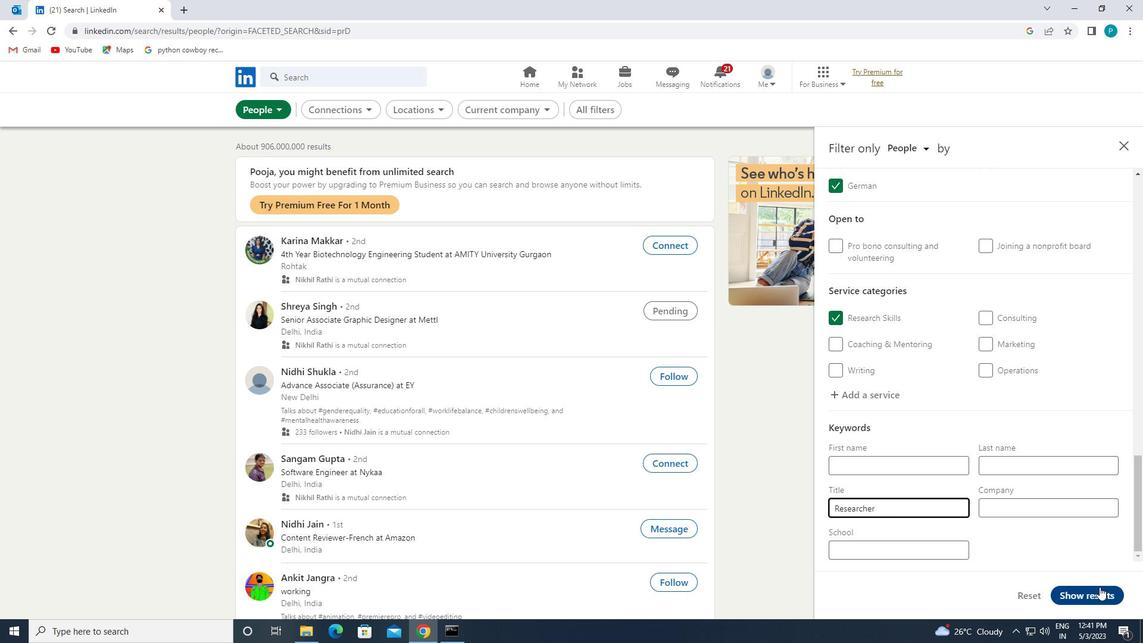 
